 Task: Look for Airbnb options in Nanyuki, Kenya from 10th December, 2023 to 15th December, 2023 for 7 adults.4 bedrooms having 7 beds and 4 bathrooms. Property type can be house. Amenities needed are: wifi, TV, free parkinig on premises, gym, breakfast. Look for 3 properties as per requirement.
Action: Mouse moved to (484, 182)
Screenshot: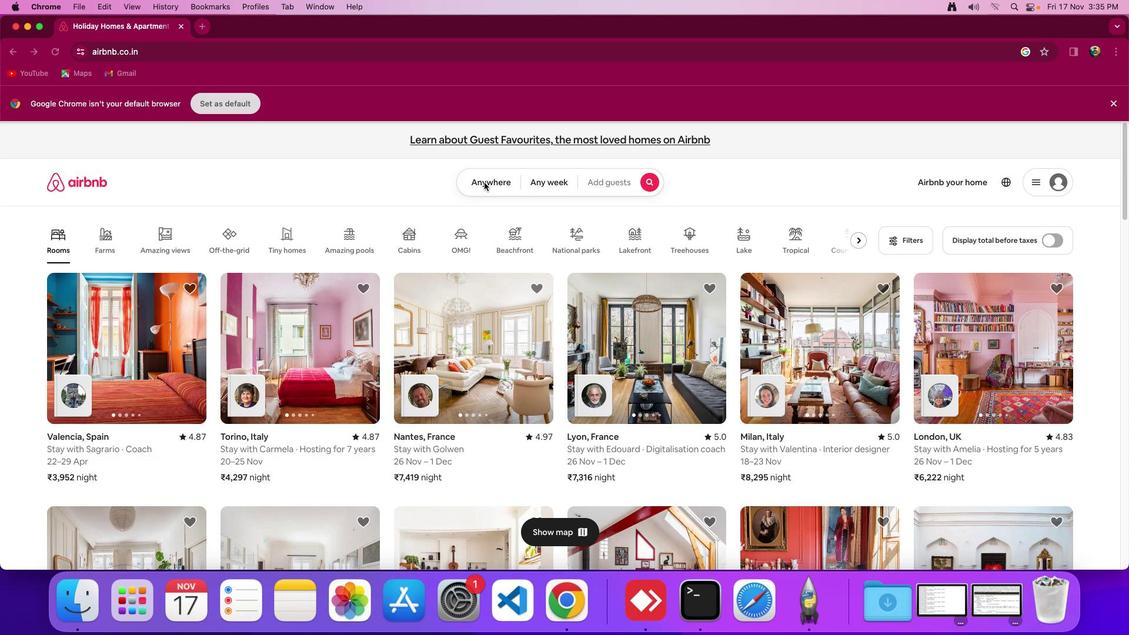 
Action: Mouse pressed left at (484, 182)
Screenshot: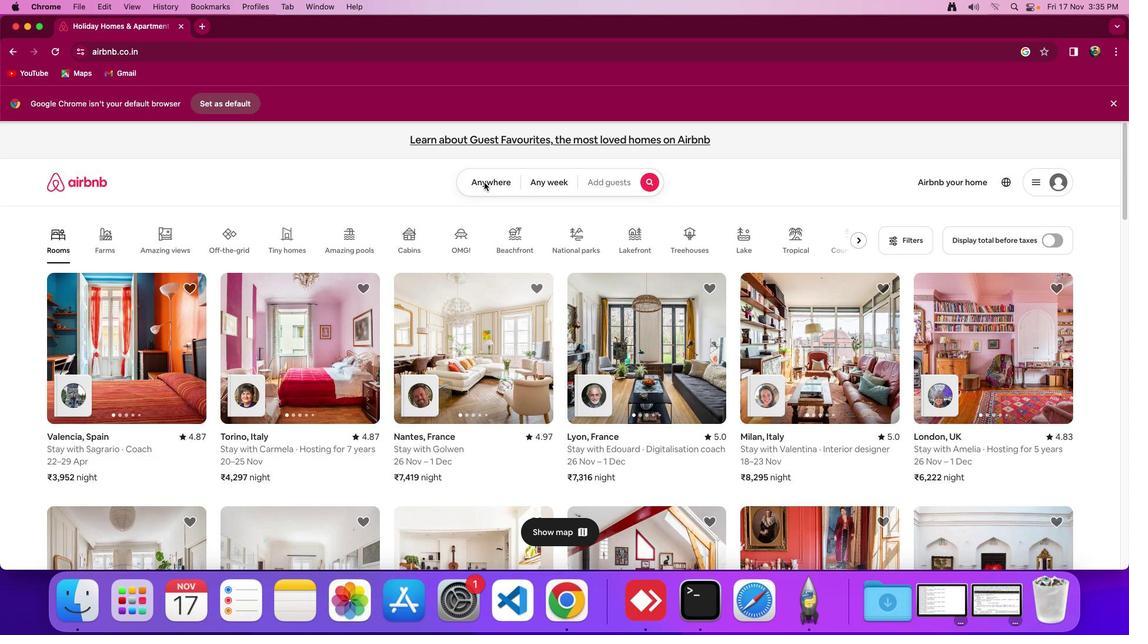 
Action: Mouse pressed left at (484, 182)
Screenshot: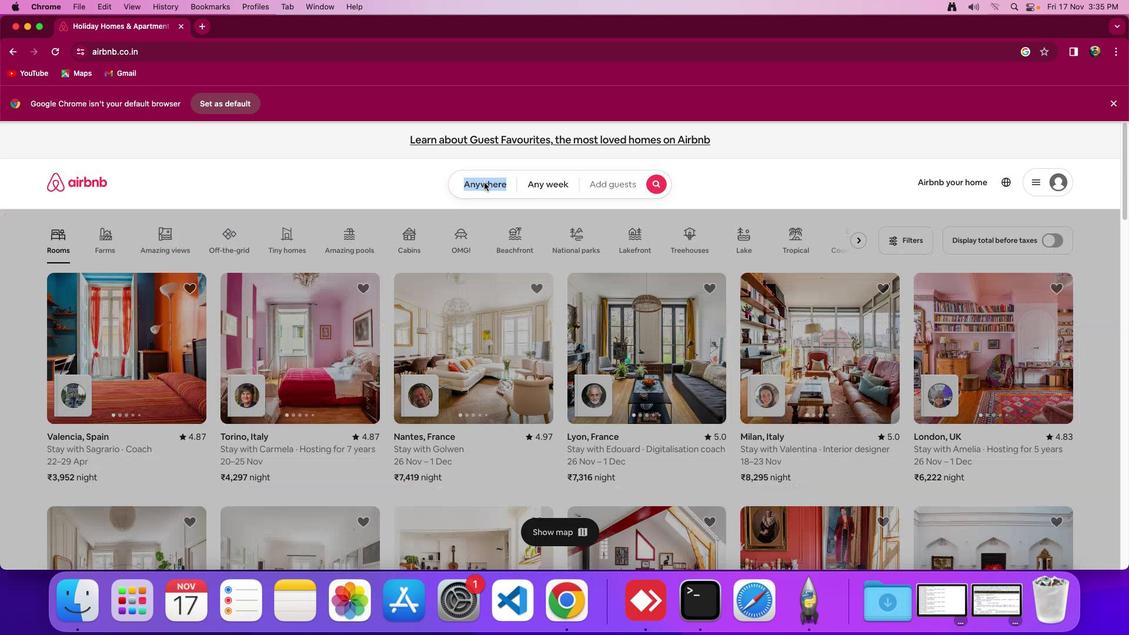 
Action: Mouse moved to (456, 223)
Screenshot: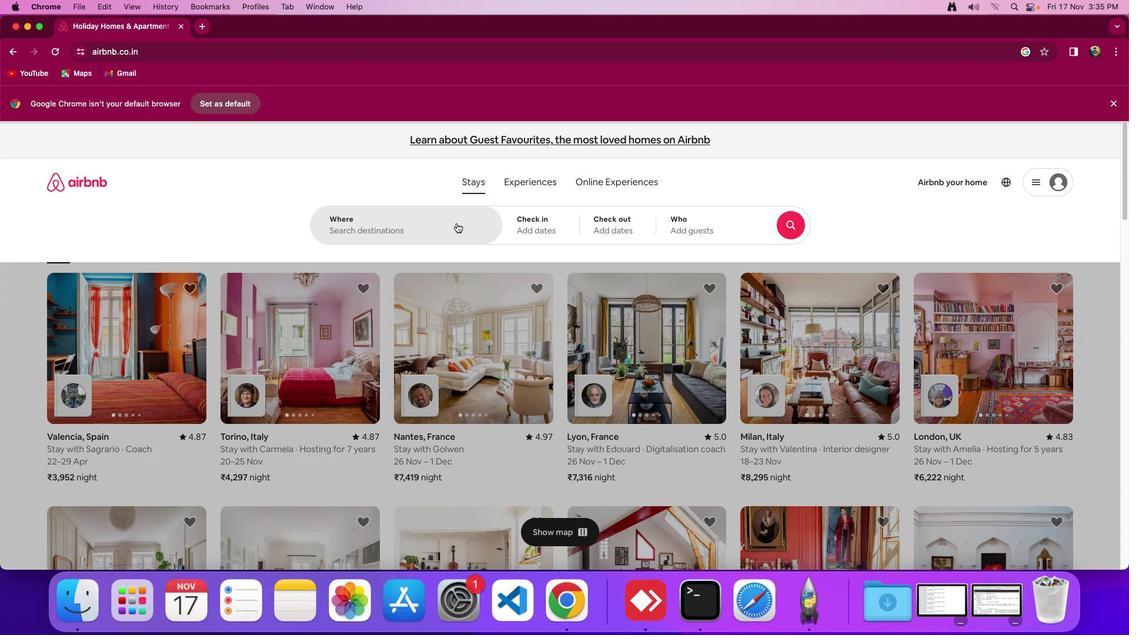 
Action: Mouse pressed left at (456, 223)
Screenshot: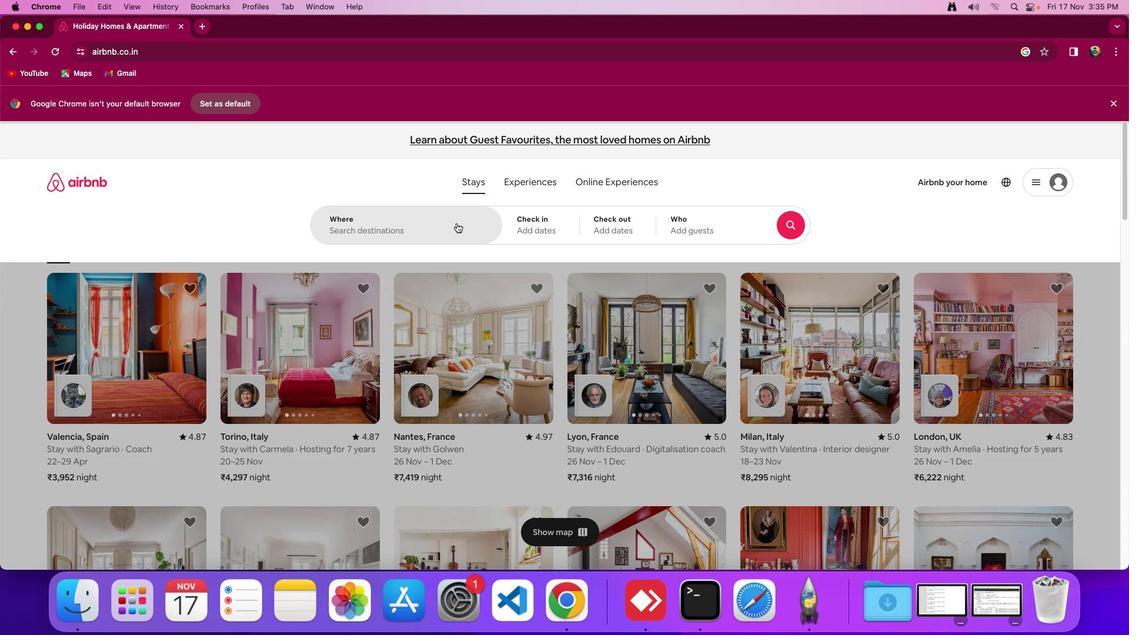 
Action: Key pressed Key.shift'N''a''n''u'Key.backspace'y'
Screenshot: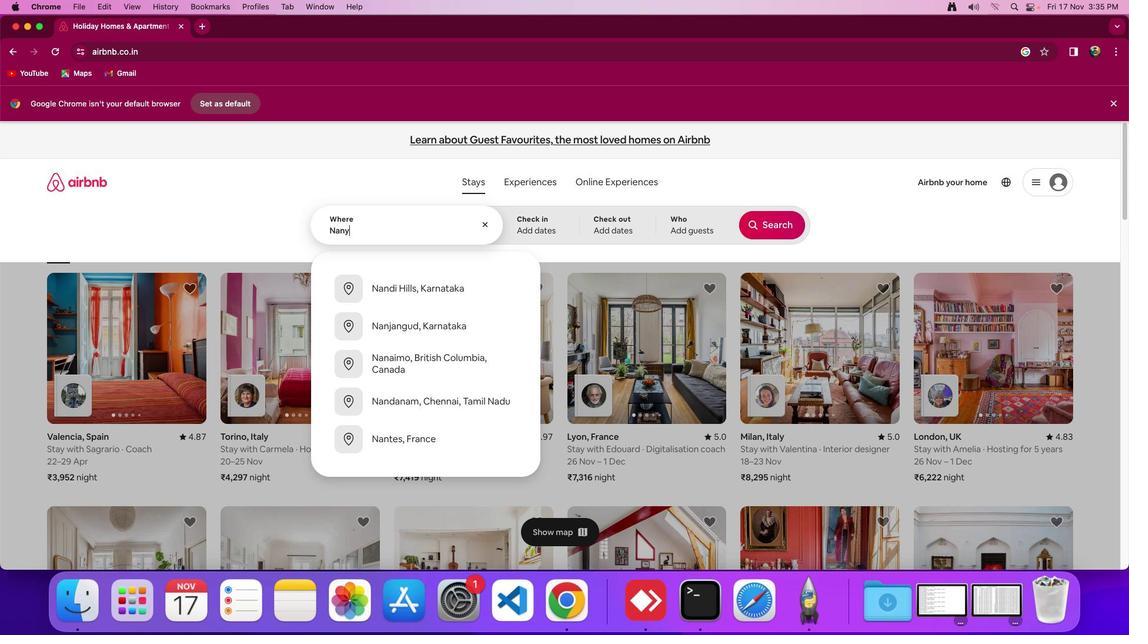 
Action: Mouse moved to (590, 168)
Screenshot: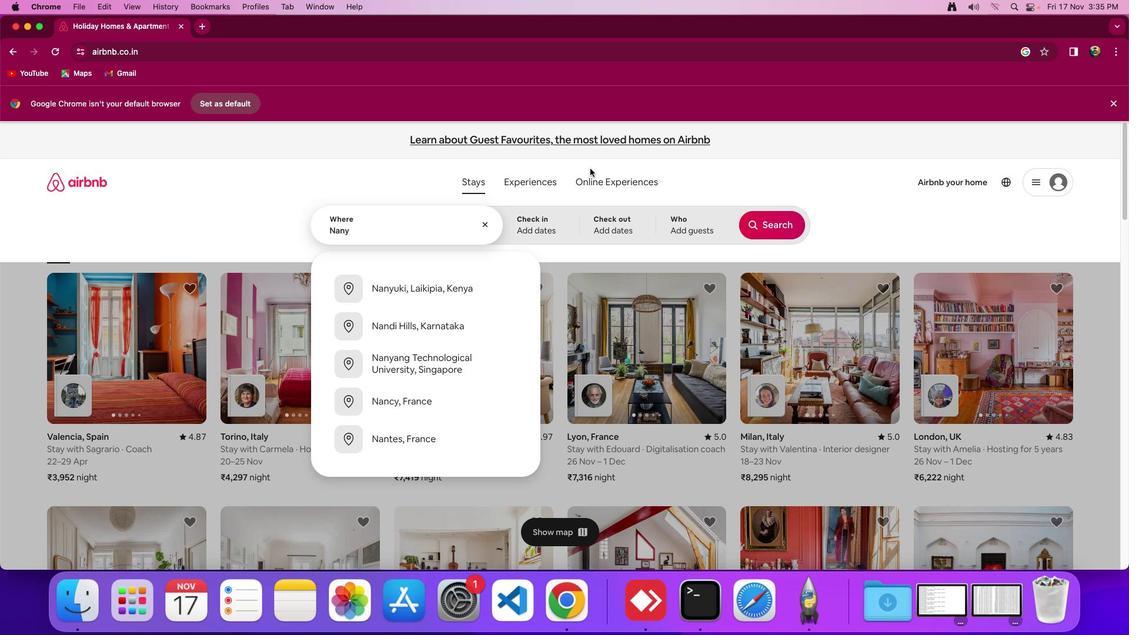 
Action: Key pressed 'u''k''i'','Key.spaceKey.shift'K''e''n''y''a'
Screenshot: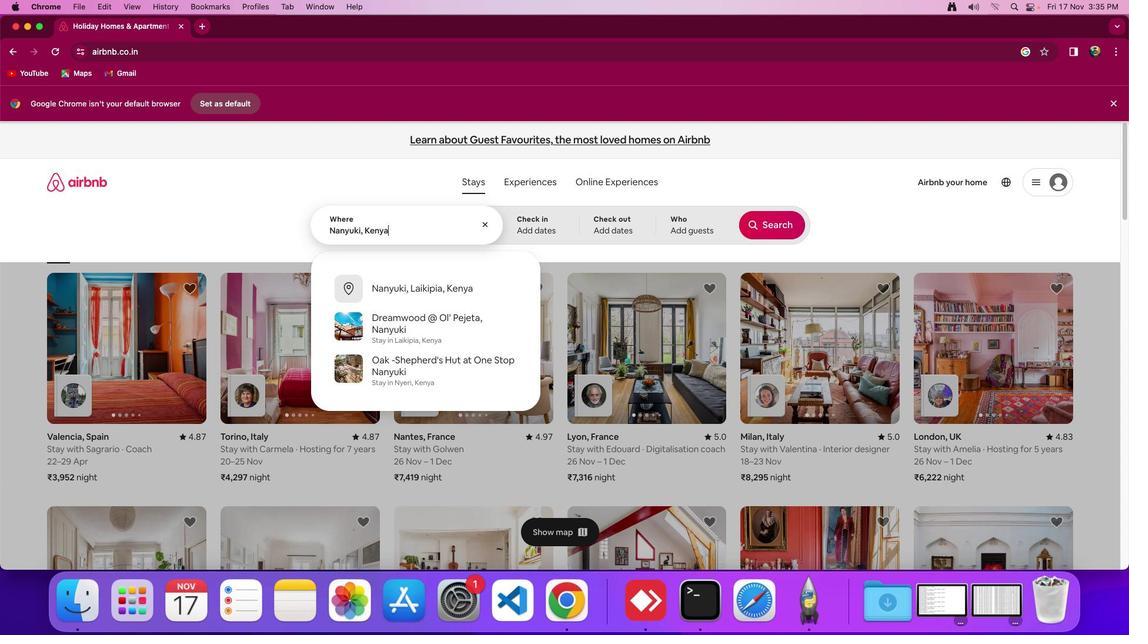 
Action: Mouse moved to (539, 225)
Screenshot: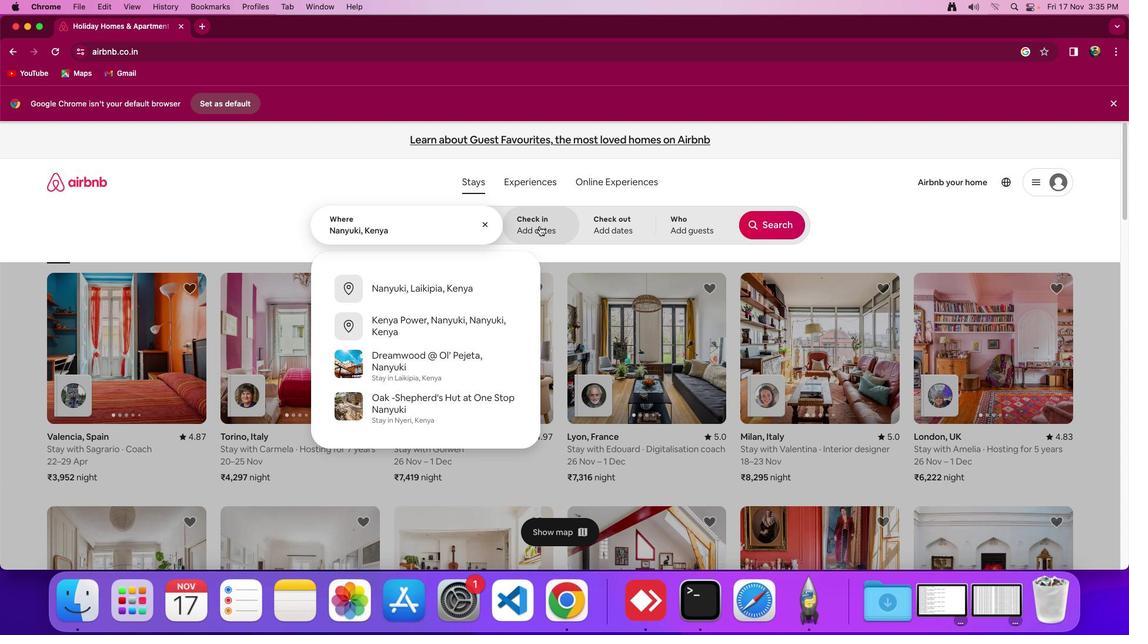 
Action: Mouse pressed left at (539, 225)
Screenshot: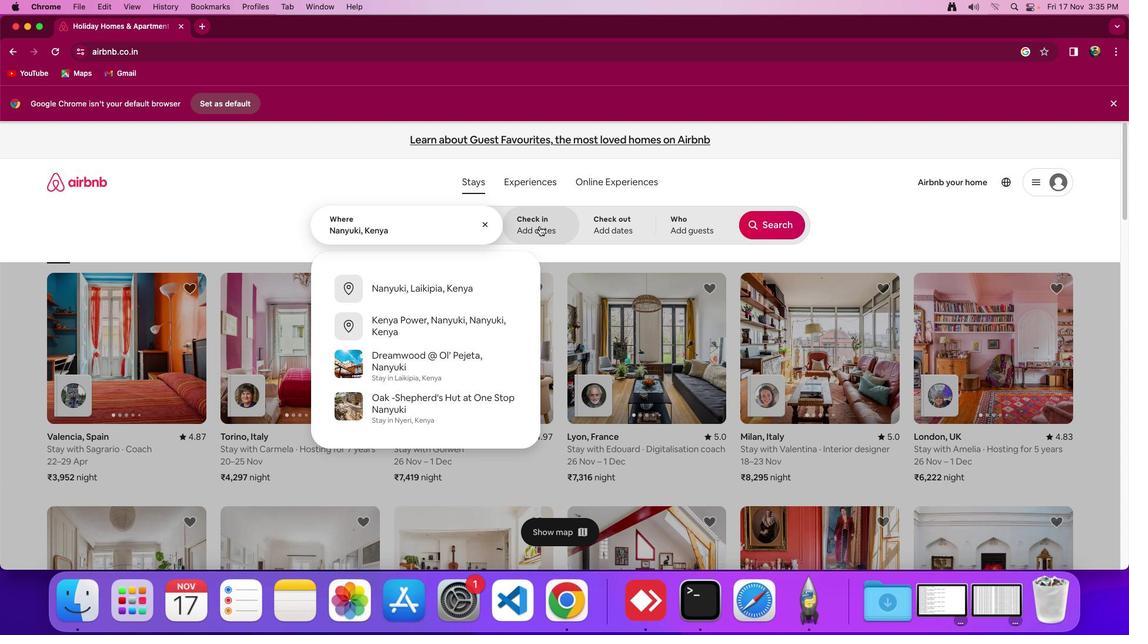 
Action: Mouse moved to (586, 431)
Screenshot: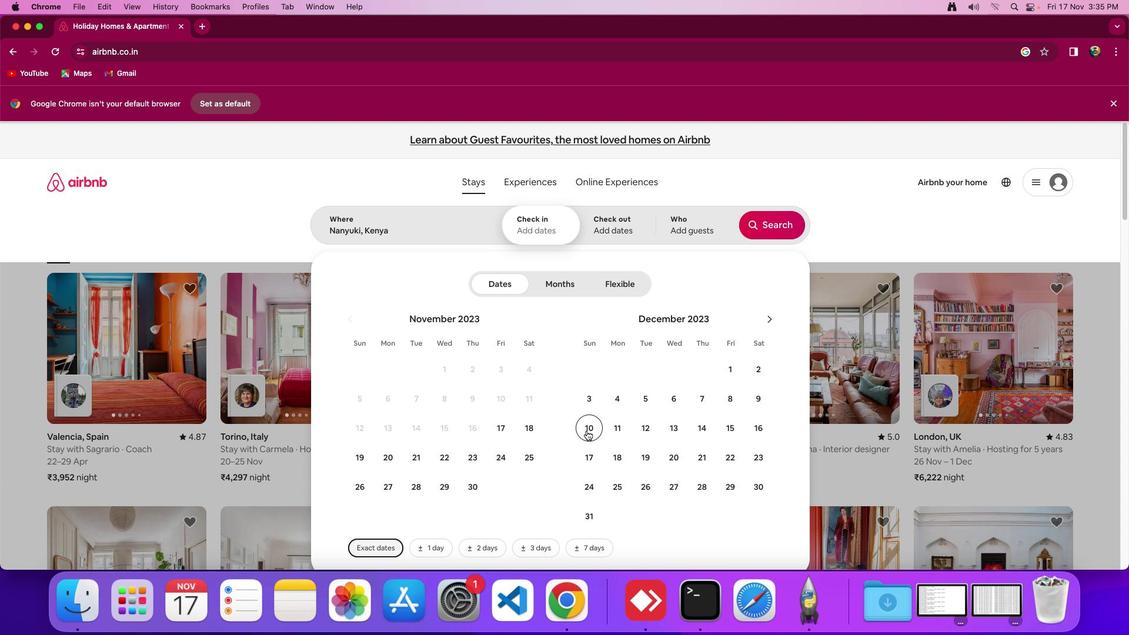 
Action: Mouse pressed left at (586, 431)
Screenshot: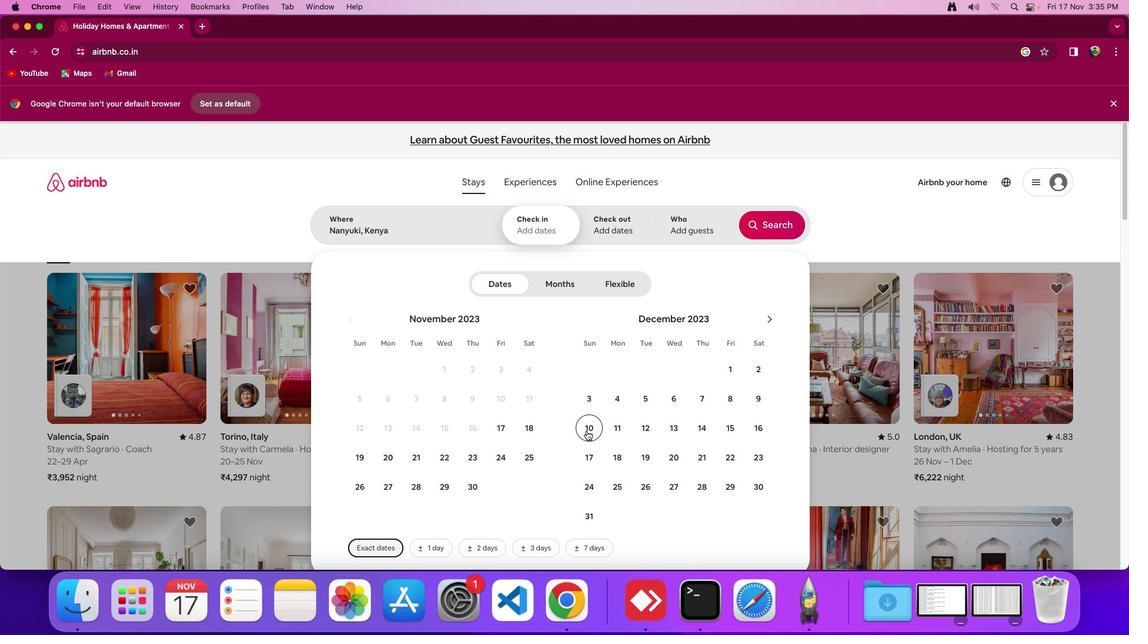 
Action: Mouse moved to (734, 431)
Screenshot: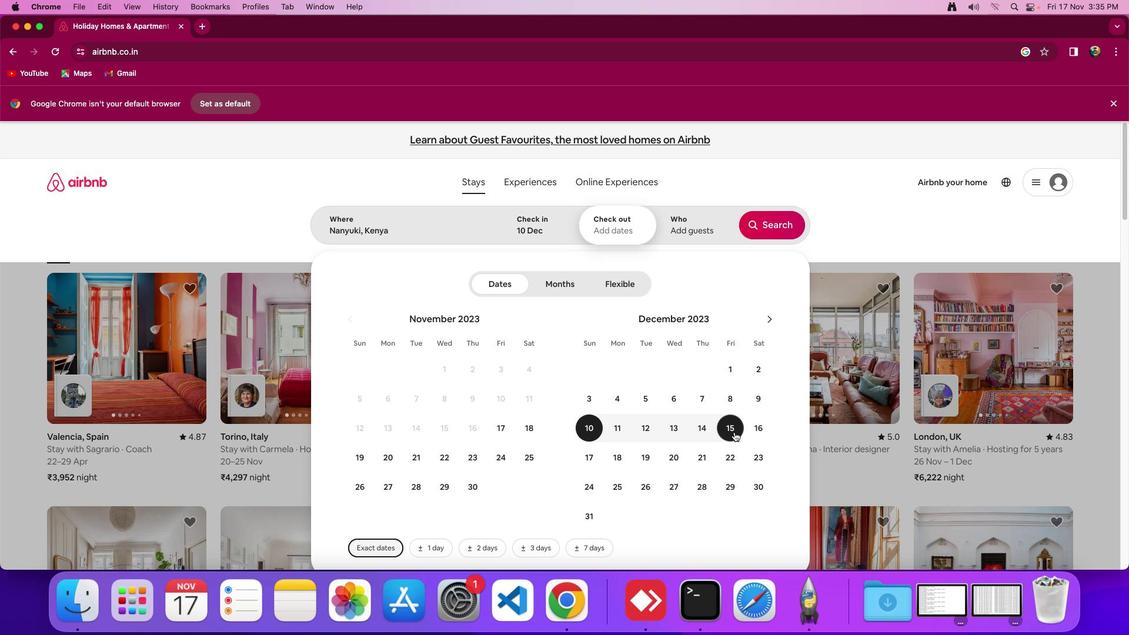 
Action: Mouse pressed left at (734, 431)
Screenshot: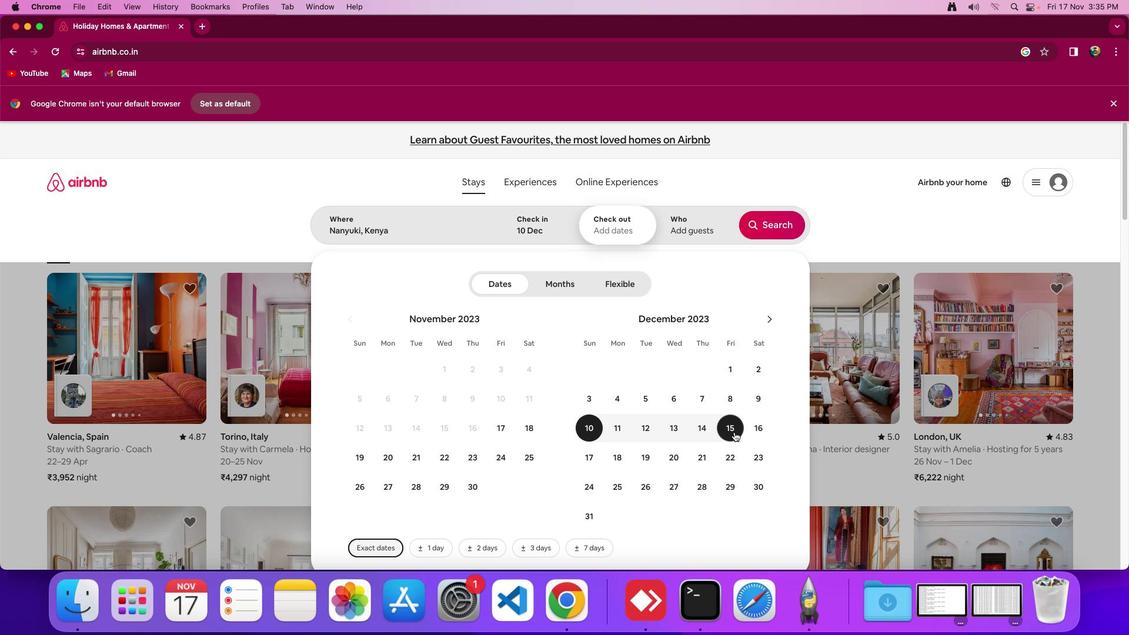 
Action: Mouse moved to (688, 230)
Screenshot: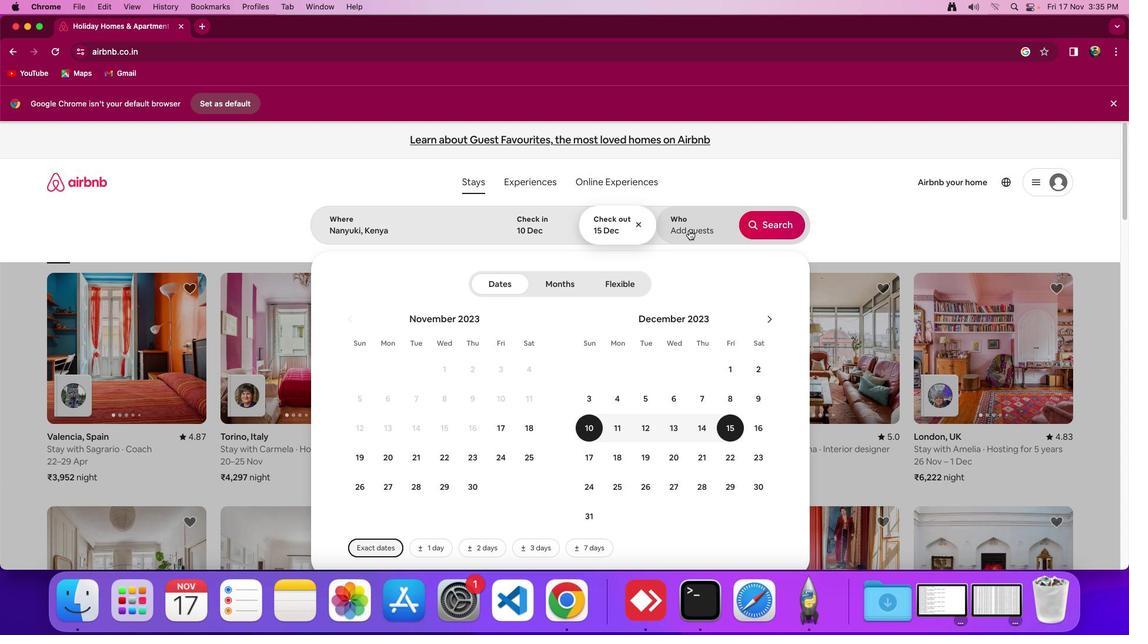 
Action: Mouse pressed left at (688, 230)
Screenshot: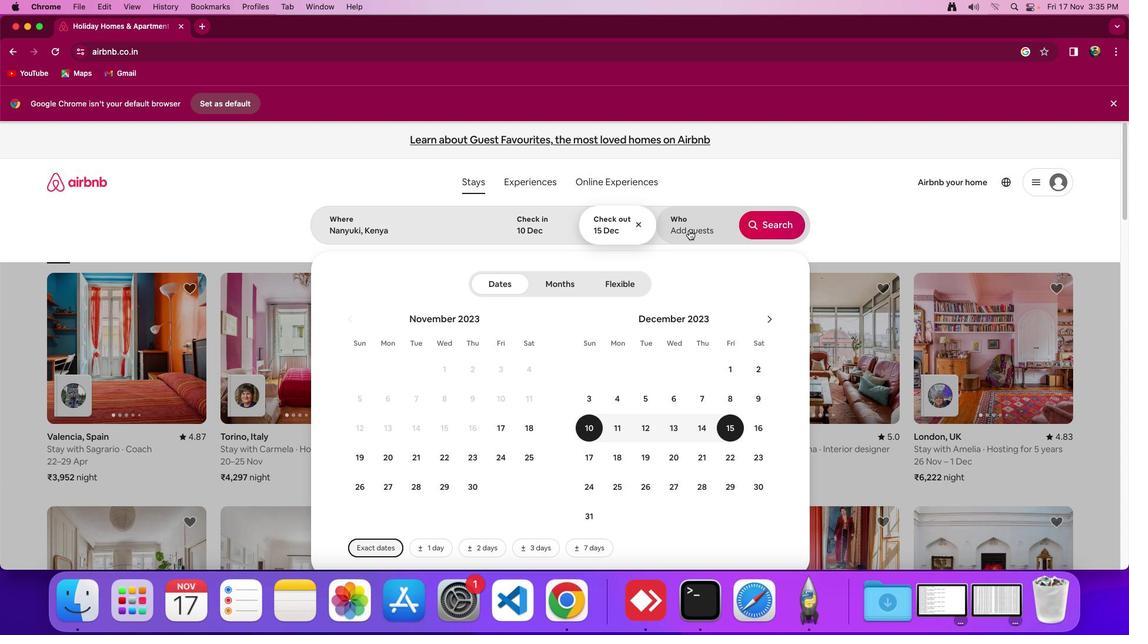 
Action: Mouse moved to (776, 289)
Screenshot: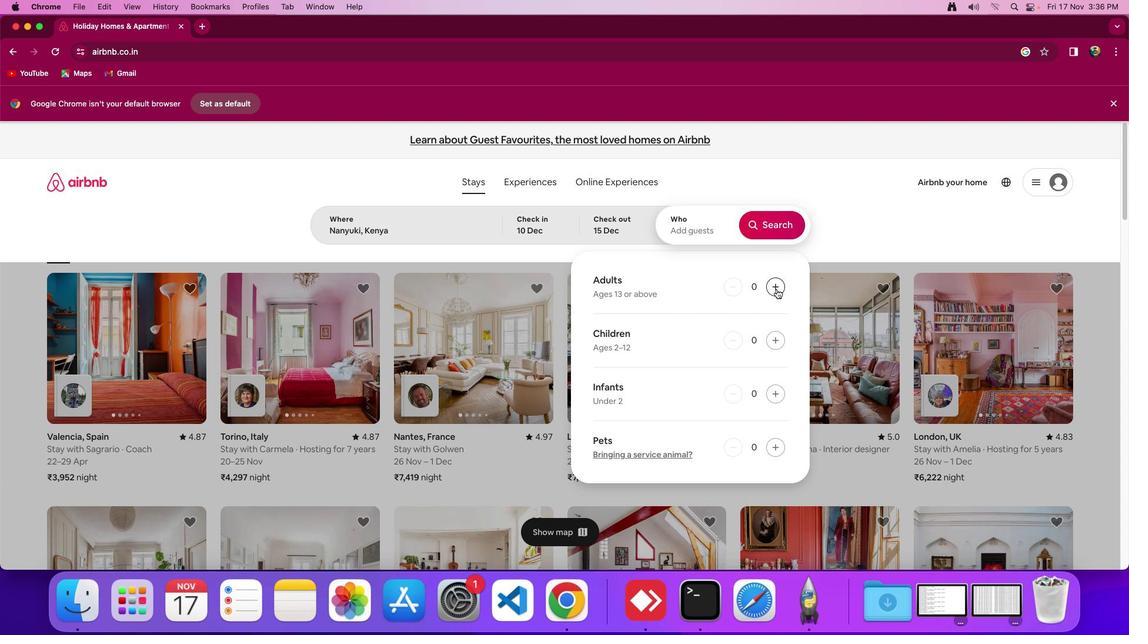 
Action: Mouse pressed left at (776, 289)
Screenshot: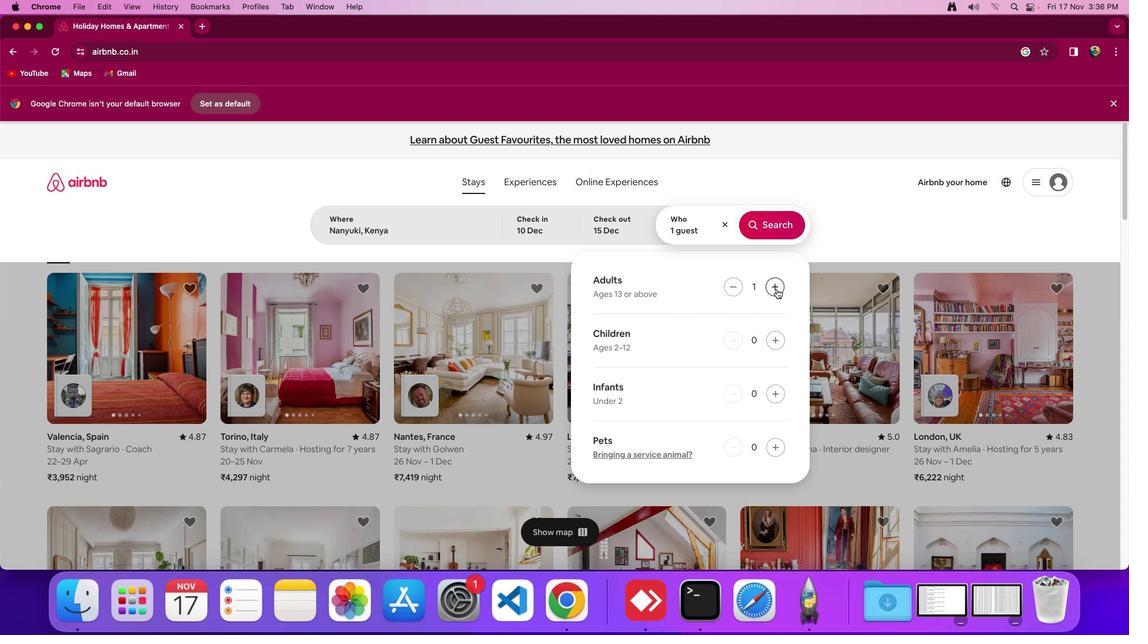 
Action: Mouse pressed left at (776, 289)
Screenshot: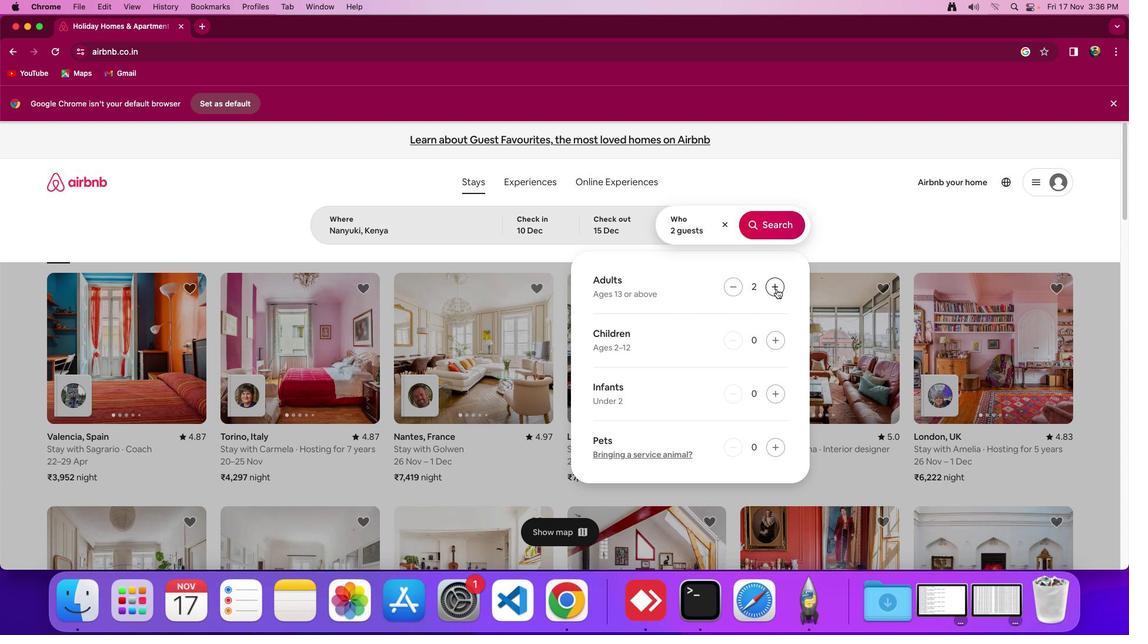 
Action: Mouse pressed left at (776, 289)
Screenshot: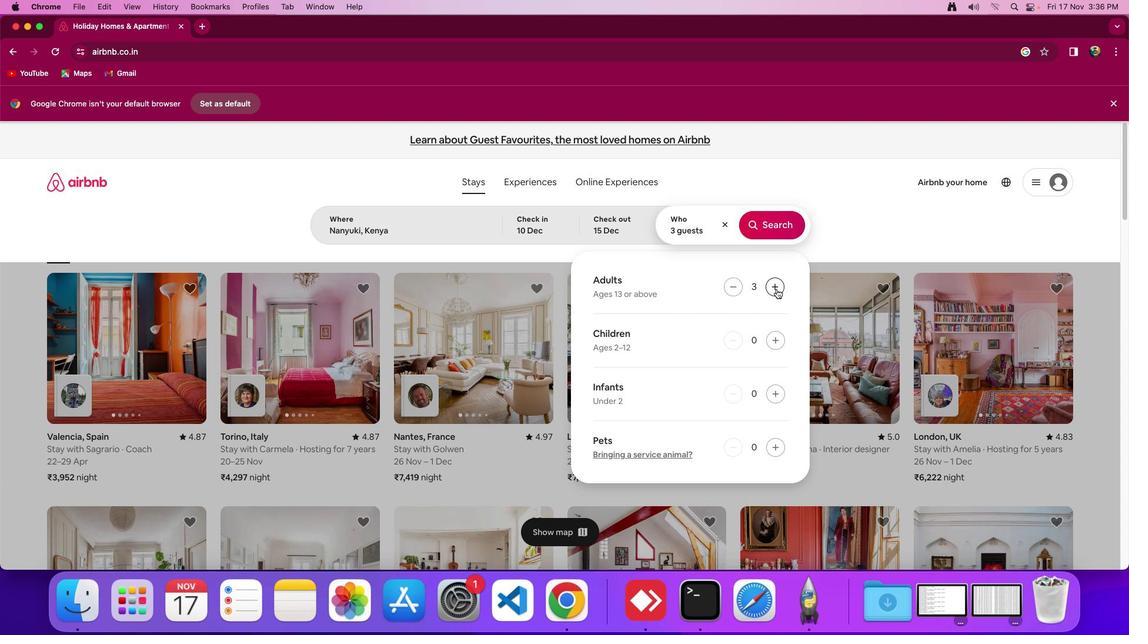 
Action: Mouse pressed left at (776, 289)
Screenshot: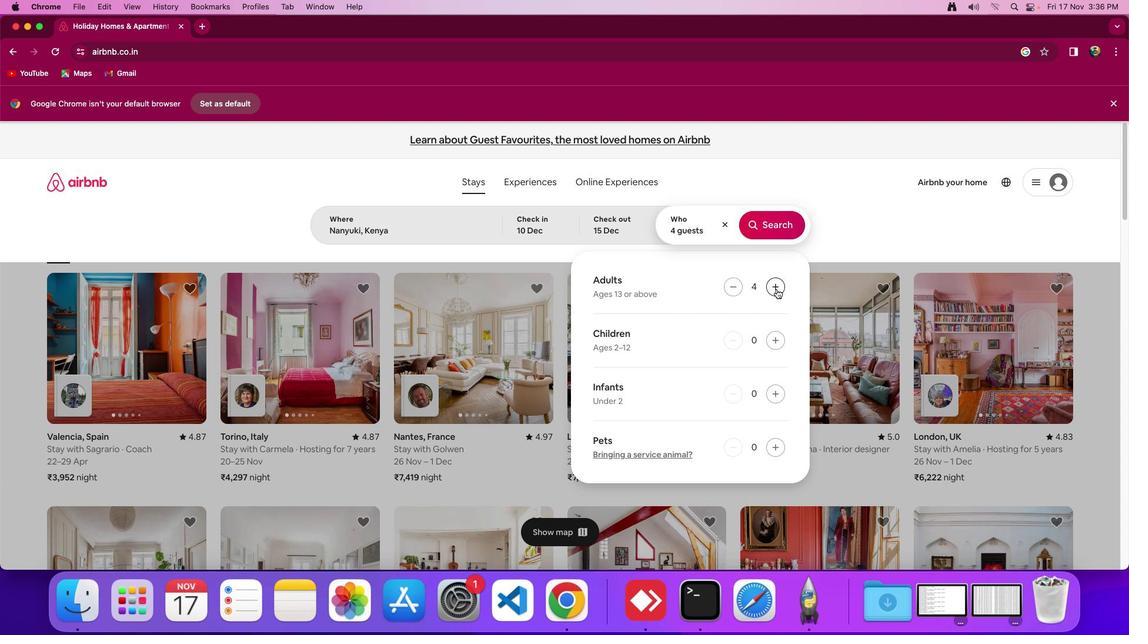 
Action: Mouse pressed left at (776, 289)
Screenshot: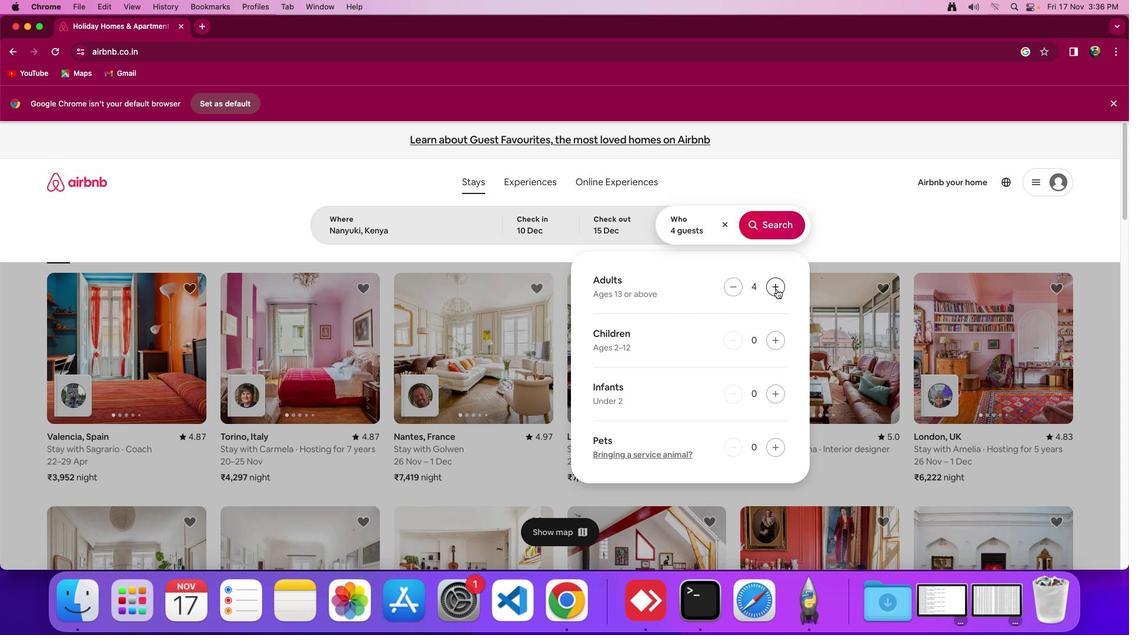 
Action: Mouse pressed left at (776, 289)
Screenshot: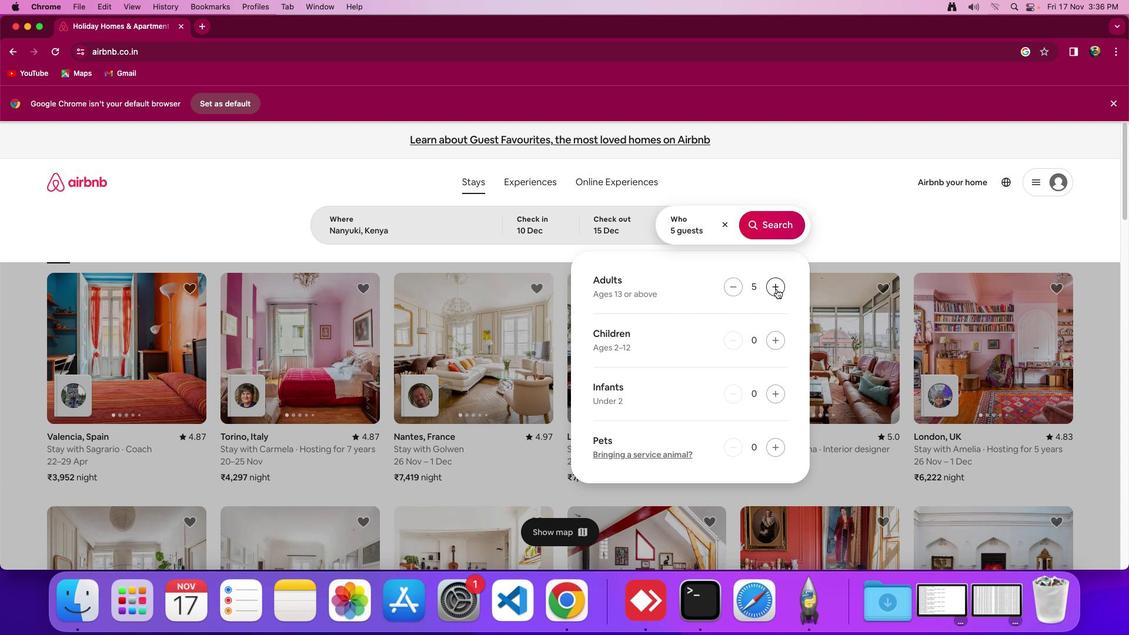 
Action: Mouse pressed left at (776, 289)
Screenshot: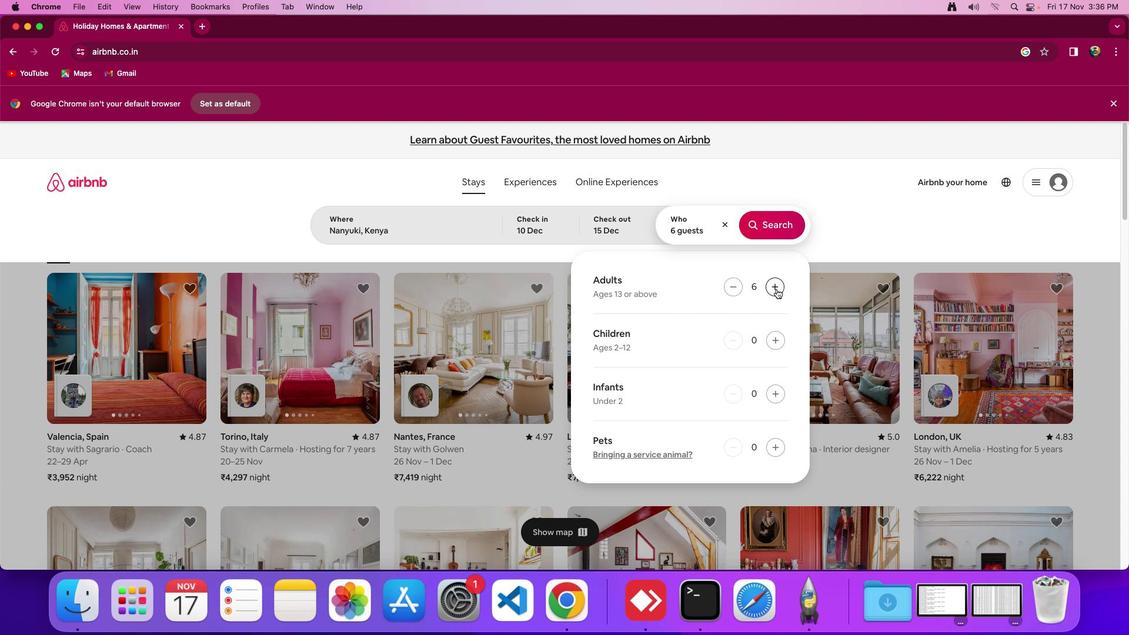 
Action: Mouse moved to (777, 209)
Screenshot: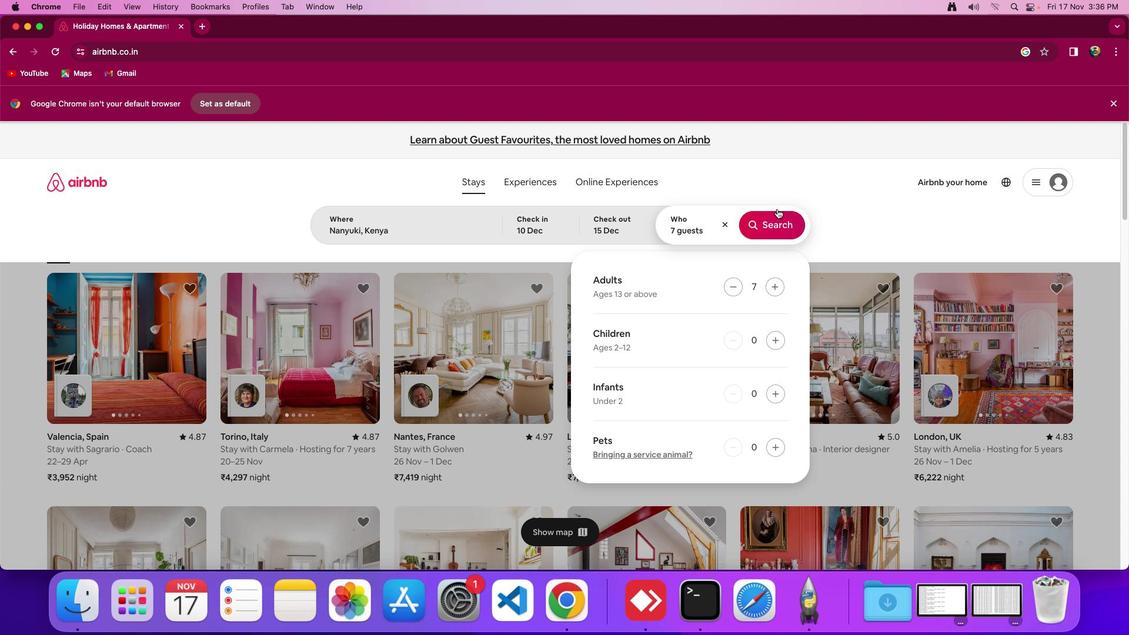 
Action: Mouse pressed left at (777, 209)
Screenshot: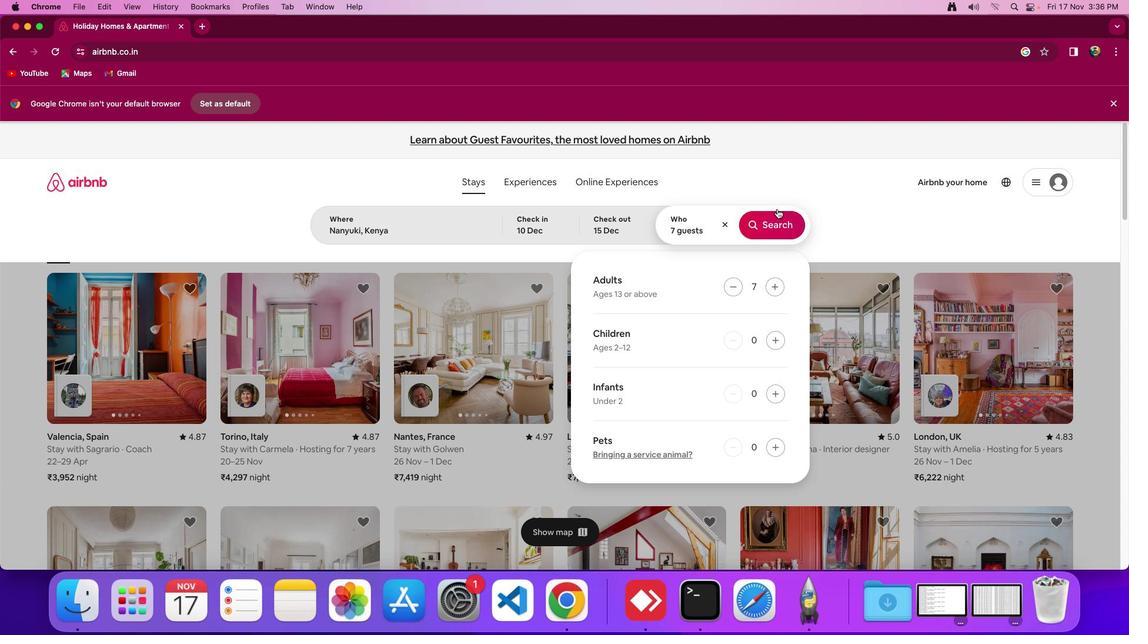 
Action: Mouse moved to (775, 220)
Screenshot: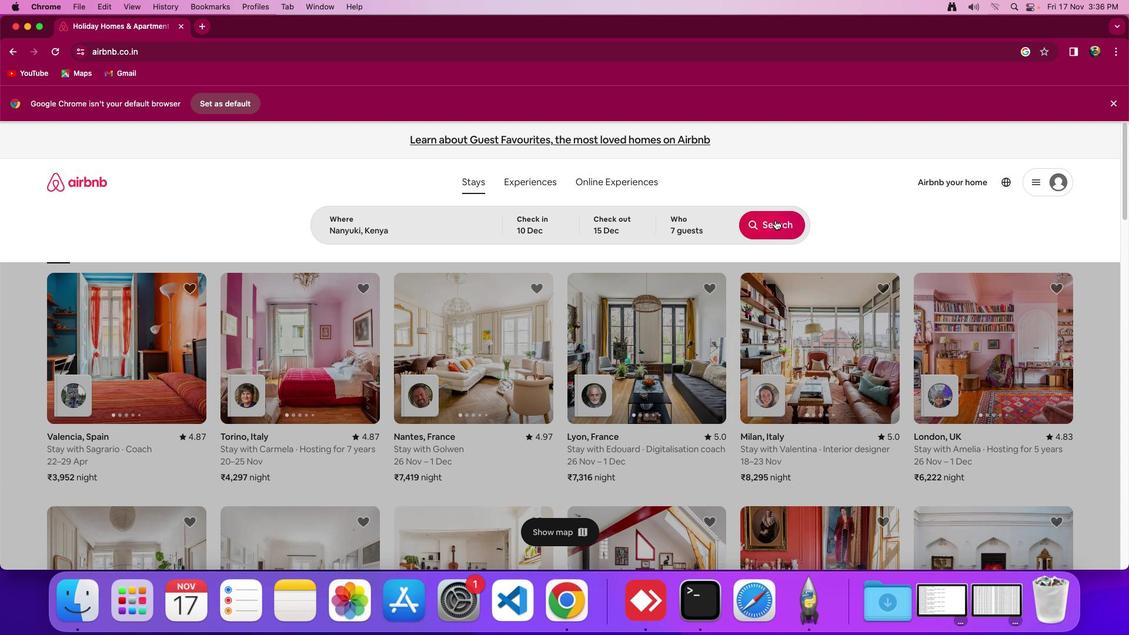 
Action: Mouse pressed left at (775, 220)
Screenshot: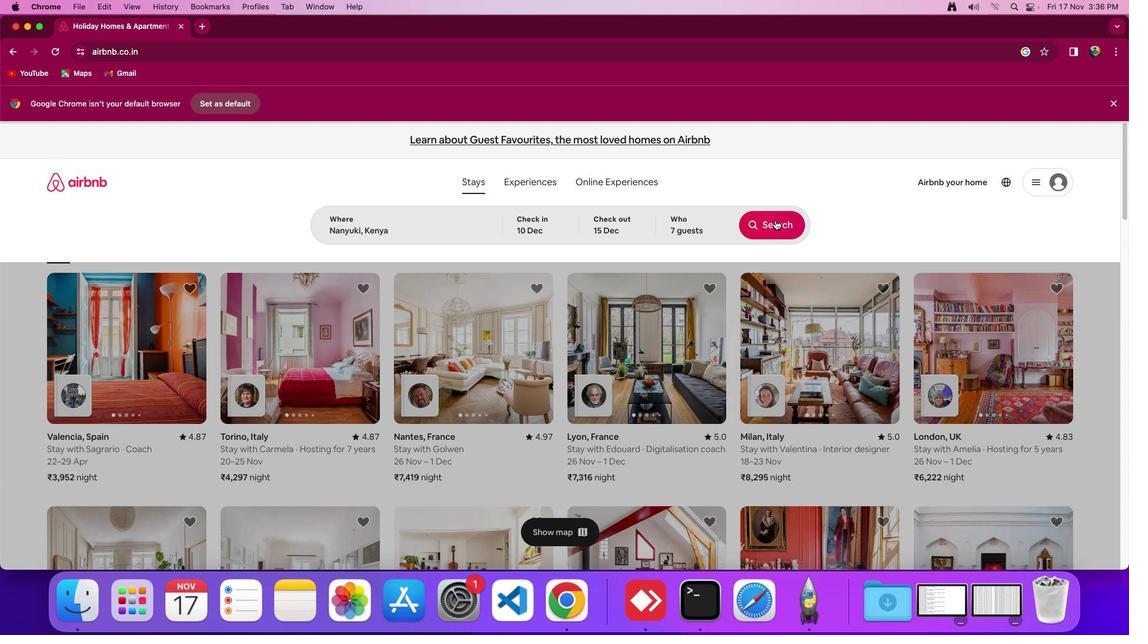 
Action: Mouse moved to (937, 197)
Screenshot: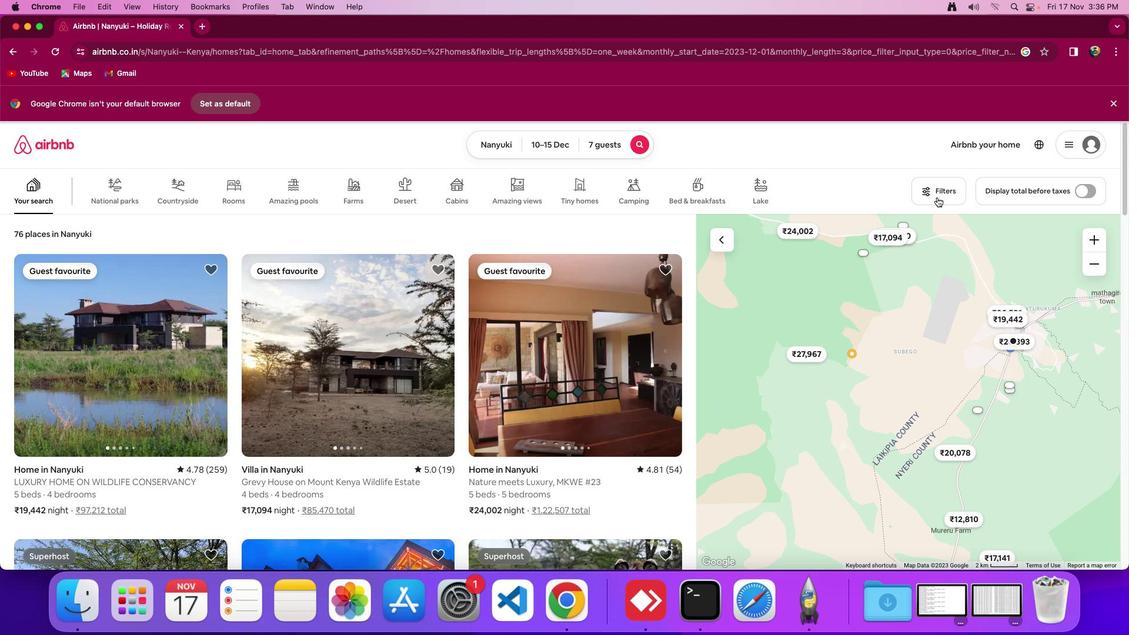 
Action: Mouse pressed left at (937, 197)
Screenshot: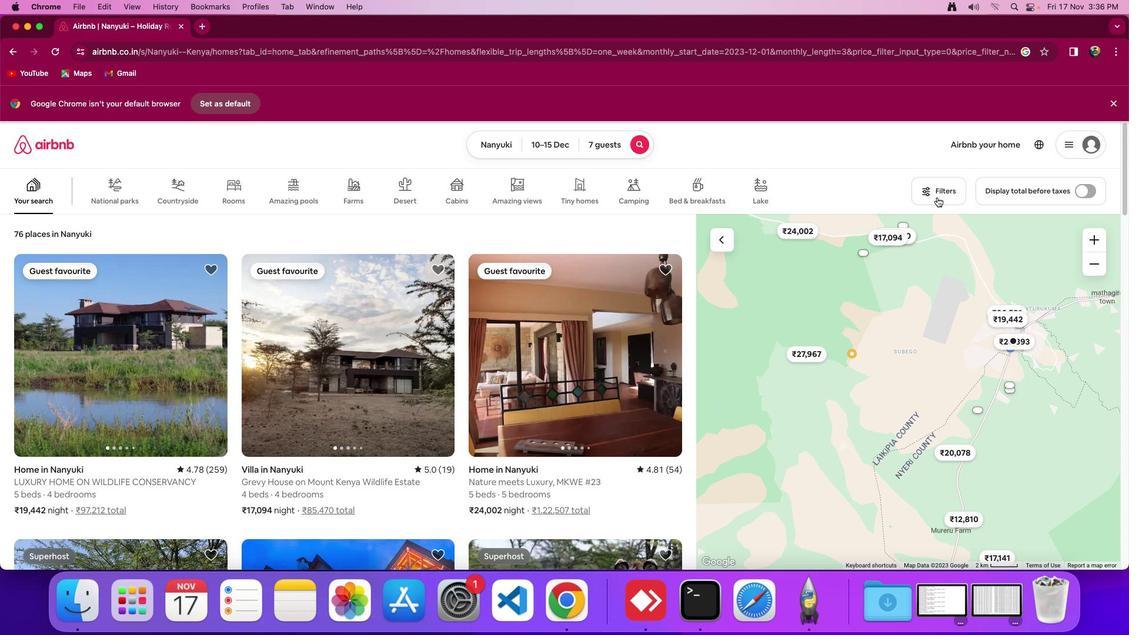 
Action: Mouse moved to (535, 355)
Screenshot: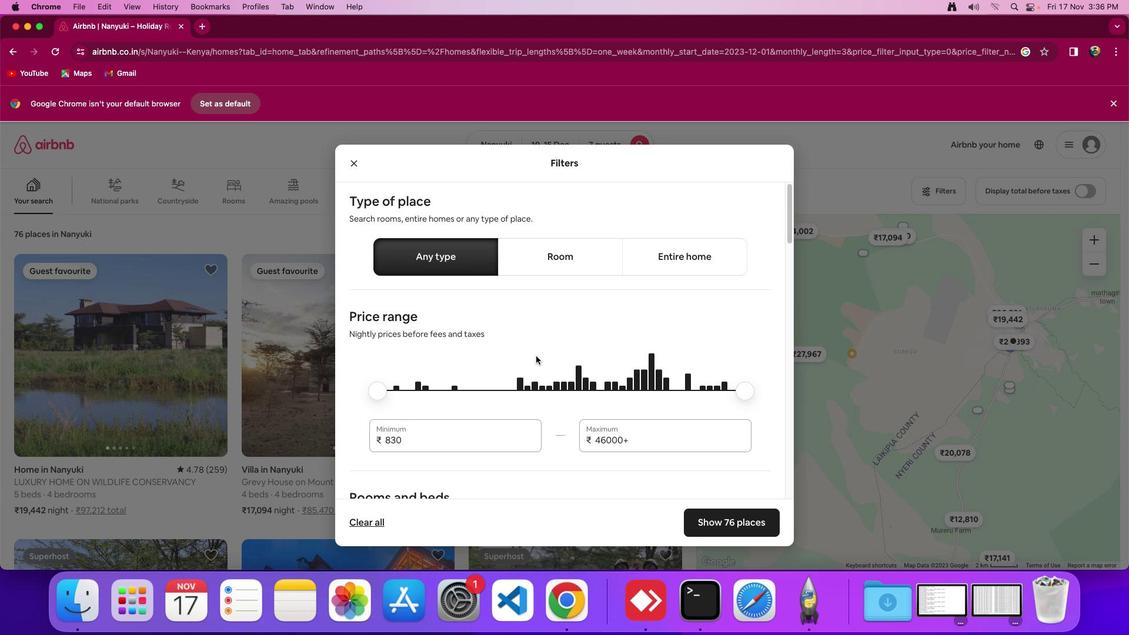 
Action: Mouse scrolled (535, 355) with delta (0, 0)
Screenshot: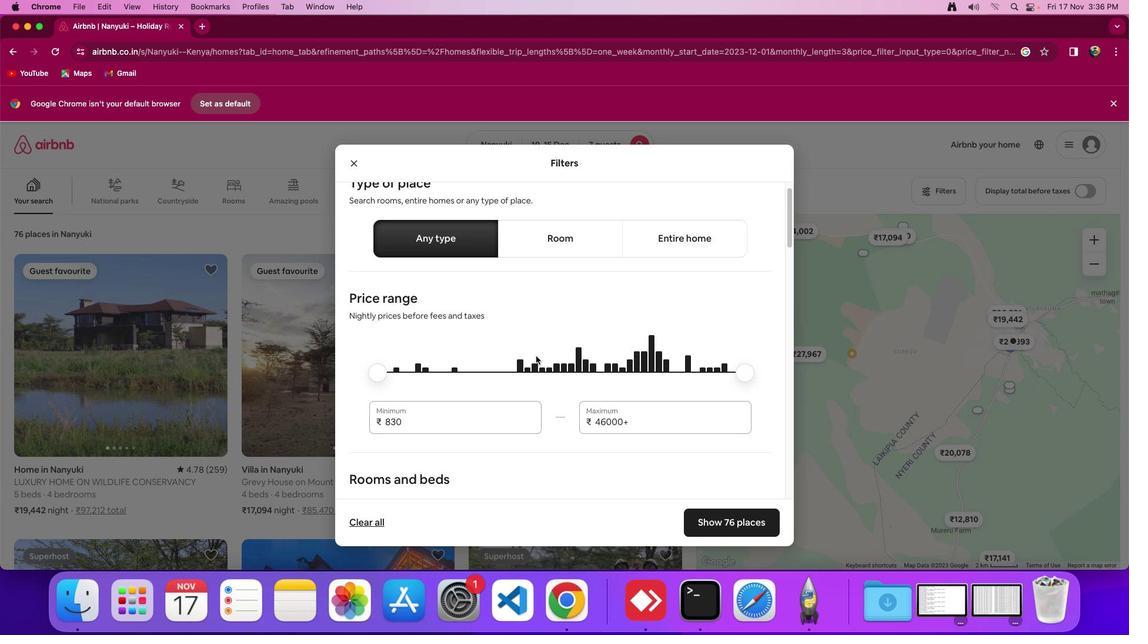 
Action: Mouse scrolled (535, 355) with delta (0, 0)
Screenshot: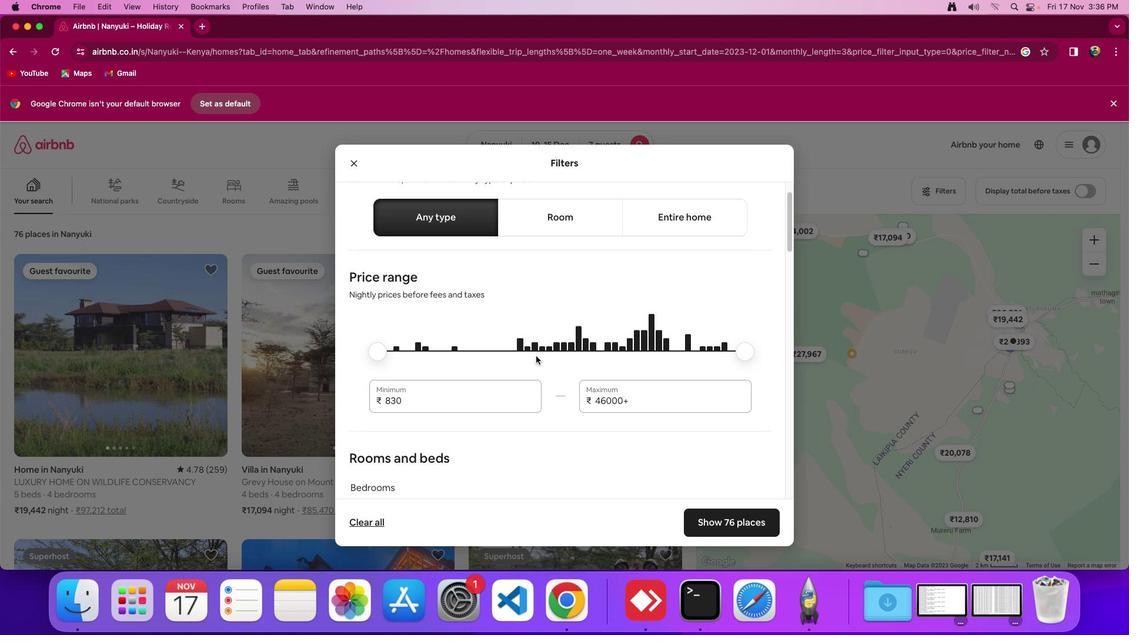 
Action: Mouse scrolled (535, 355) with delta (0, -1)
Screenshot: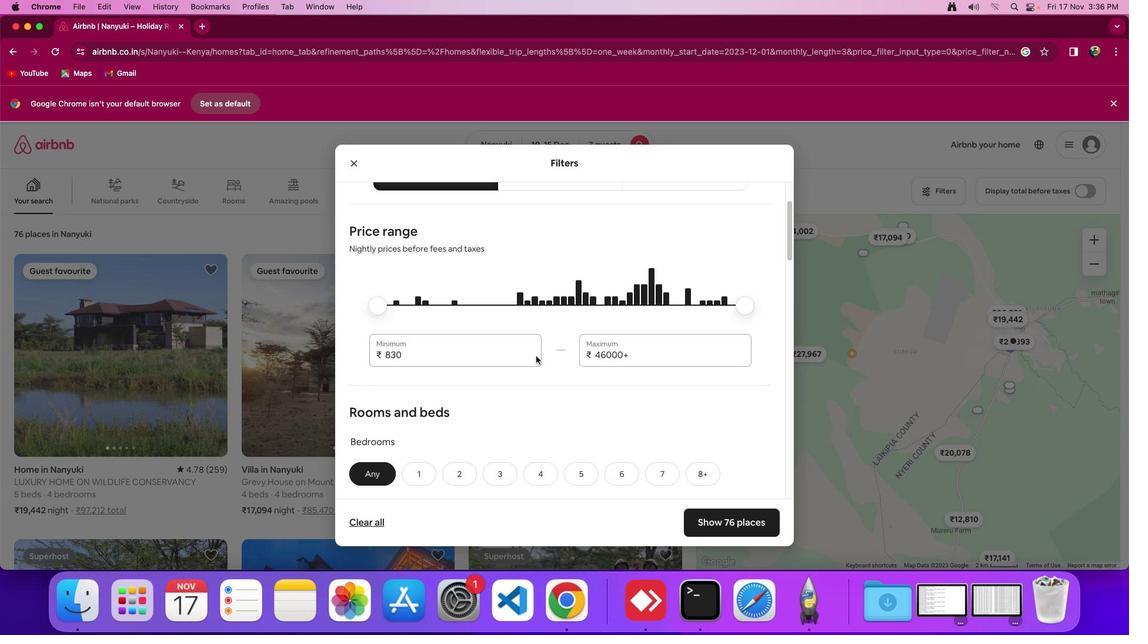 
Action: Mouse scrolled (535, 355) with delta (0, 0)
Screenshot: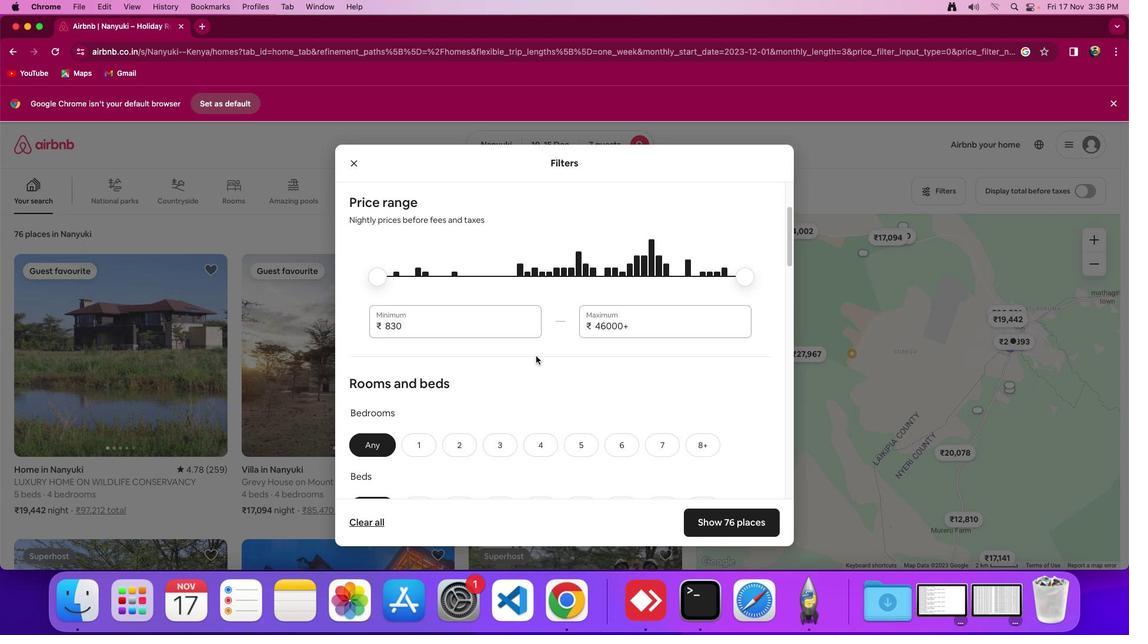 
Action: Mouse scrolled (535, 355) with delta (0, 0)
Screenshot: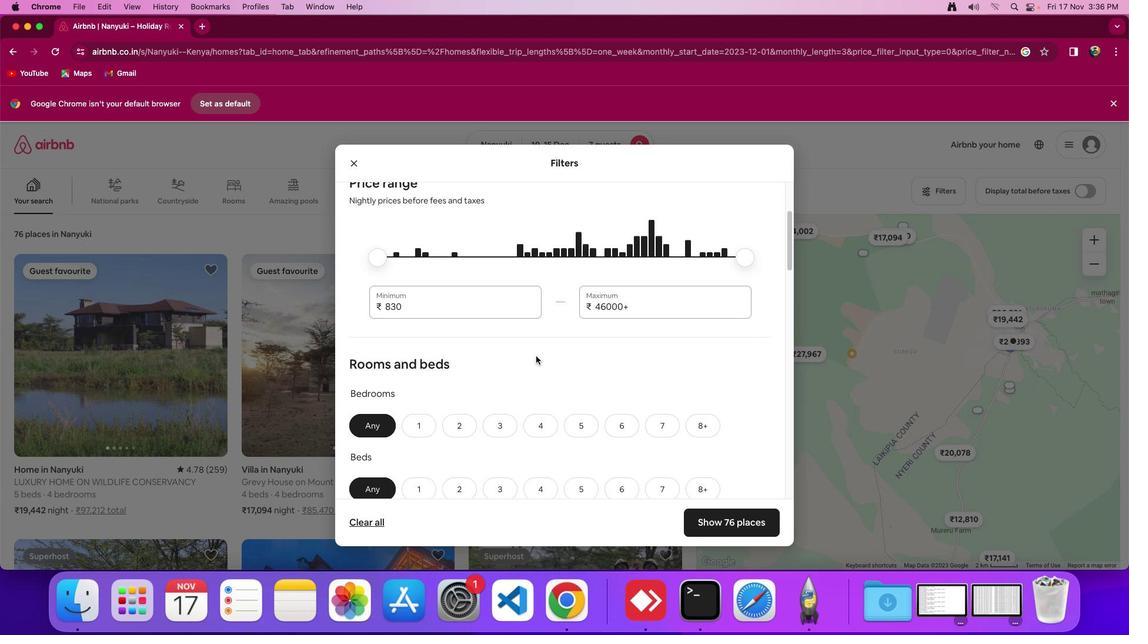 
Action: Mouse scrolled (535, 355) with delta (0, -1)
Screenshot: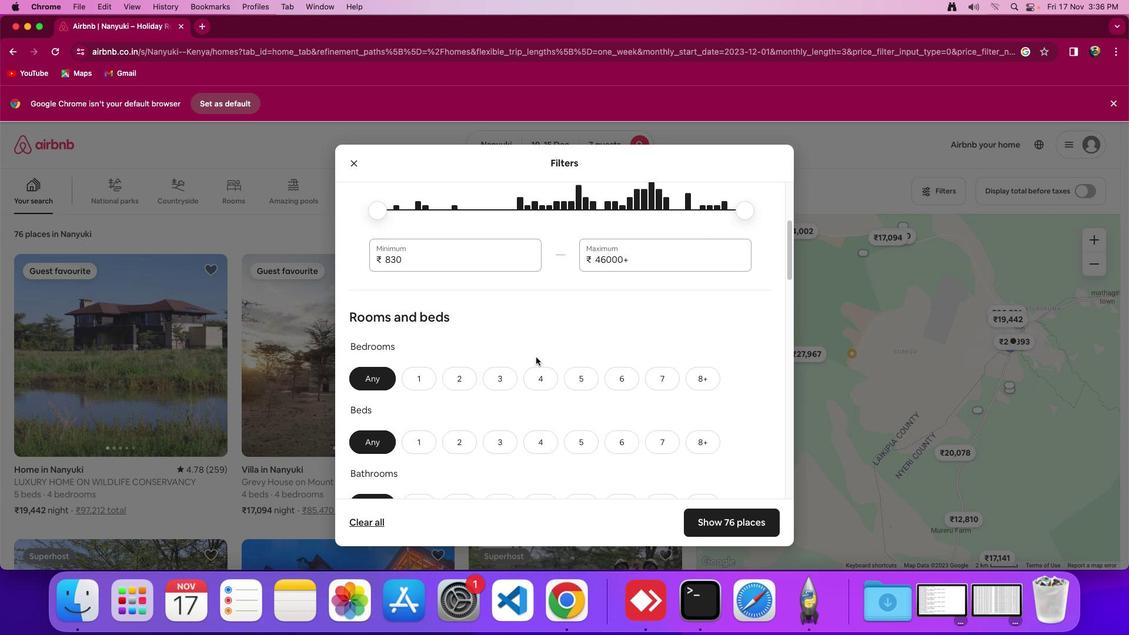 
Action: Mouse moved to (540, 361)
Screenshot: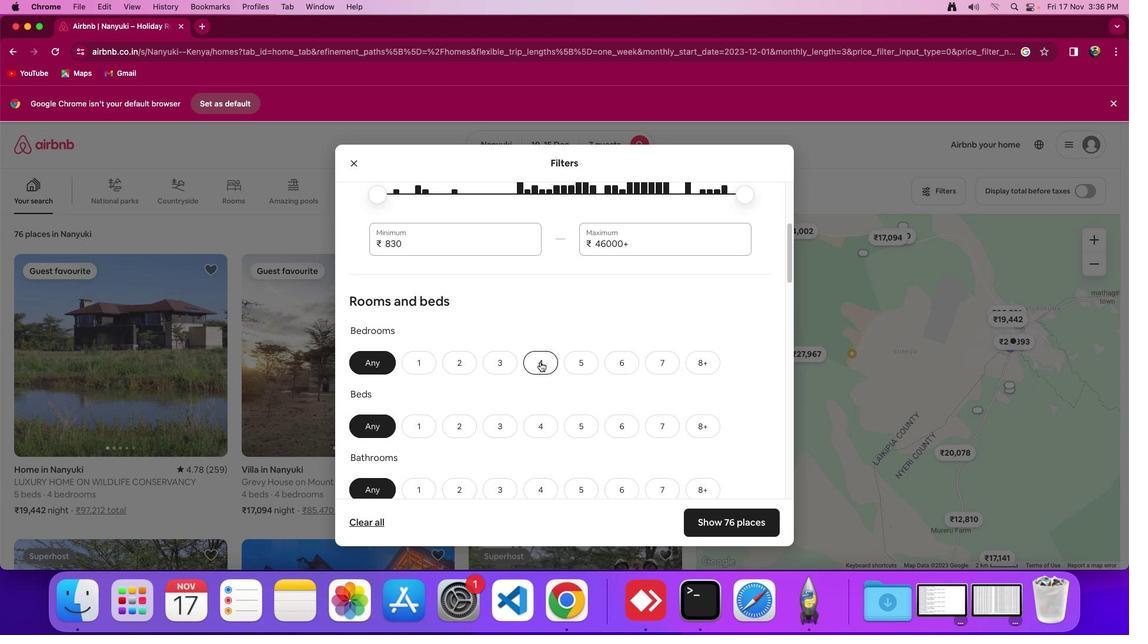 
Action: Mouse pressed left at (540, 361)
Screenshot: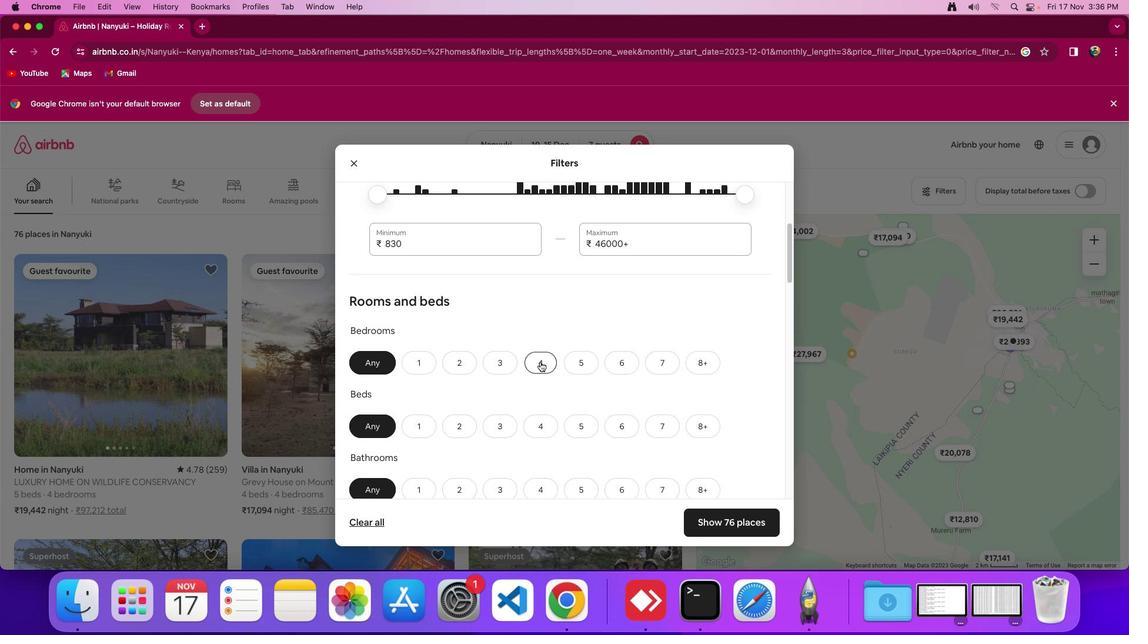 
Action: Mouse moved to (647, 424)
Screenshot: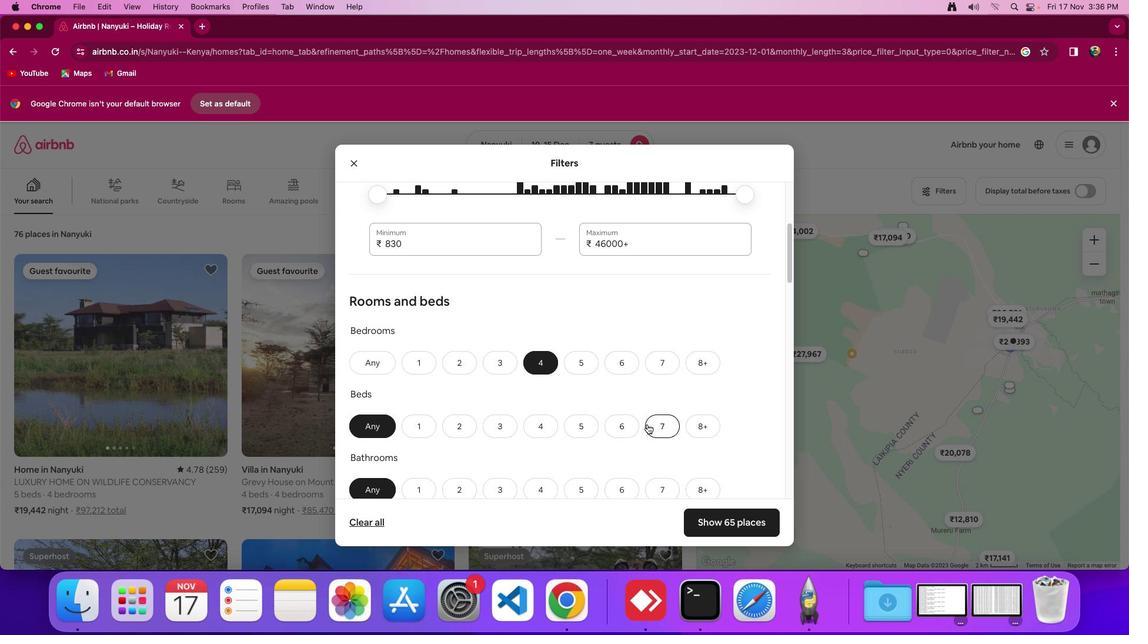 
Action: Mouse pressed left at (647, 424)
Screenshot: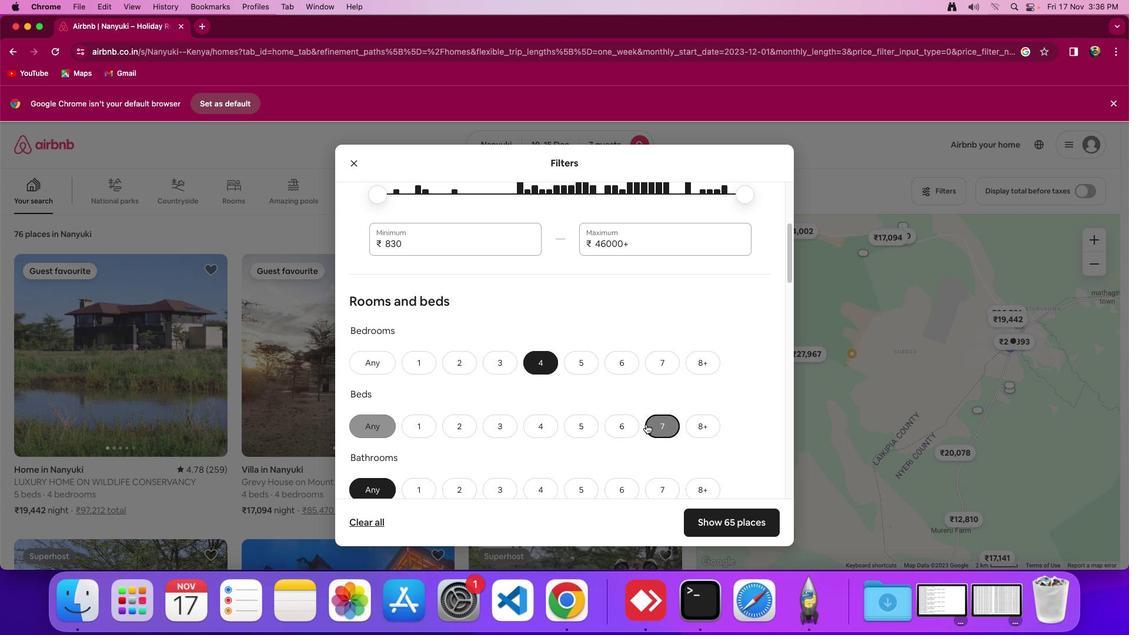 
Action: Mouse moved to (520, 435)
Screenshot: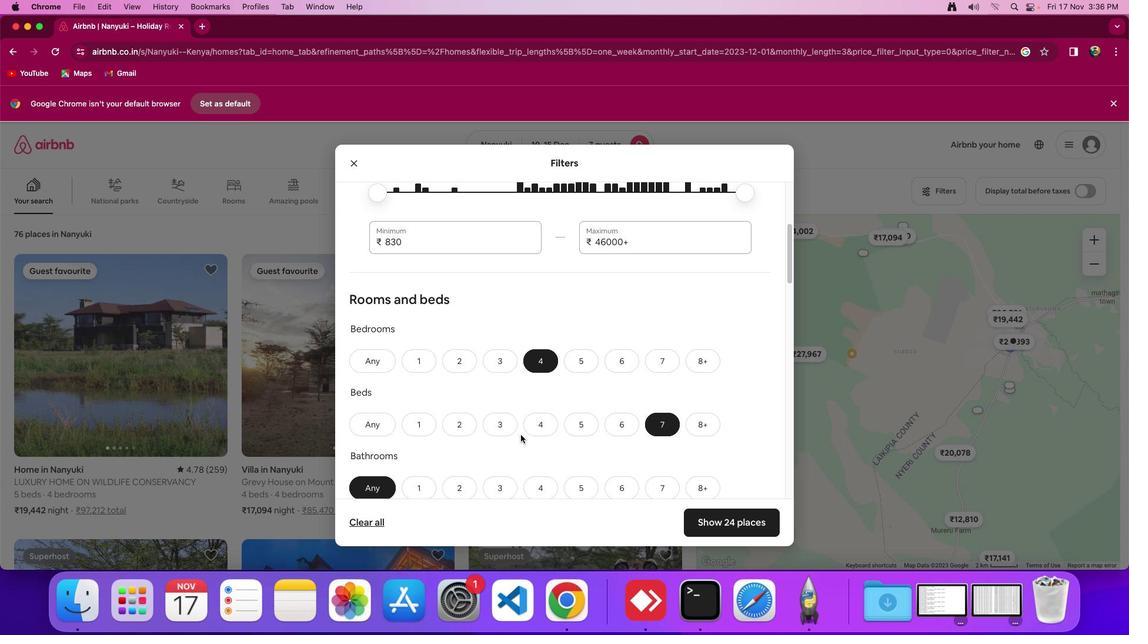 
Action: Mouse scrolled (520, 435) with delta (0, 0)
Screenshot: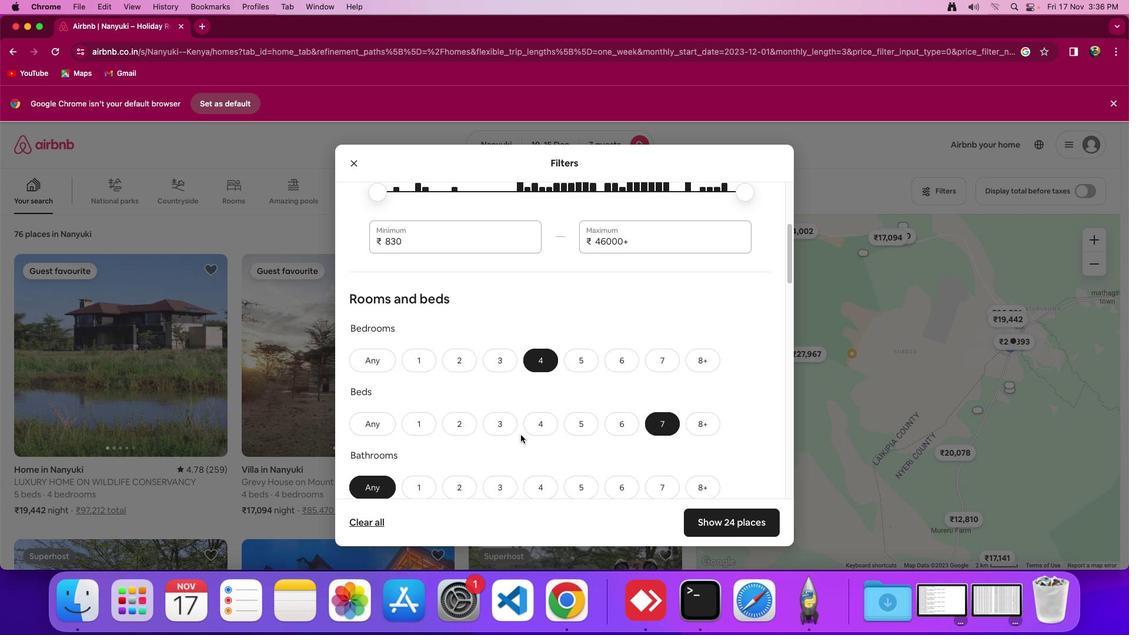 
Action: Mouse moved to (515, 450)
Screenshot: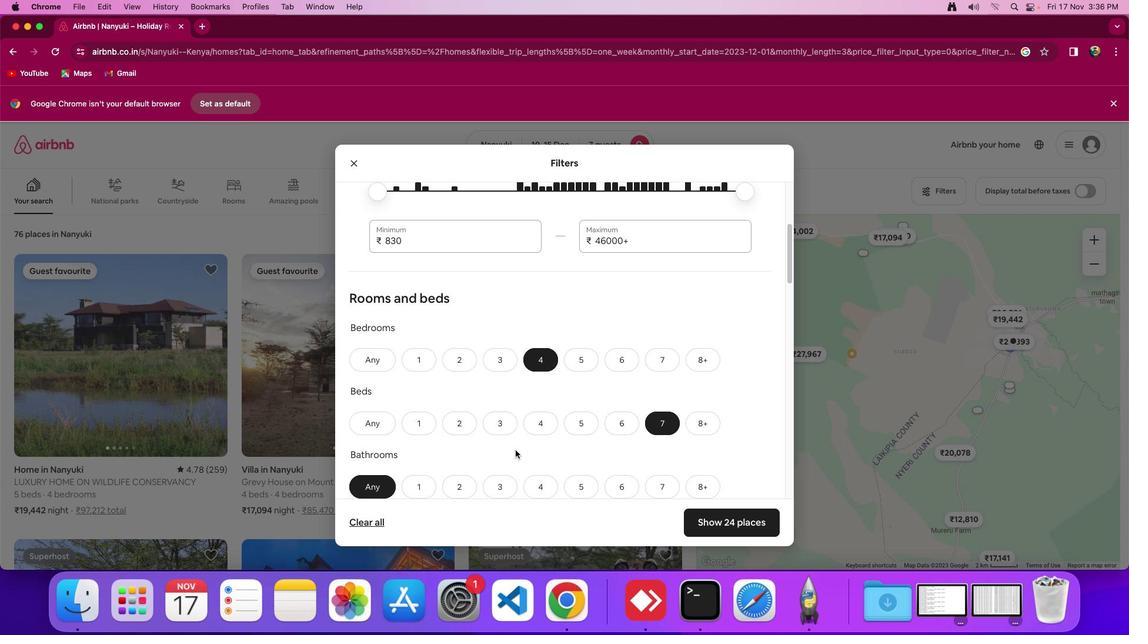 
Action: Mouse scrolled (515, 450) with delta (0, 0)
Screenshot: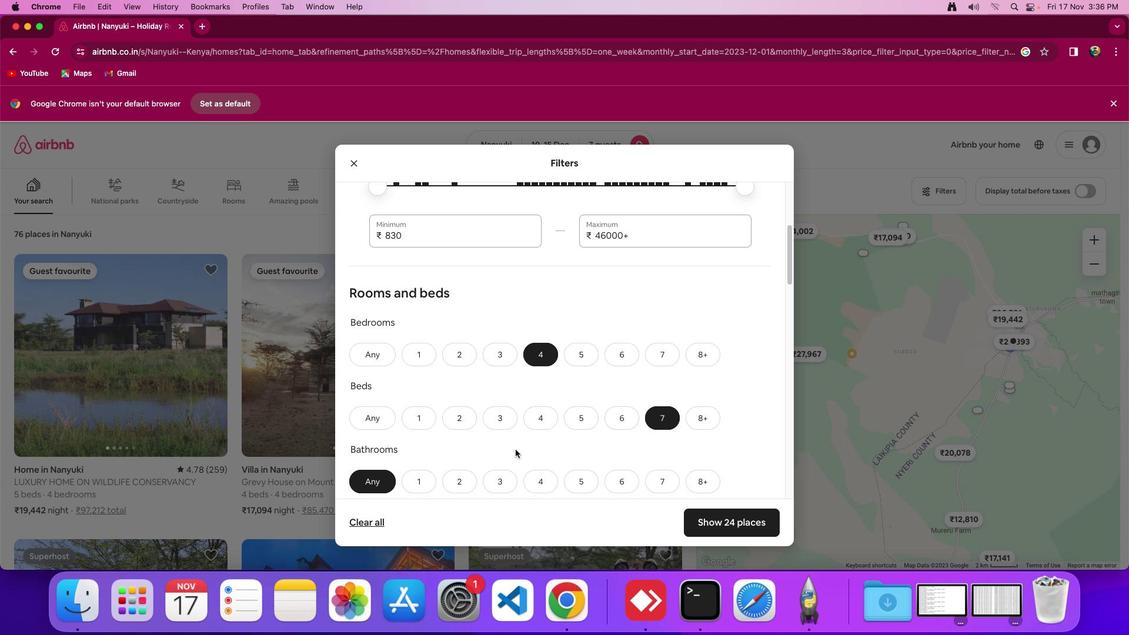 
Action: Mouse moved to (515, 450)
Screenshot: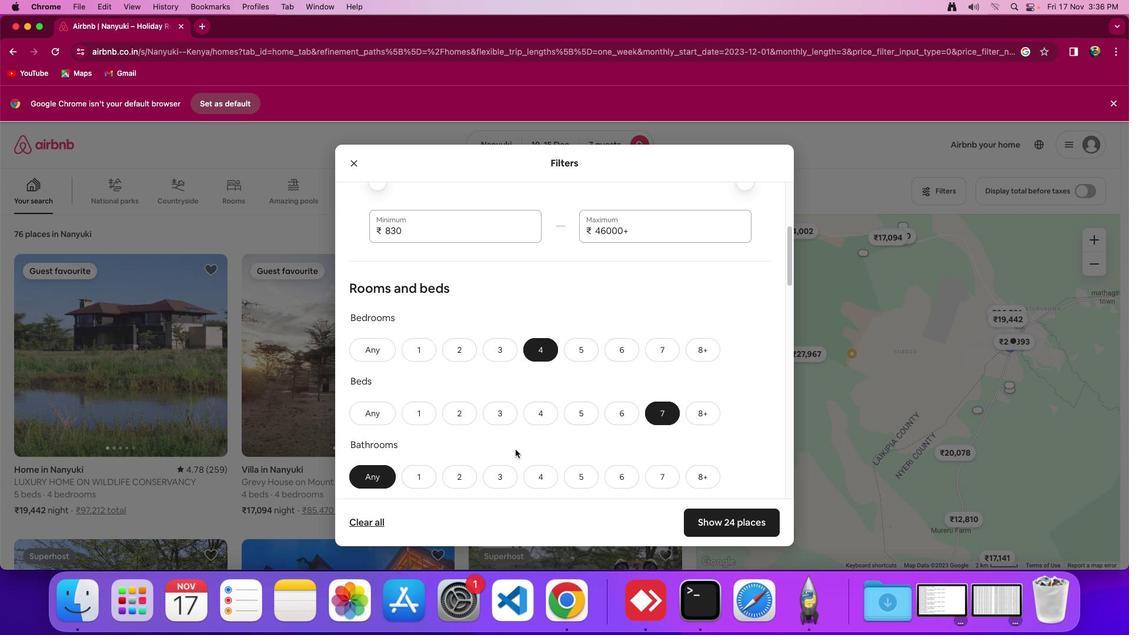 
Action: Mouse scrolled (515, 450) with delta (0, 0)
Screenshot: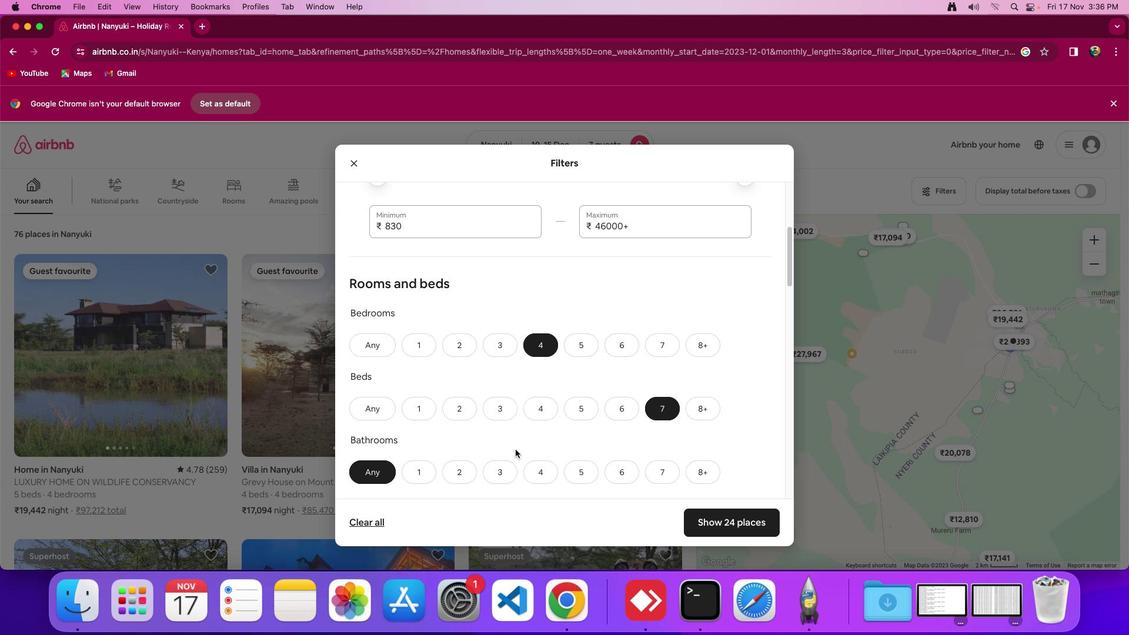 
Action: Mouse moved to (518, 453)
Screenshot: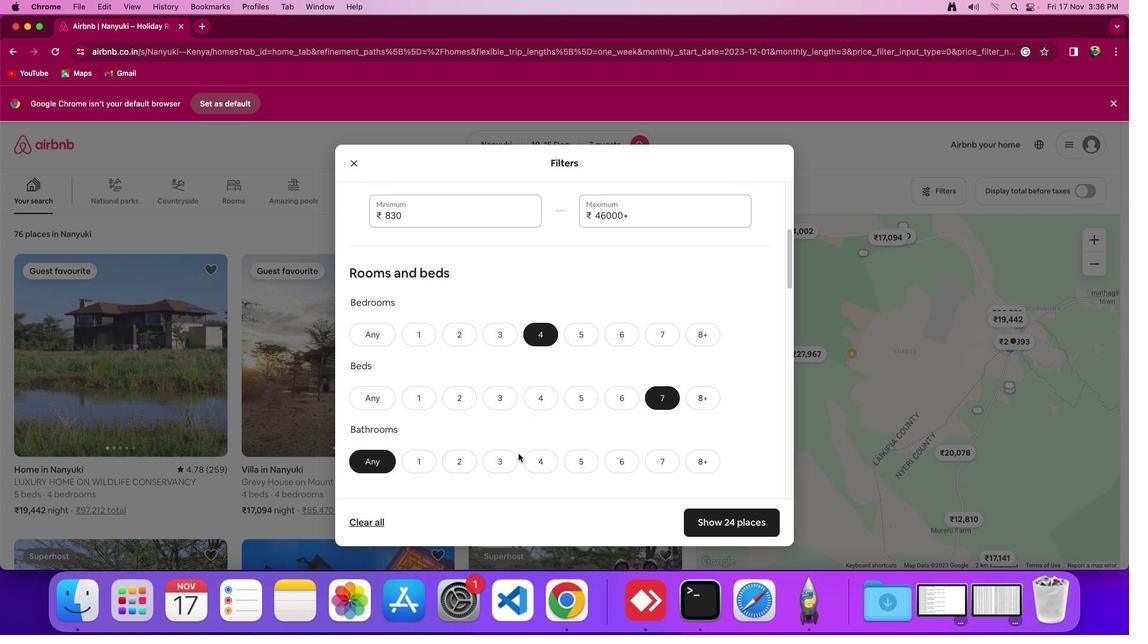 
Action: Mouse scrolled (518, 453) with delta (0, 0)
Screenshot: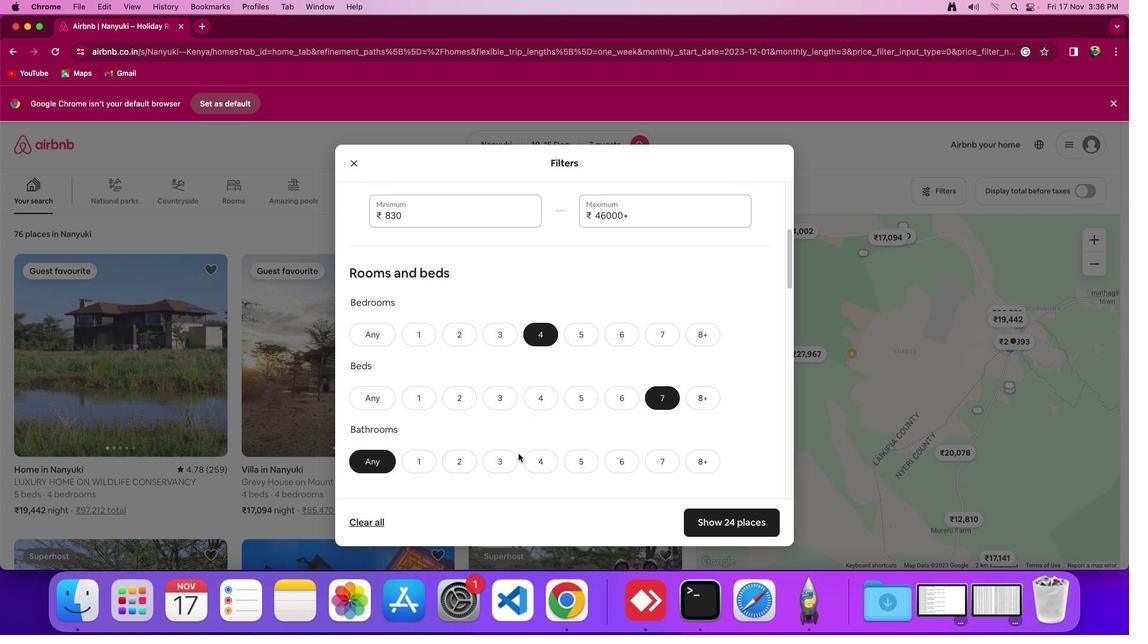 
Action: Mouse moved to (518, 453)
Screenshot: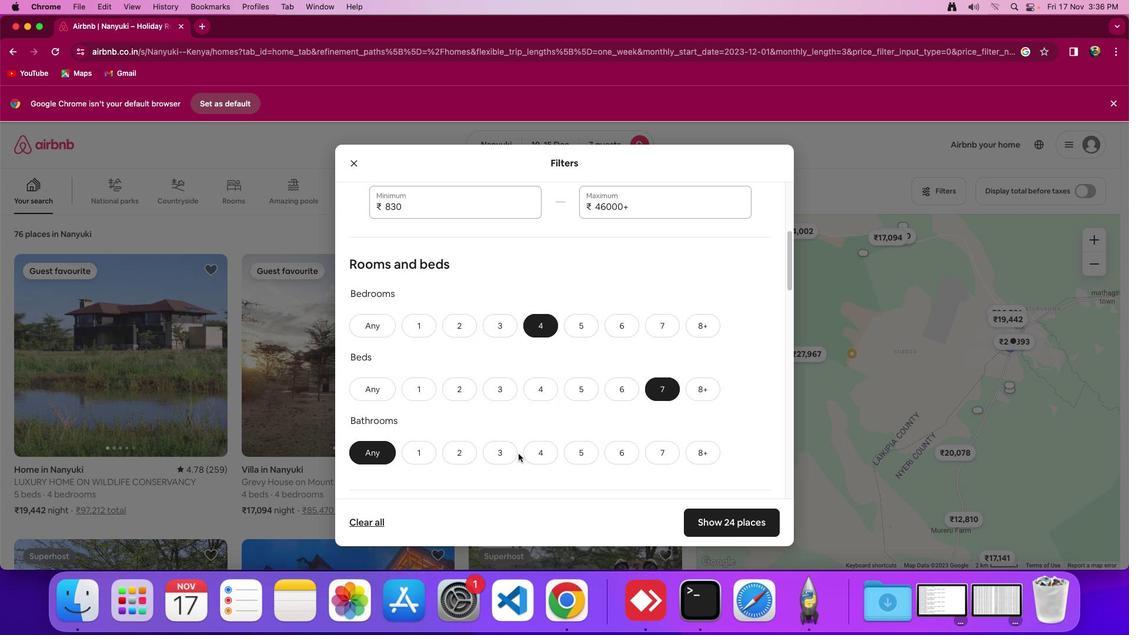 
Action: Mouse scrolled (518, 453) with delta (0, 0)
Screenshot: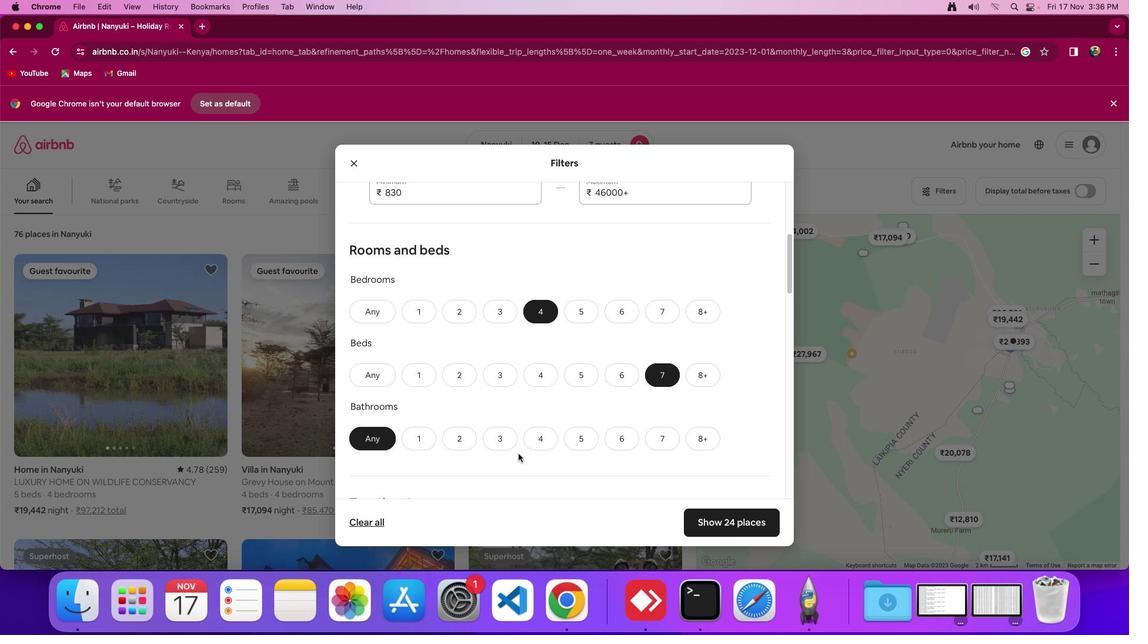 
Action: Mouse scrolled (518, 453) with delta (0, -1)
Screenshot: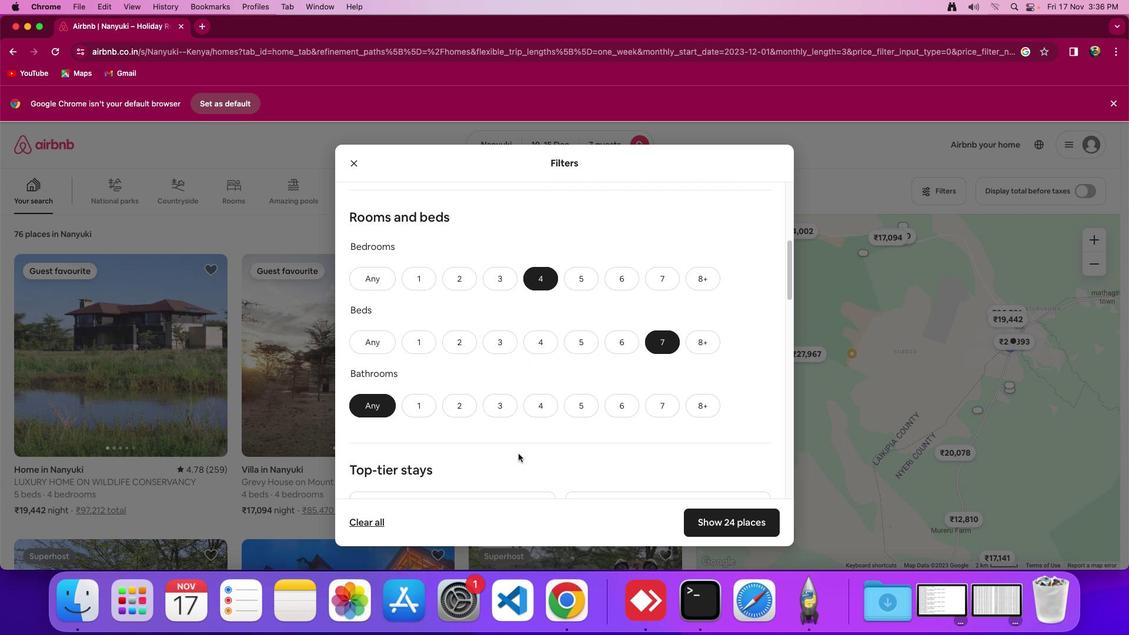 
Action: Mouse moved to (537, 397)
Screenshot: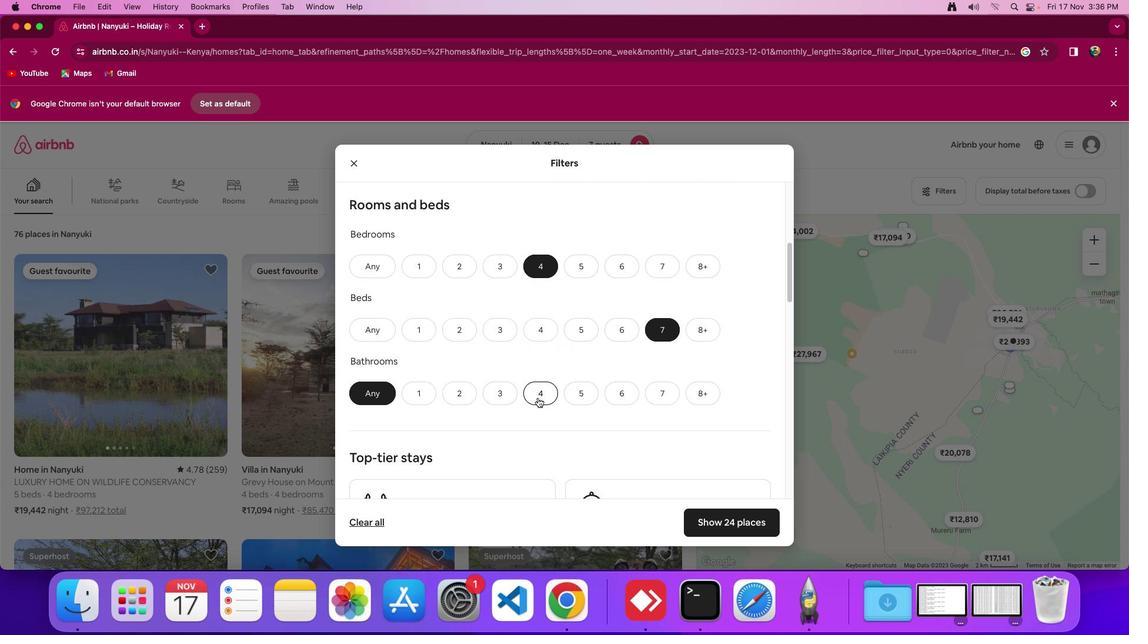 
Action: Mouse pressed left at (537, 397)
Screenshot: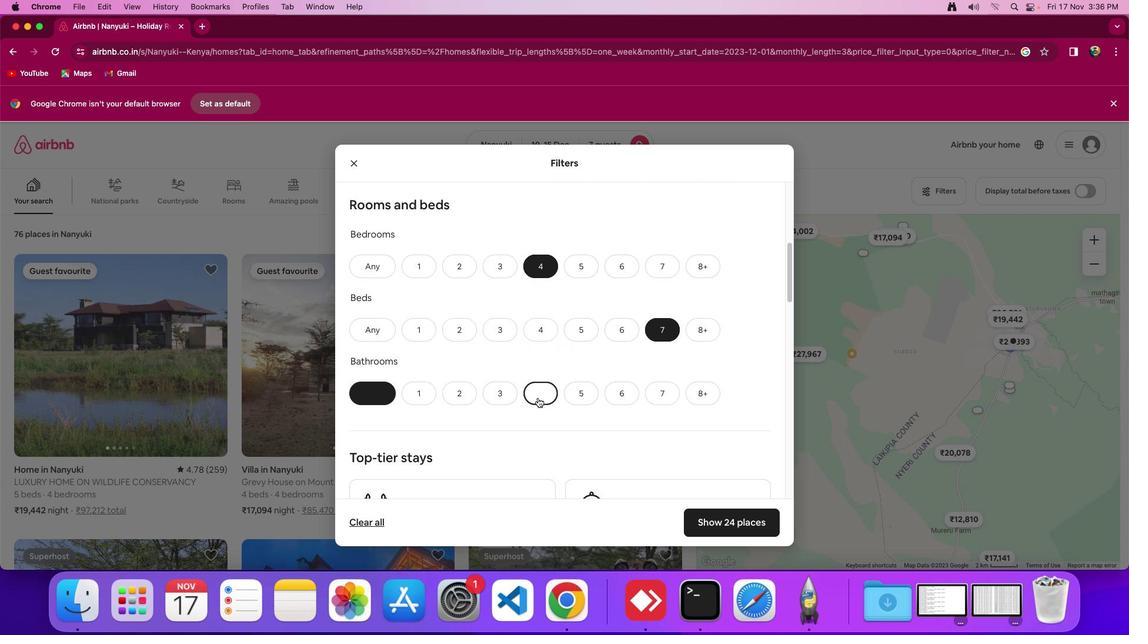 
Action: Mouse moved to (580, 404)
Screenshot: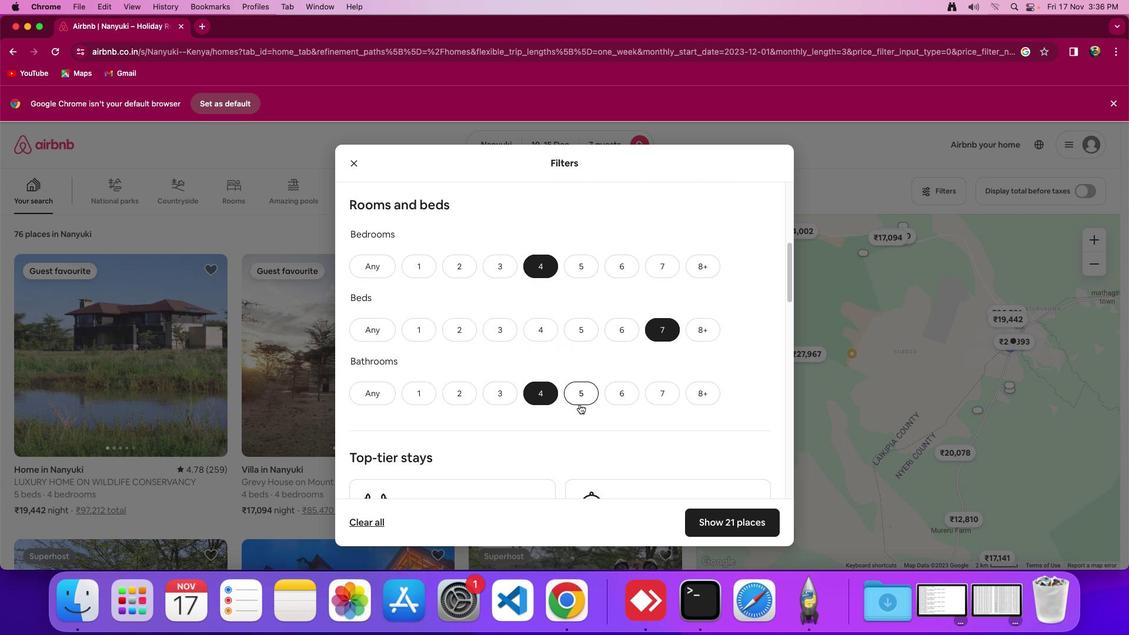 
Action: Mouse scrolled (580, 404) with delta (0, 0)
Screenshot: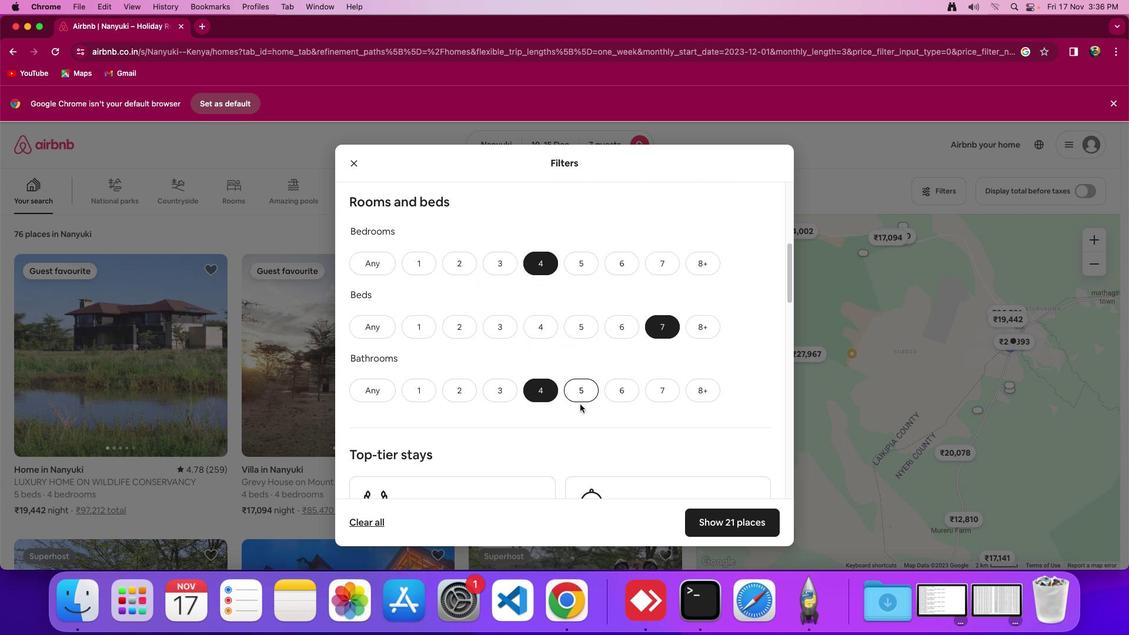 
Action: Mouse scrolled (580, 404) with delta (0, 0)
Screenshot: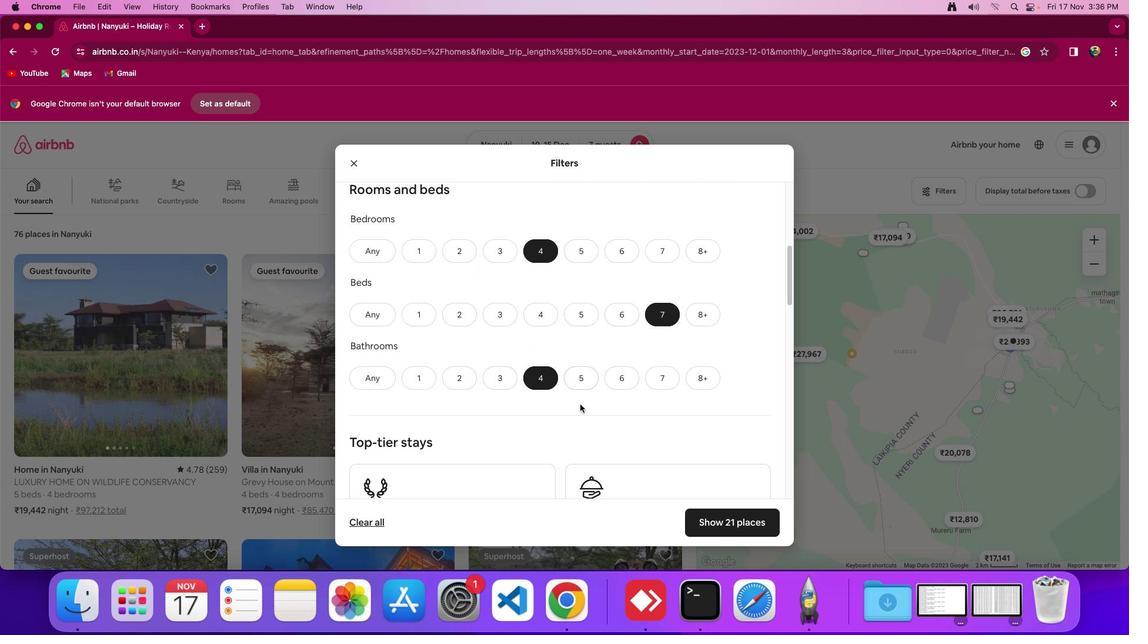 
Action: Mouse moved to (583, 402)
Screenshot: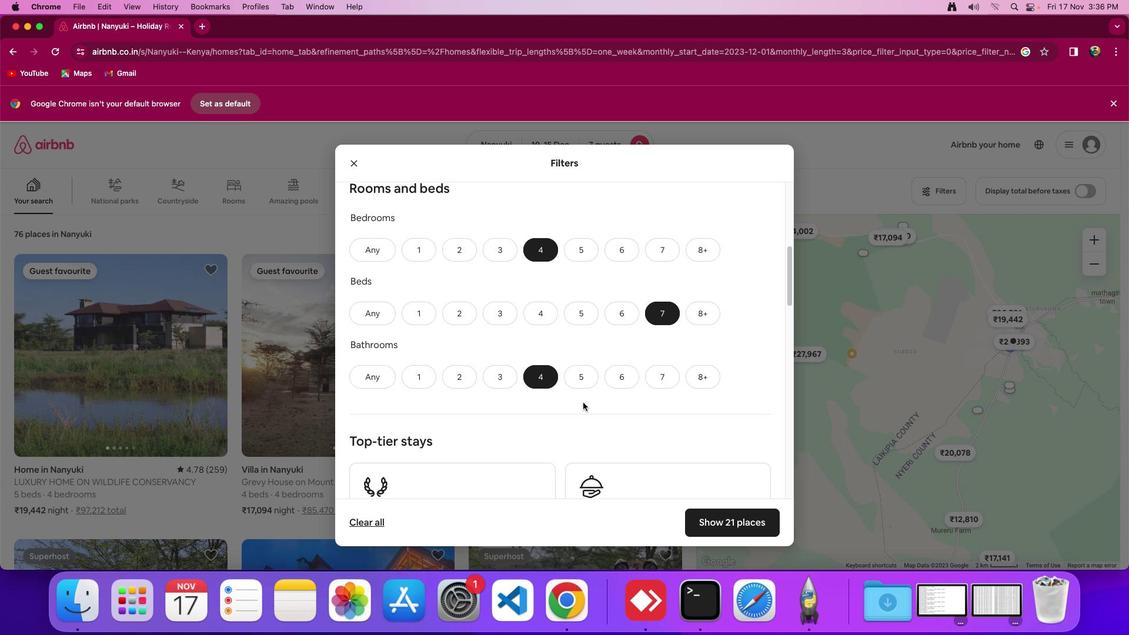 
Action: Mouse scrolled (583, 402) with delta (0, 0)
Screenshot: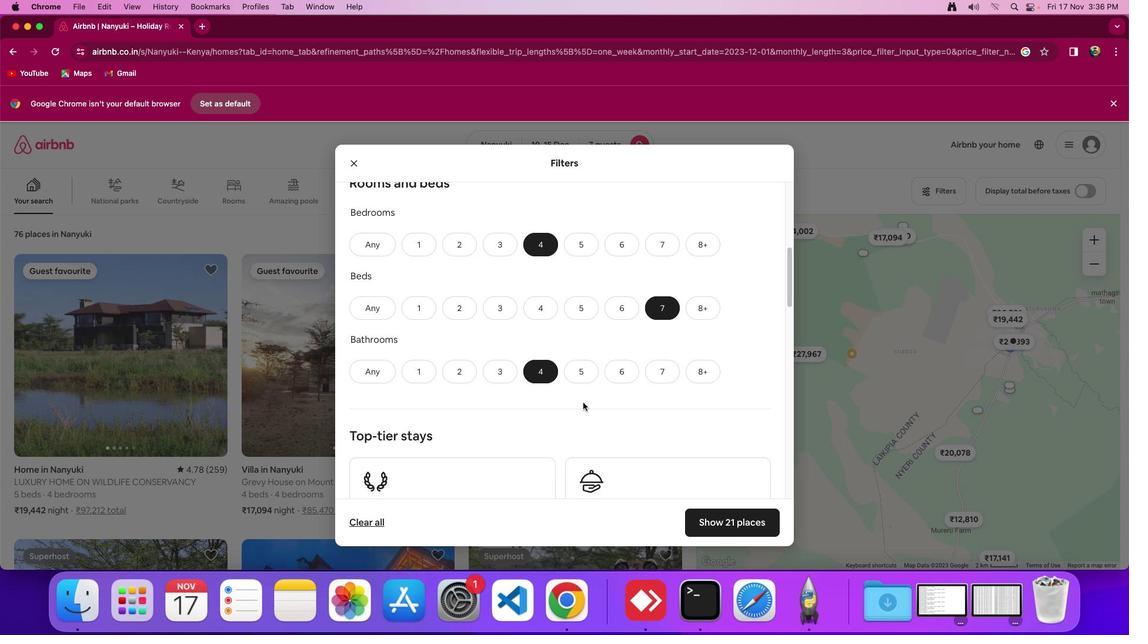 
Action: Mouse scrolled (583, 402) with delta (0, 0)
Screenshot: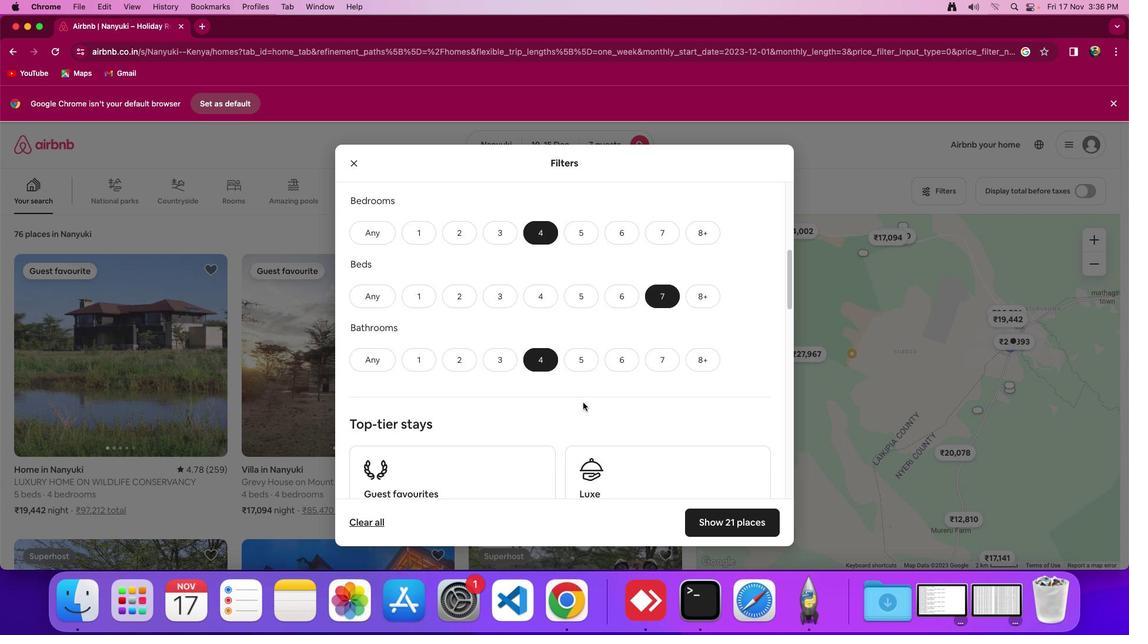 
Action: Mouse scrolled (583, 402) with delta (0, 0)
Screenshot: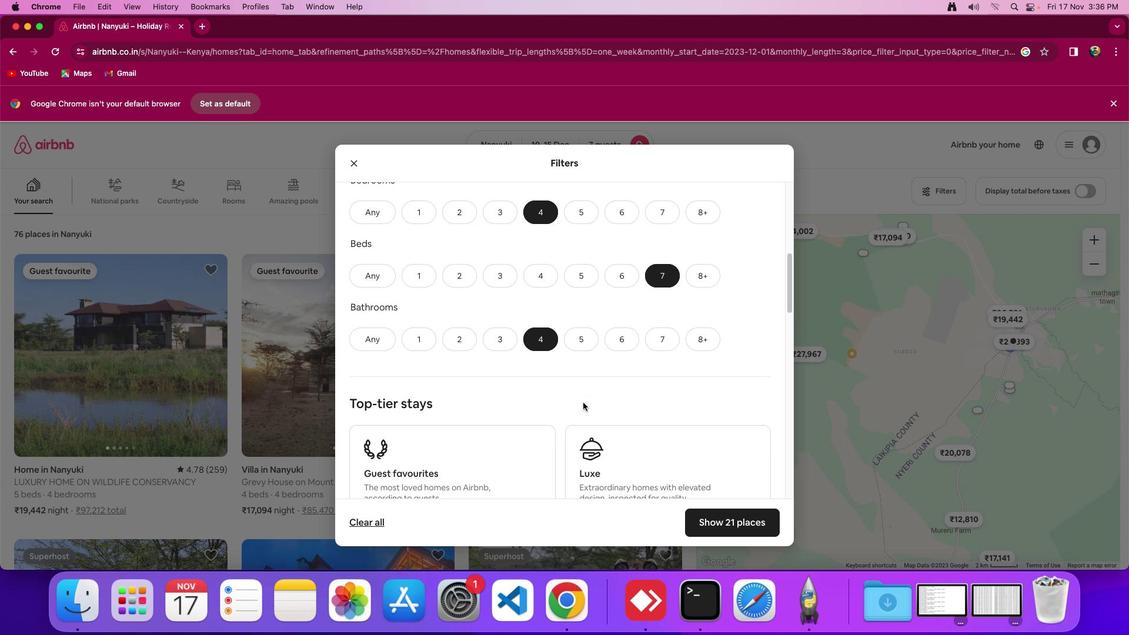 
Action: Mouse scrolled (583, 402) with delta (0, 0)
Screenshot: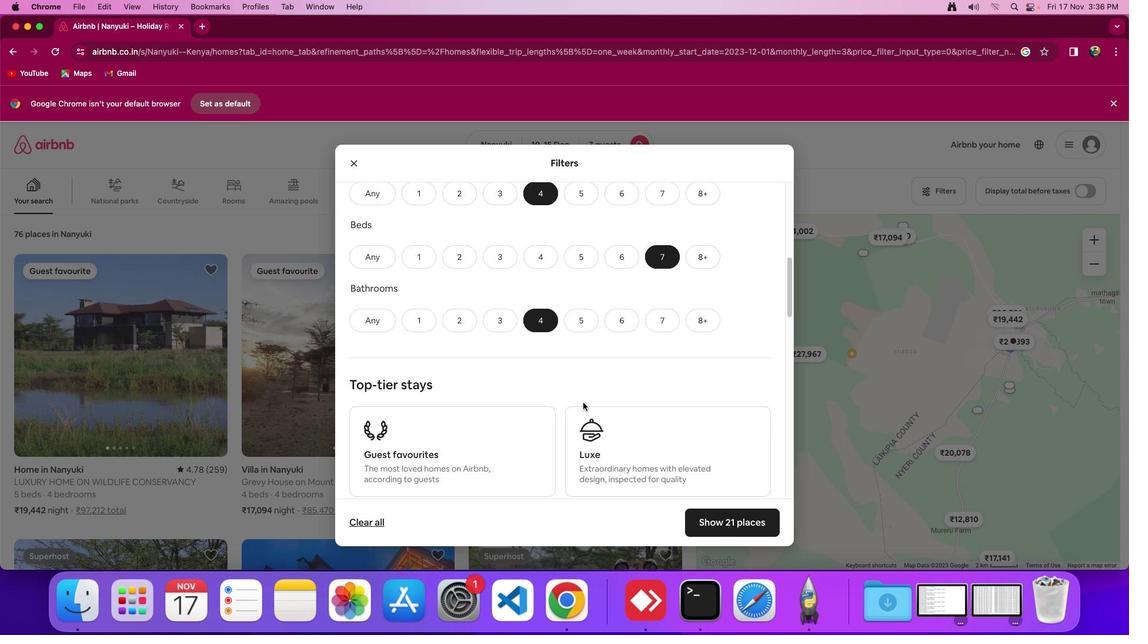 
Action: Mouse scrolled (583, 402) with delta (0, 0)
Screenshot: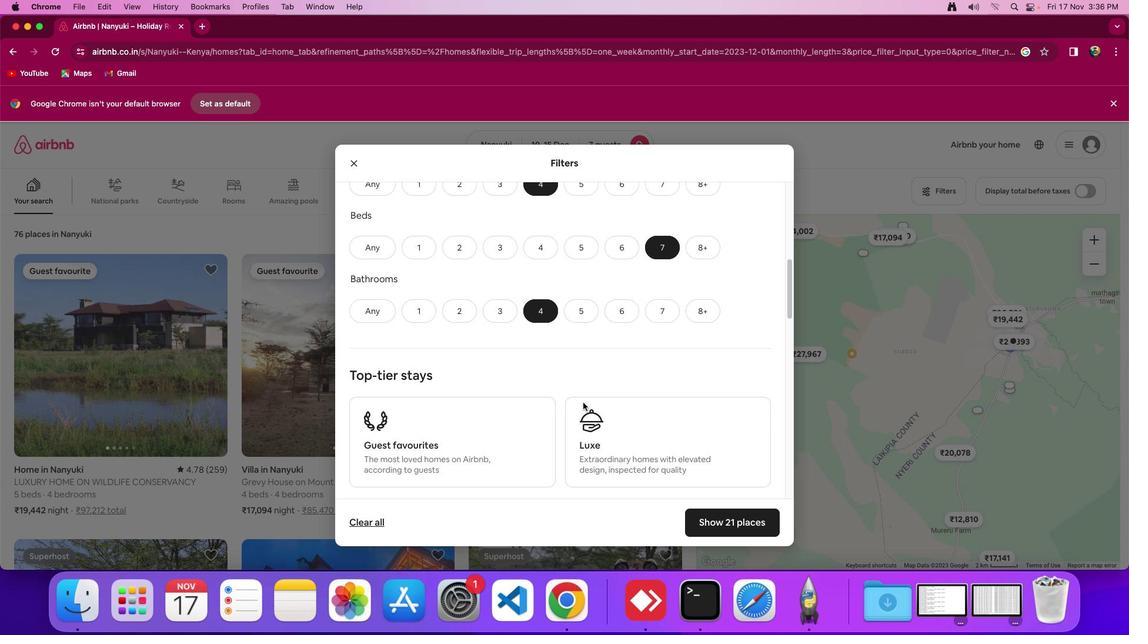 
Action: Mouse scrolled (583, 402) with delta (0, 0)
Screenshot: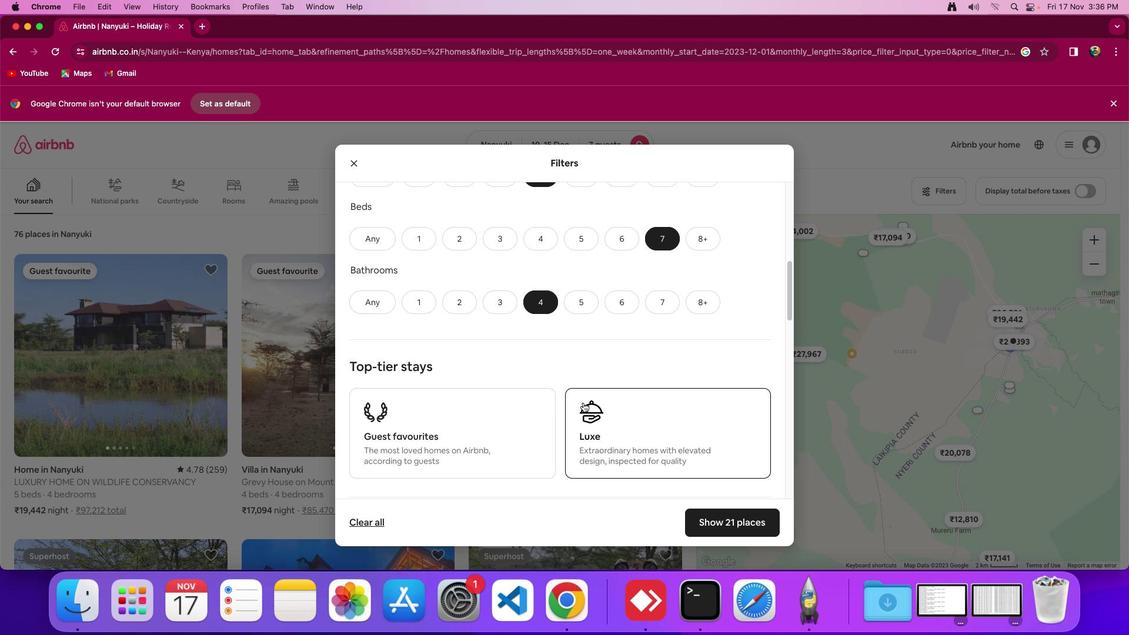 
Action: Mouse scrolled (583, 402) with delta (0, 0)
Screenshot: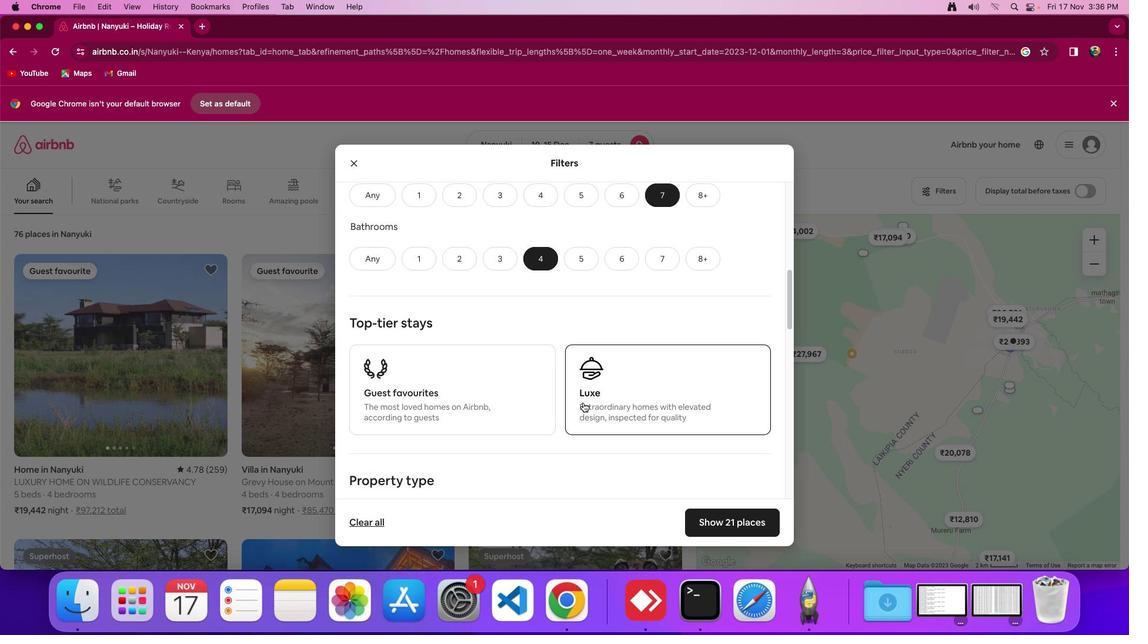 
Action: Mouse scrolled (583, 402) with delta (0, -1)
Screenshot: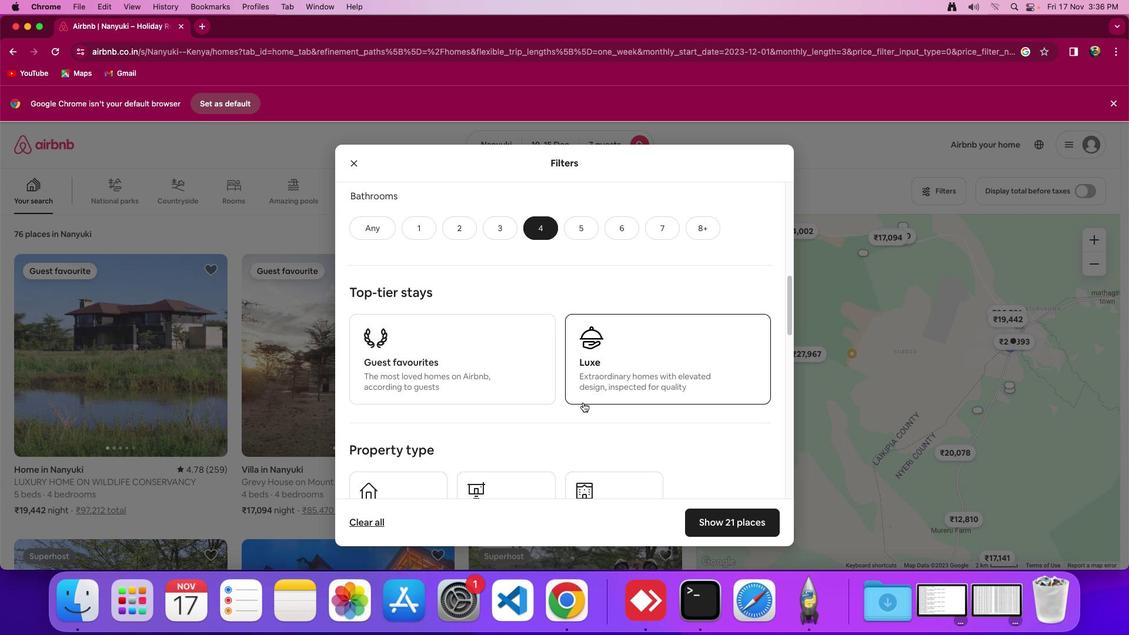 
Action: Mouse moved to (567, 407)
Screenshot: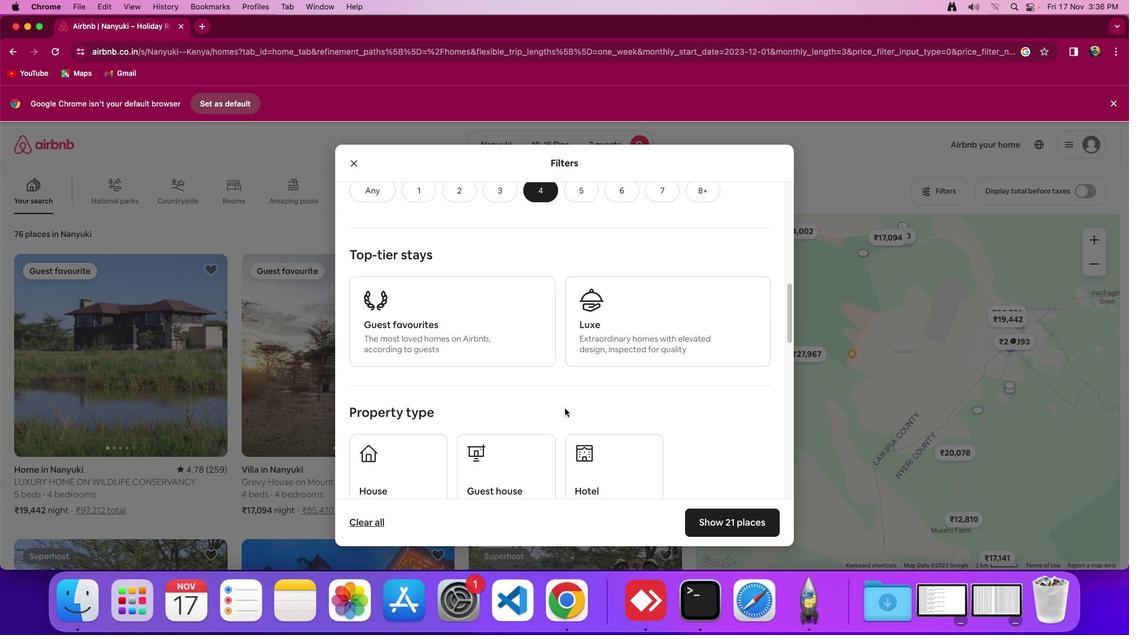 
Action: Mouse scrolled (567, 407) with delta (0, 0)
Screenshot: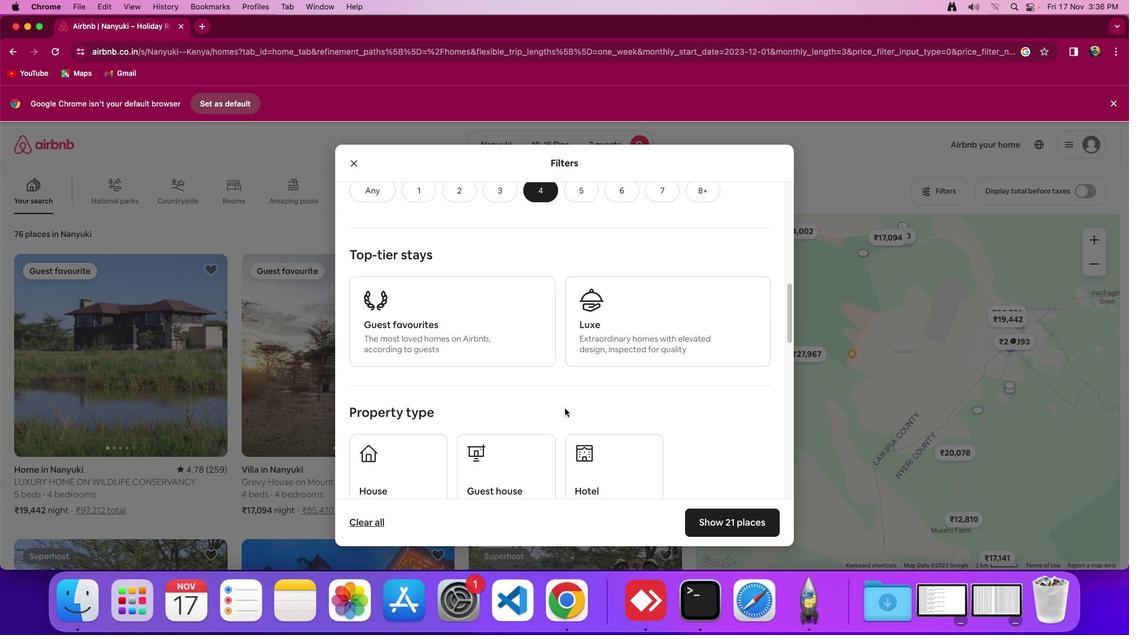 
Action: Mouse moved to (565, 408)
Screenshot: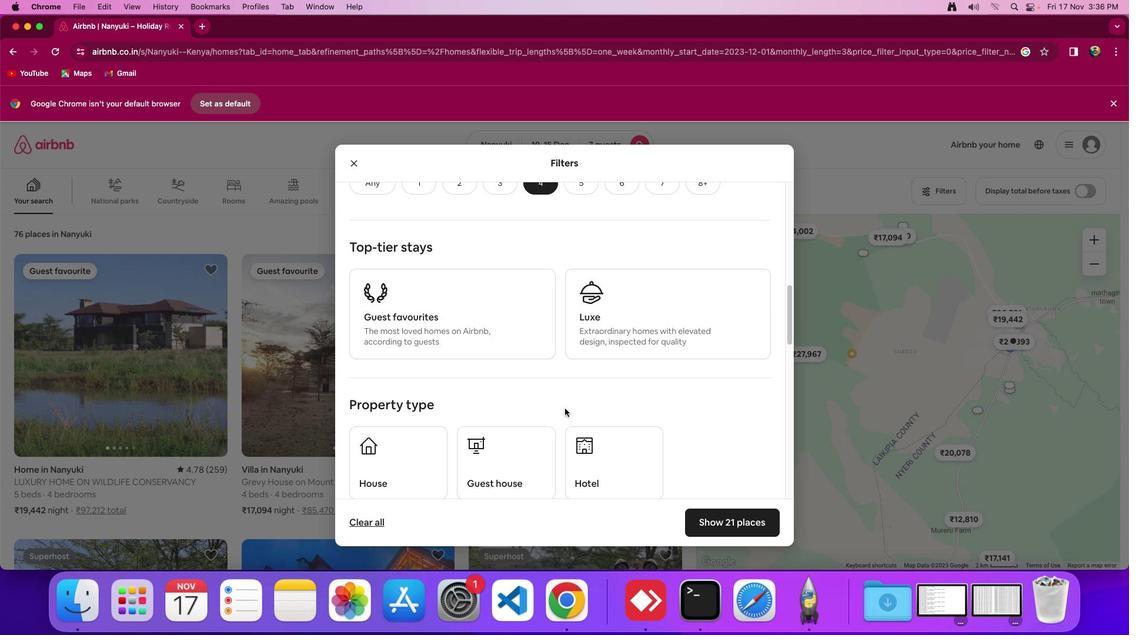 
Action: Mouse scrolled (565, 408) with delta (0, 0)
Screenshot: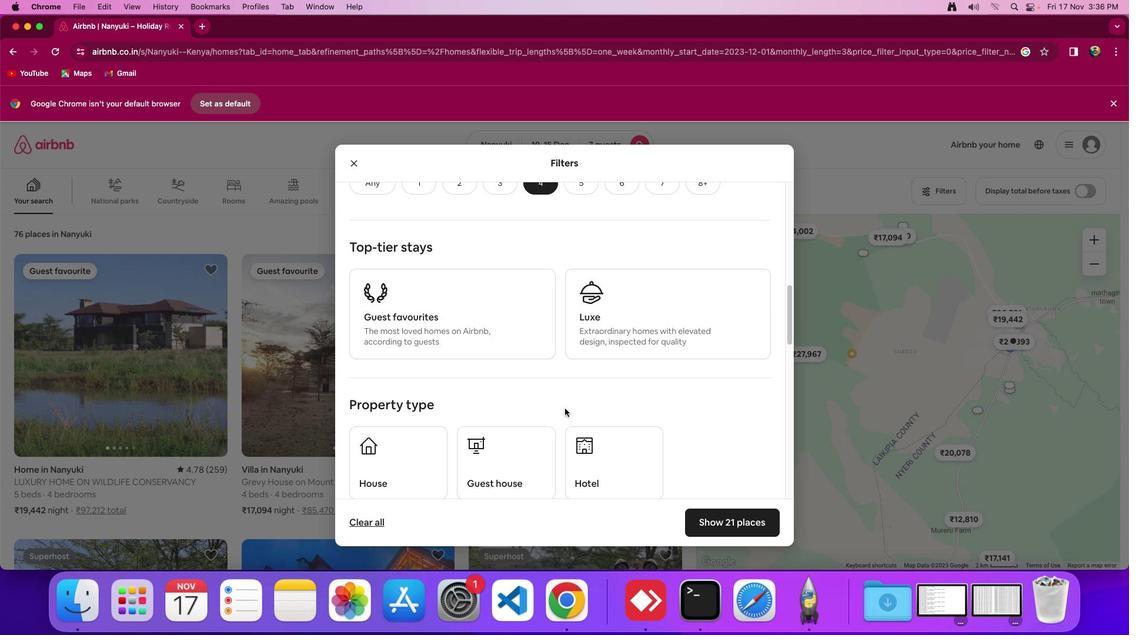 
Action: Mouse moved to (395, 438)
Screenshot: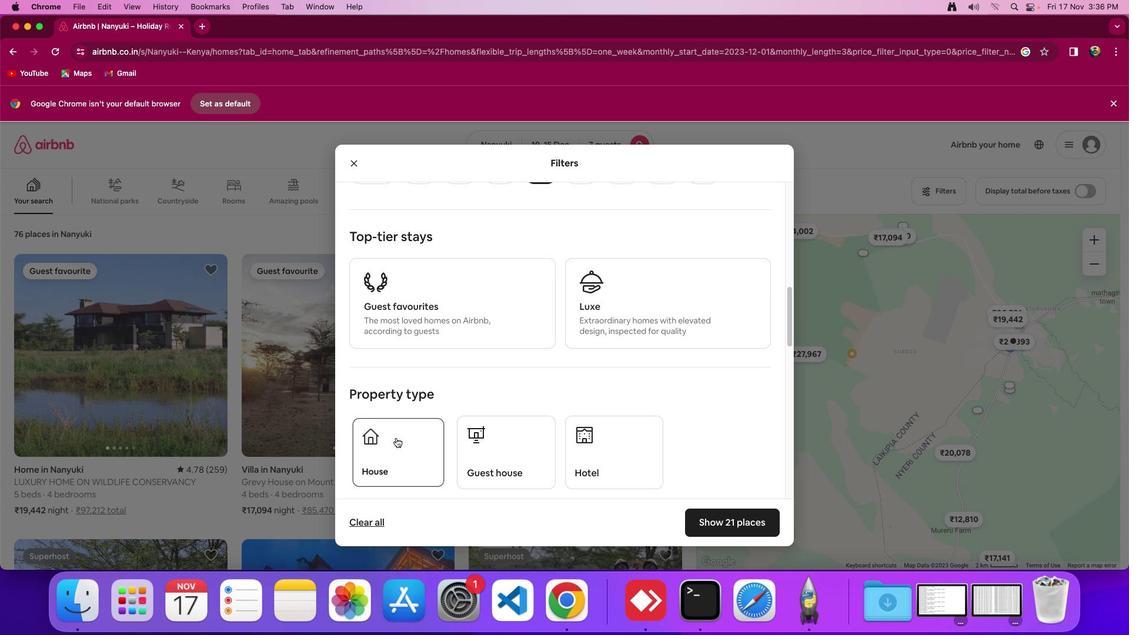 
Action: Mouse pressed left at (395, 438)
Screenshot: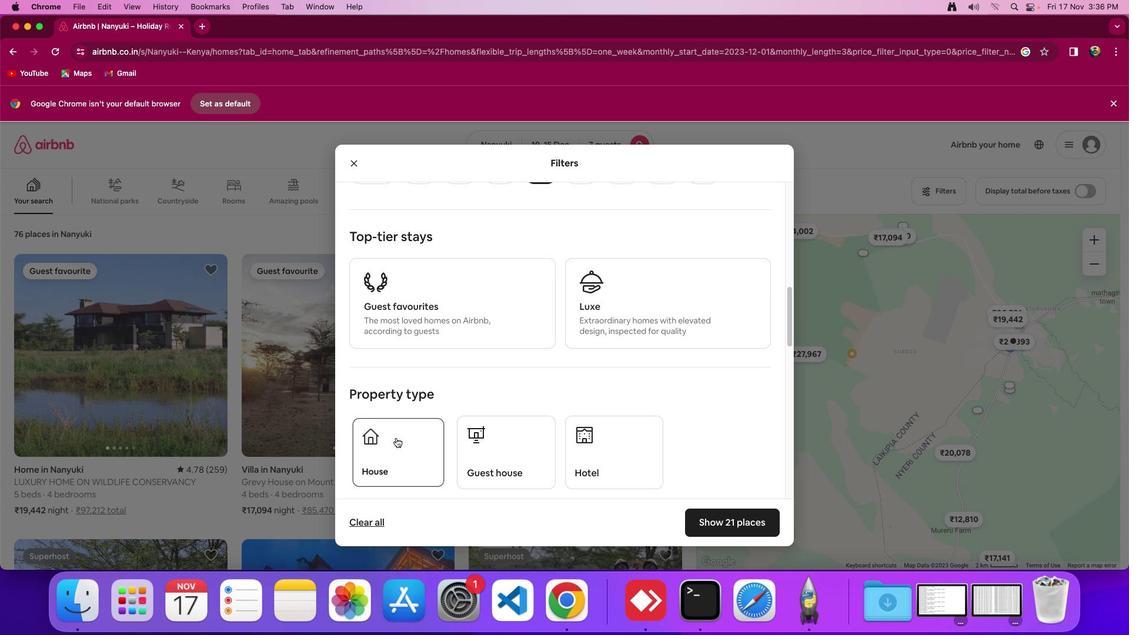 
Action: Mouse moved to (556, 389)
Screenshot: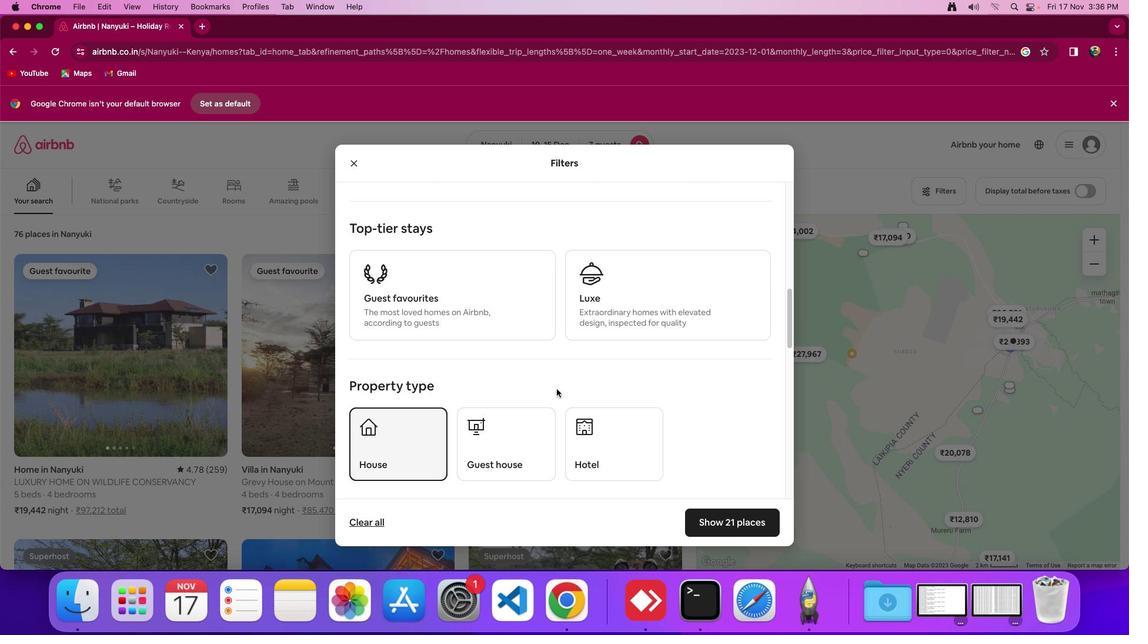 
Action: Mouse scrolled (556, 389) with delta (0, 0)
Screenshot: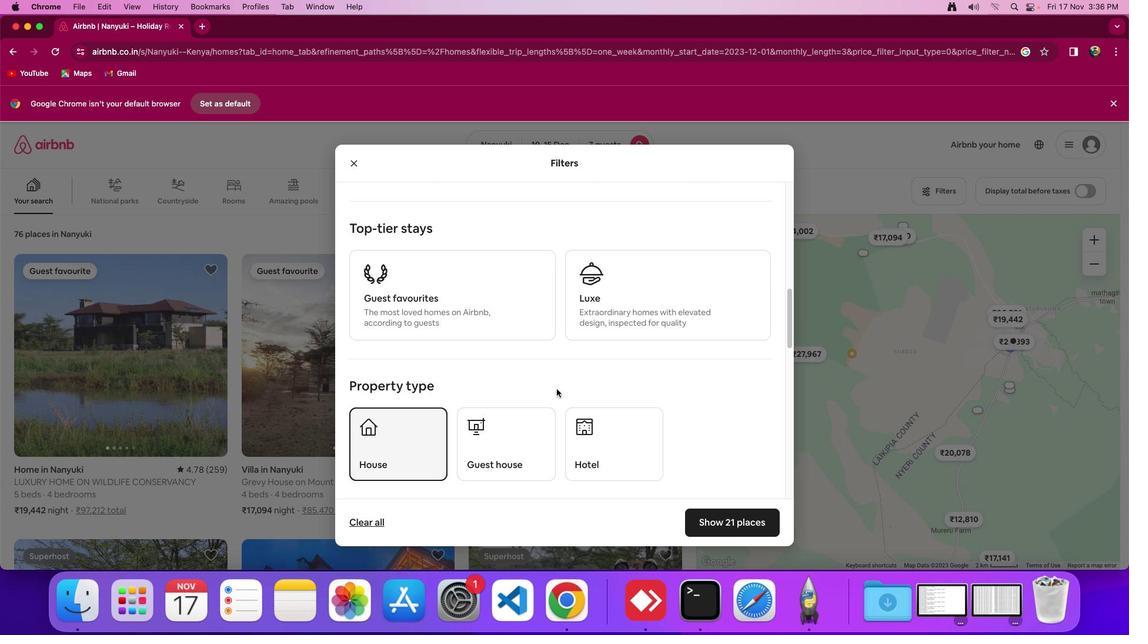 
Action: Mouse moved to (557, 388)
Screenshot: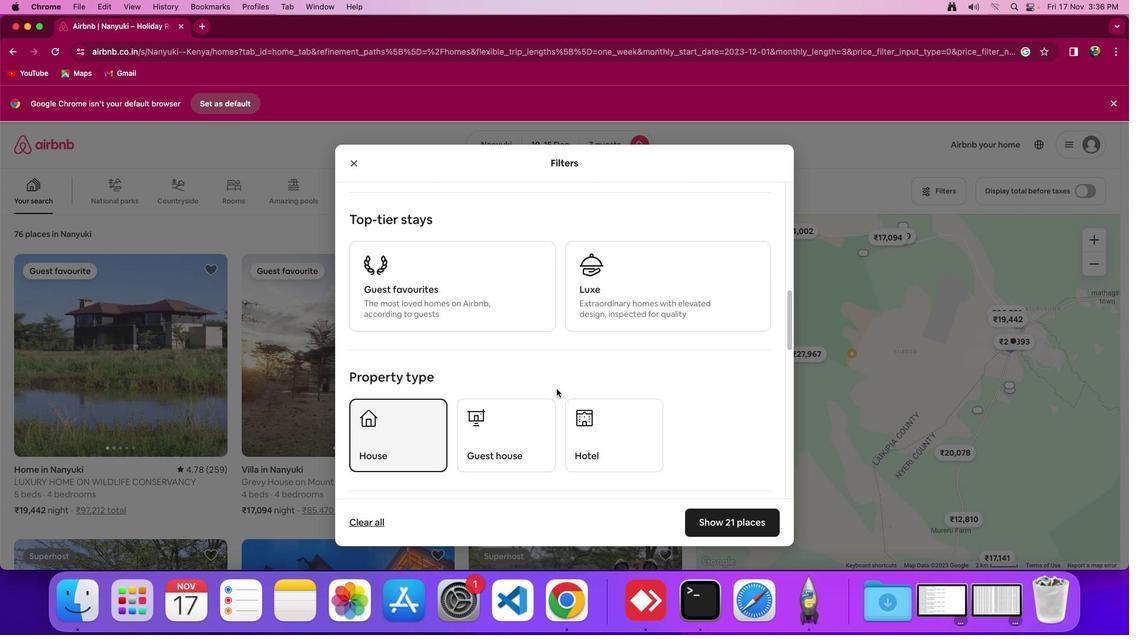 
Action: Mouse scrolled (557, 388) with delta (0, 0)
Screenshot: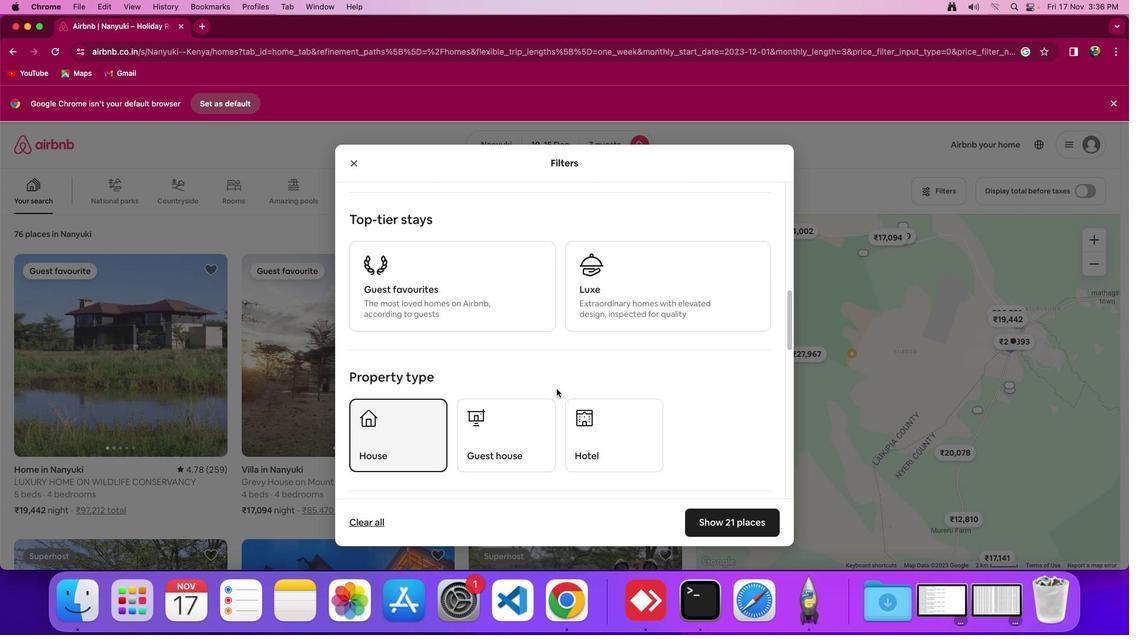 
Action: Mouse scrolled (557, 388) with delta (0, -1)
Screenshot: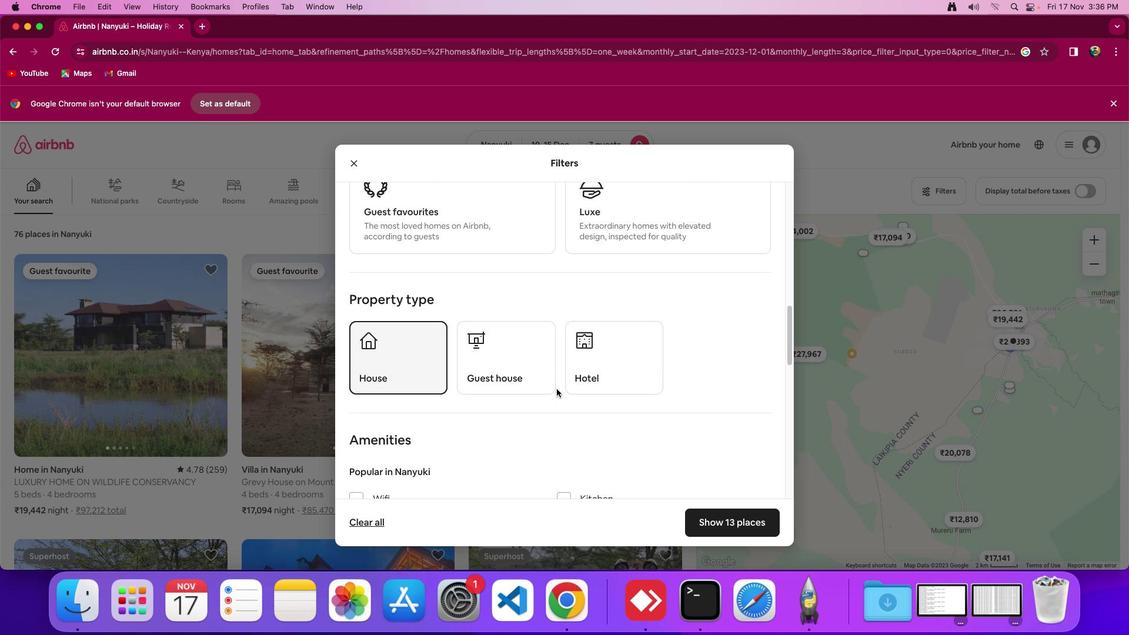 
Action: Mouse scrolled (557, 388) with delta (0, 0)
Screenshot: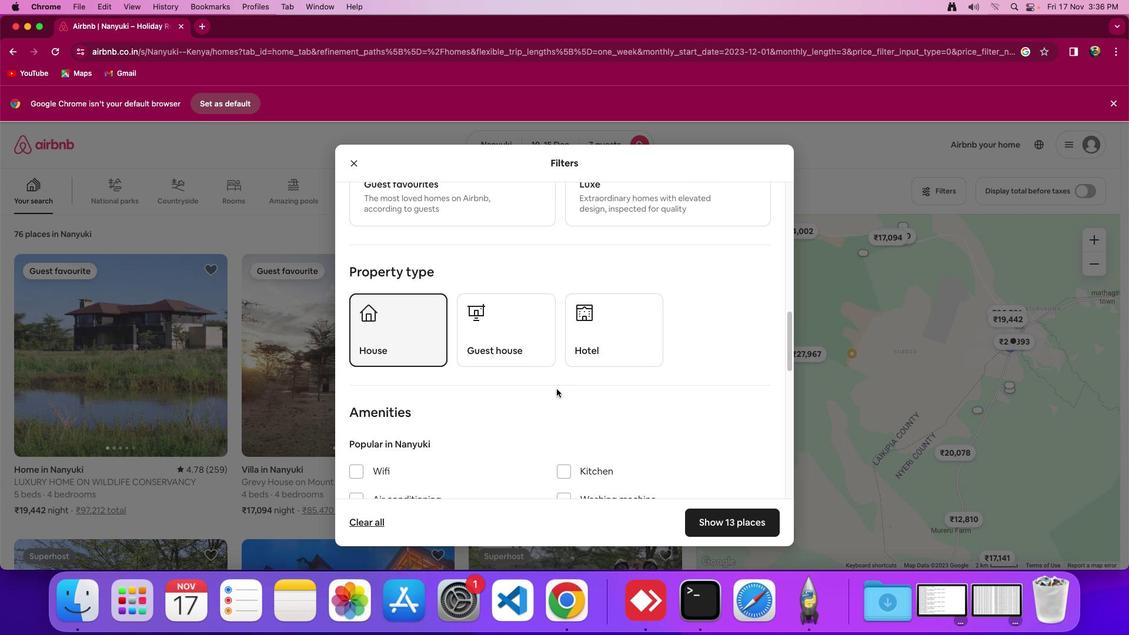 
Action: Mouse scrolled (557, 388) with delta (0, 0)
Screenshot: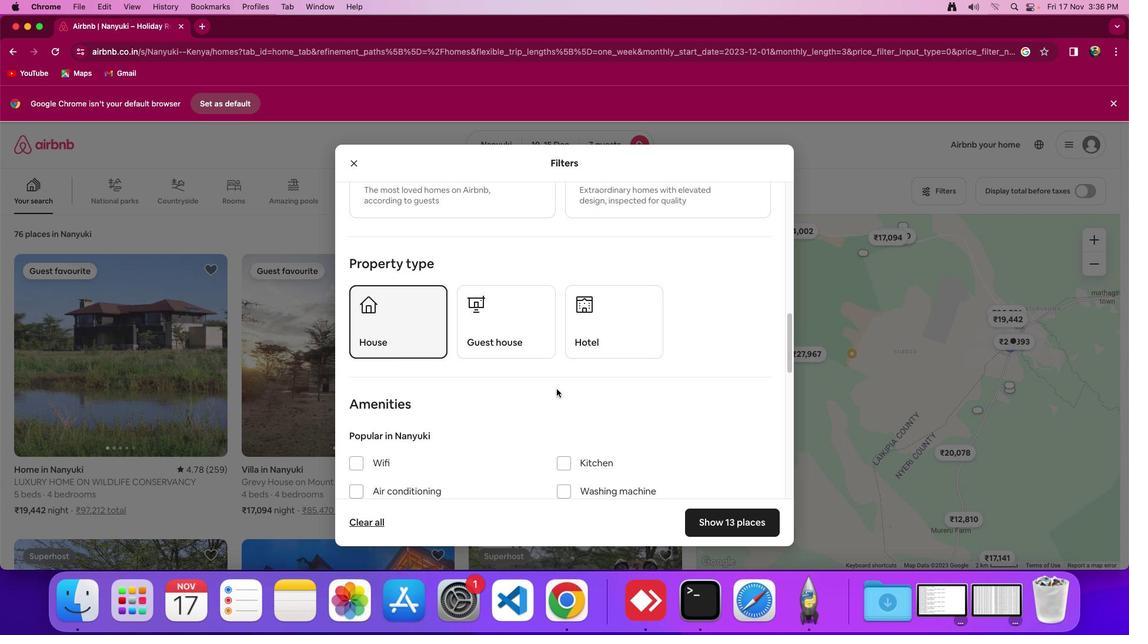 
Action: Mouse moved to (557, 388)
Screenshot: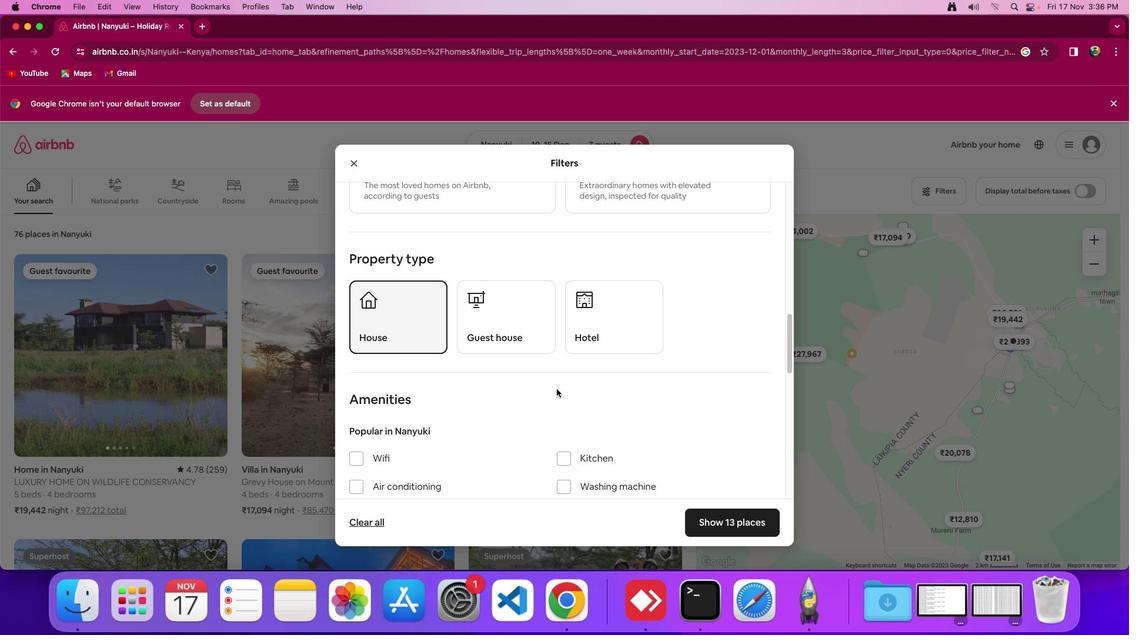 
Action: Mouse scrolled (557, 388) with delta (0, 0)
Screenshot: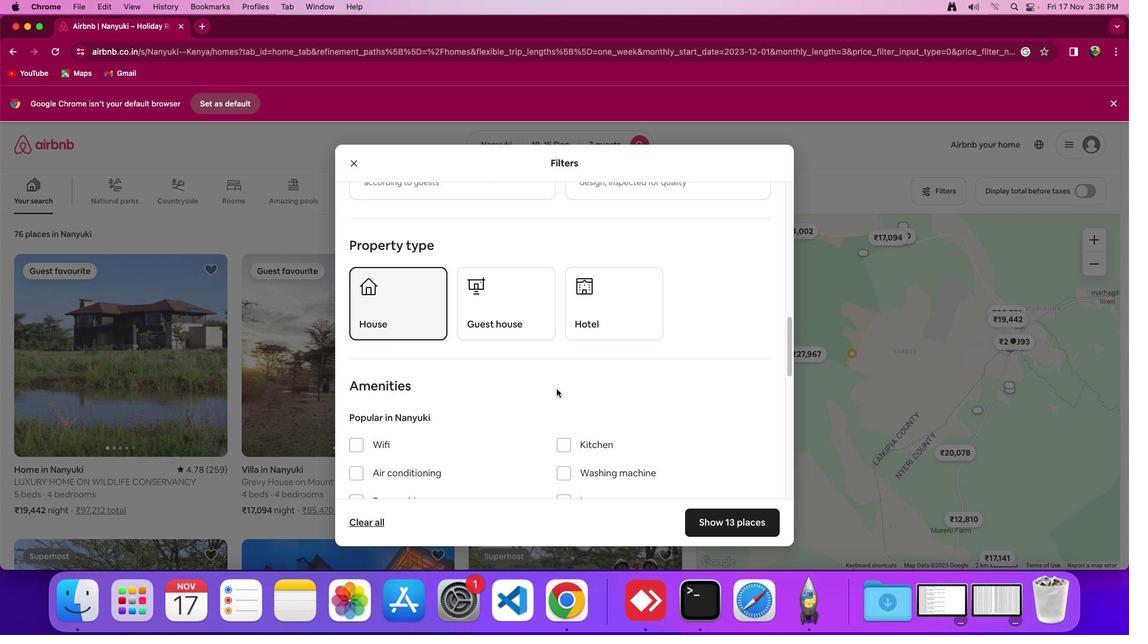
Action: Mouse scrolled (557, 388) with delta (0, 0)
Screenshot: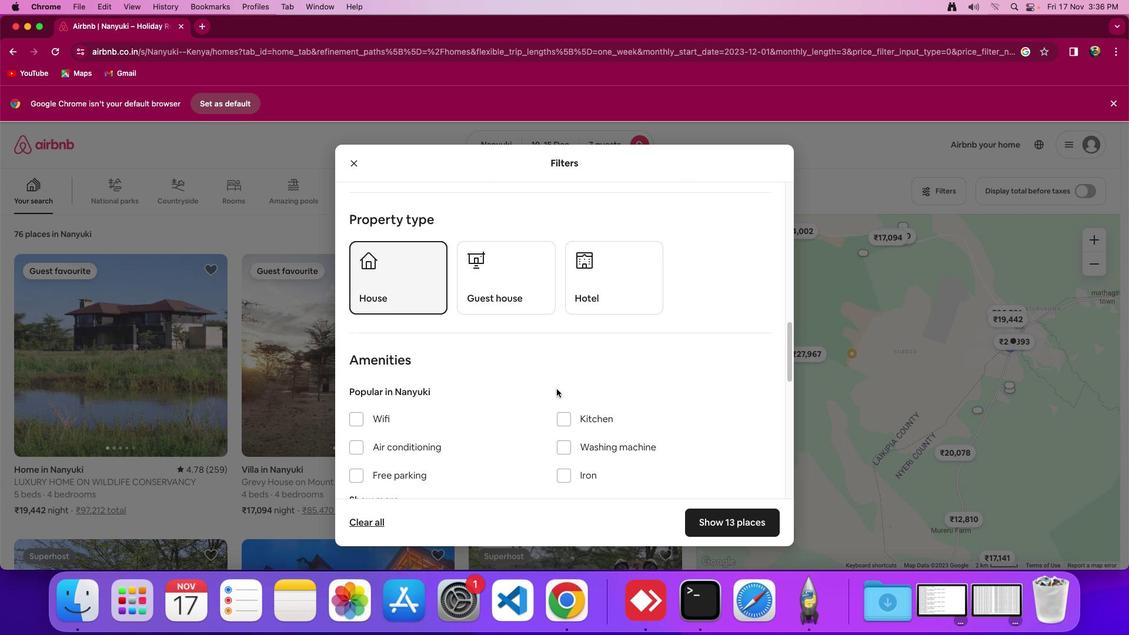 
Action: Mouse scrolled (557, 388) with delta (0, -1)
Screenshot: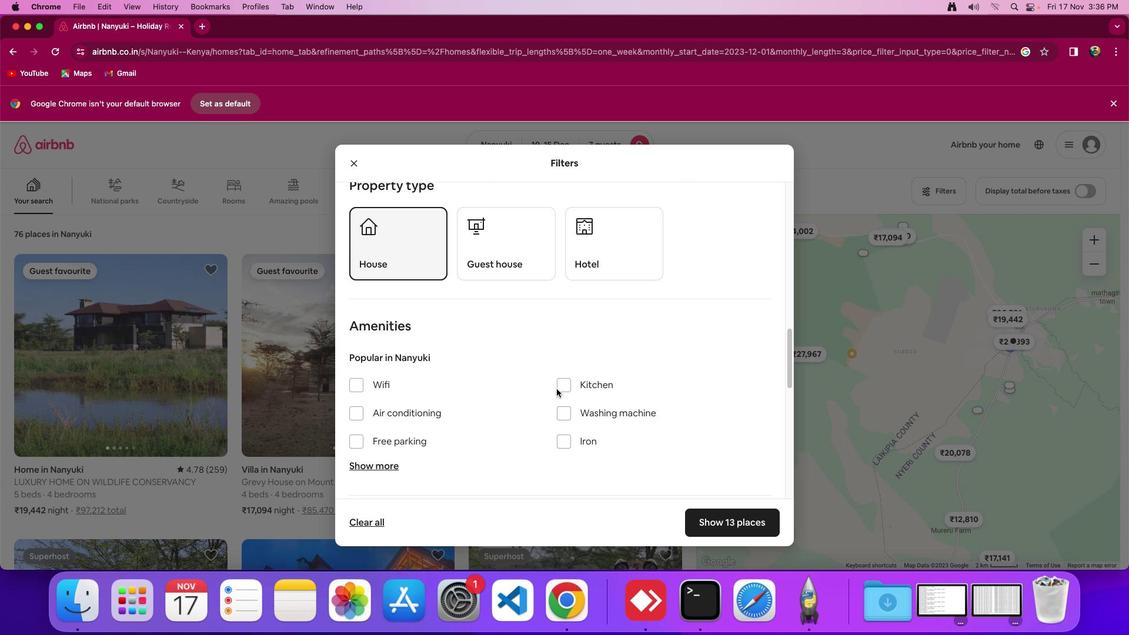 
Action: Mouse scrolled (557, 388) with delta (0, 0)
Screenshot: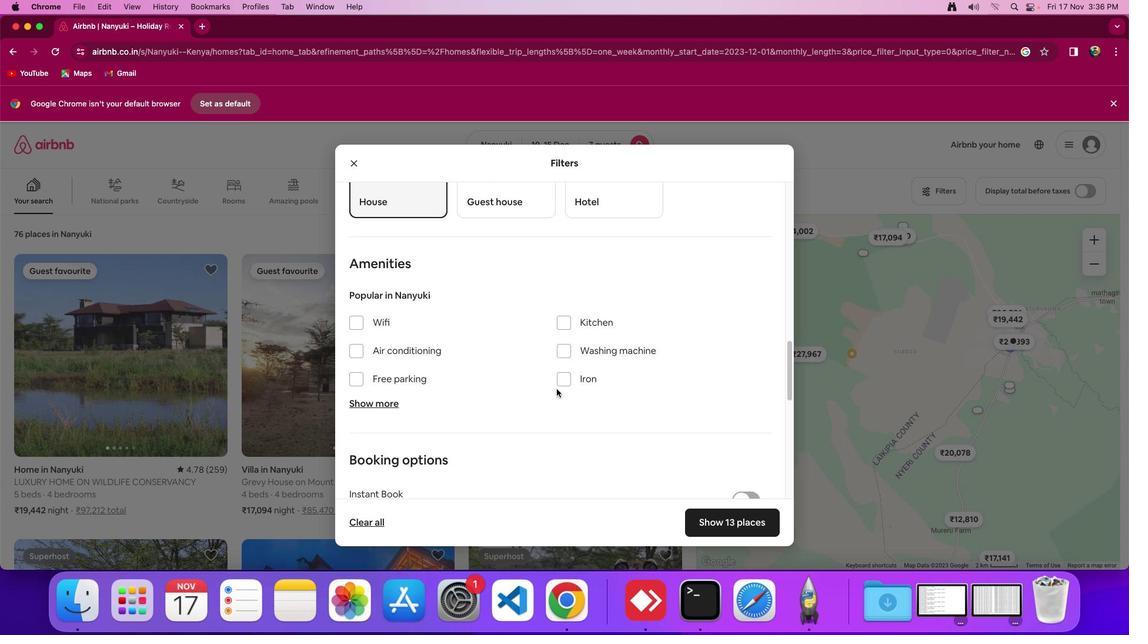 
Action: Mouse scrolled (557, 388) with delta (0, 0)
Screenshot: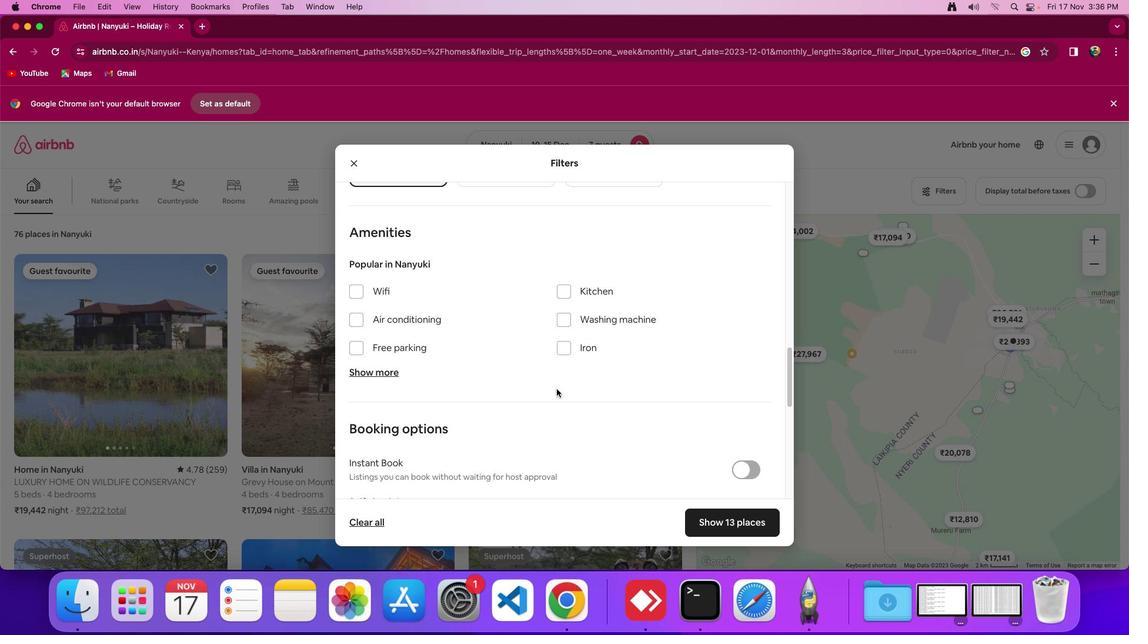 
Action: Mouse scrolled (557, 388) with delta (0, -2)
Screenshot: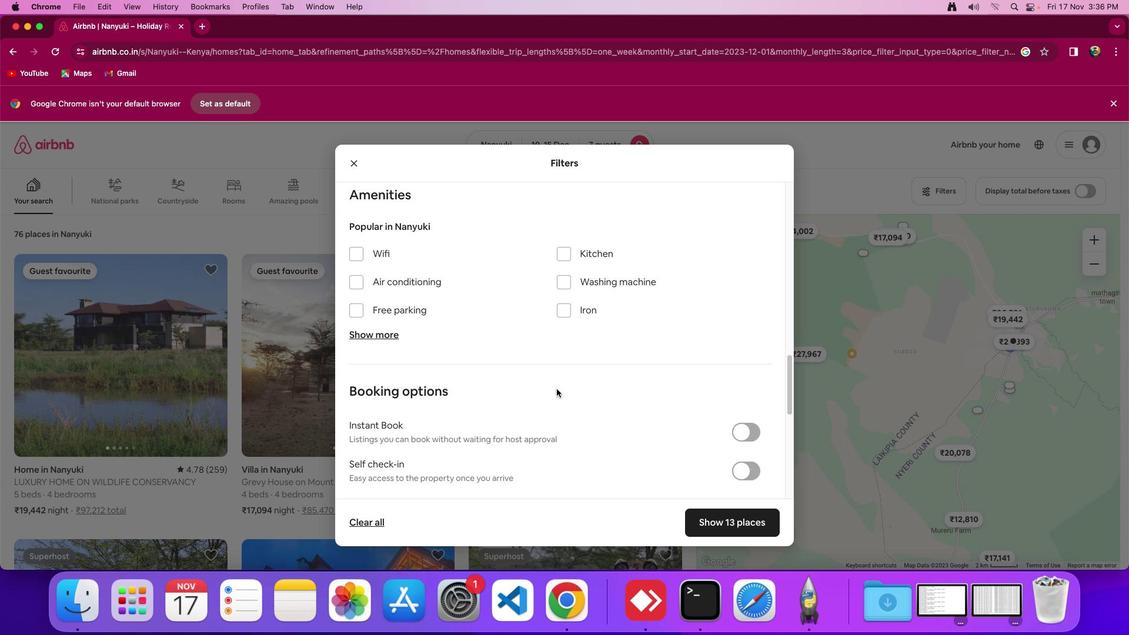 
Action: Mouse moved to (350, 218)
Screenshot: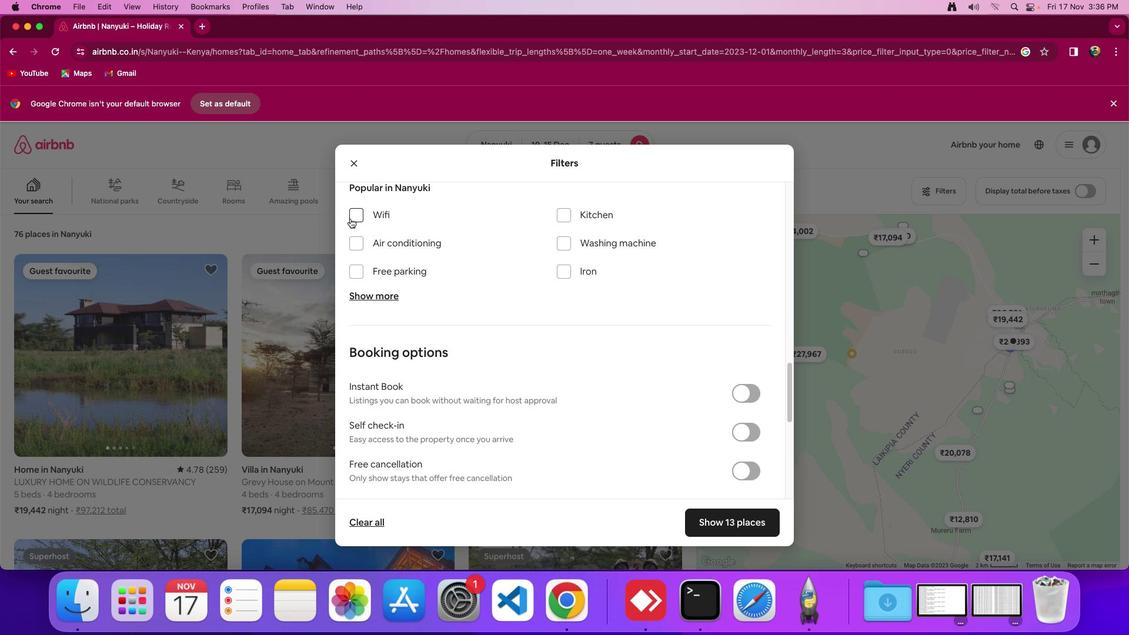 
Action: Mouse pressed left at (350, 218)
Screenshot: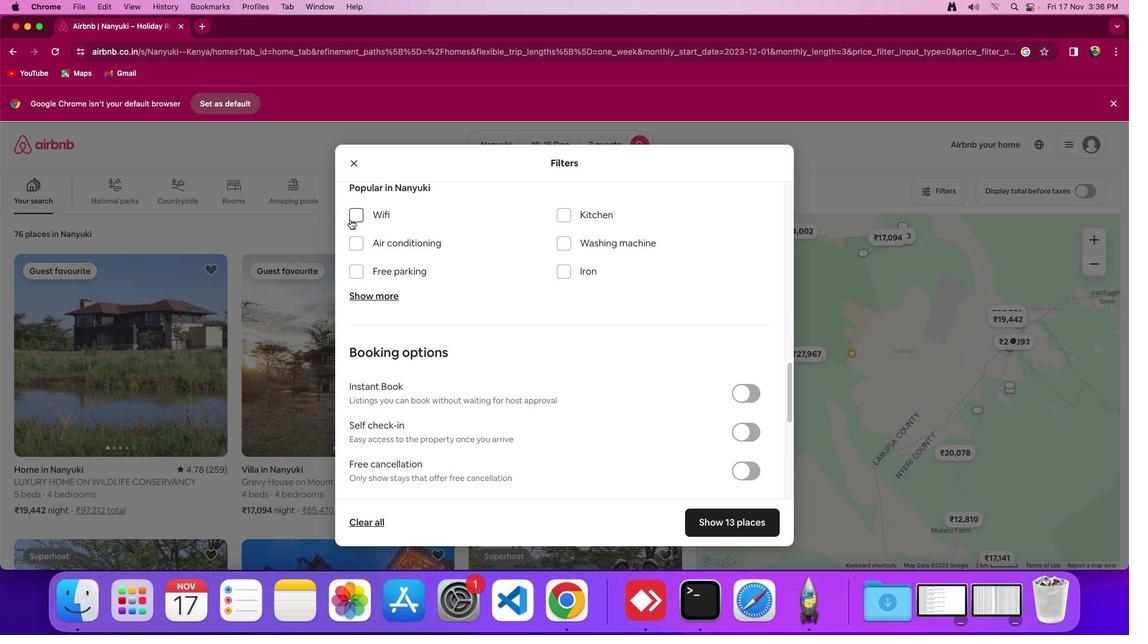 
Action: Mouse moved to (366, 298)
Screenshot: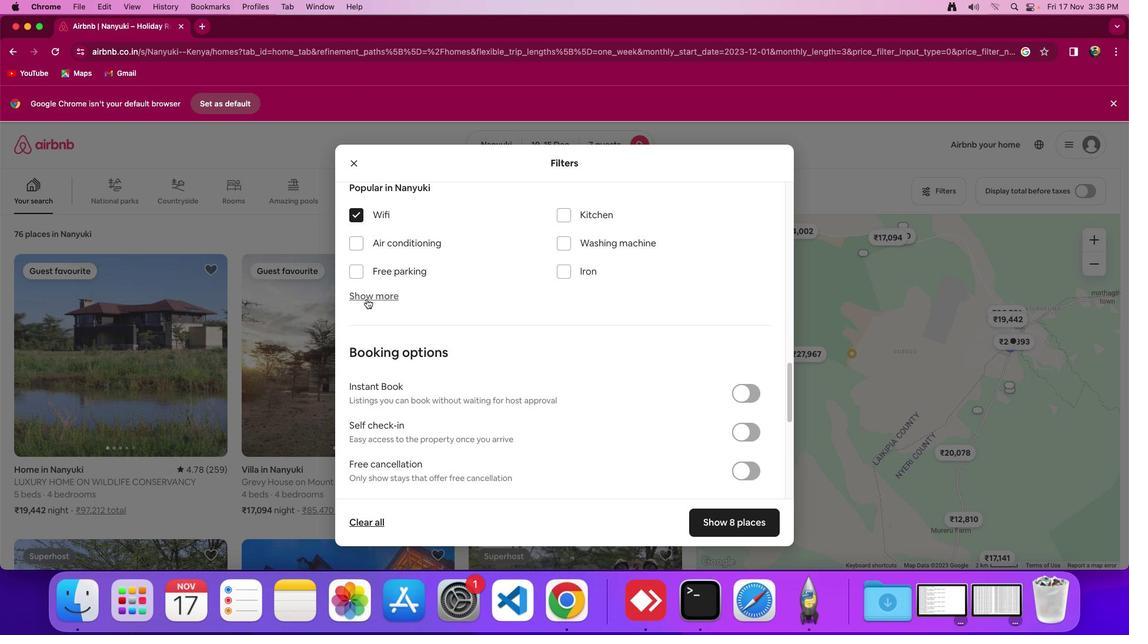 
Action: Mouse pressed left at (366, 298)
Screenshot: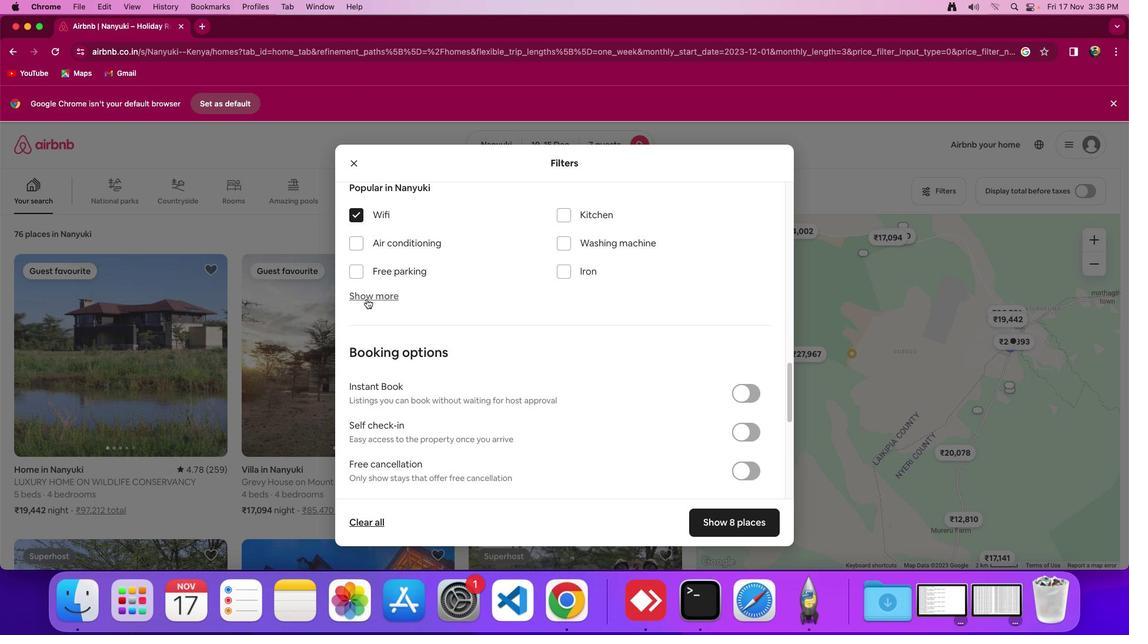 
Action: Mouse moved to (500, 345)
Screenshot: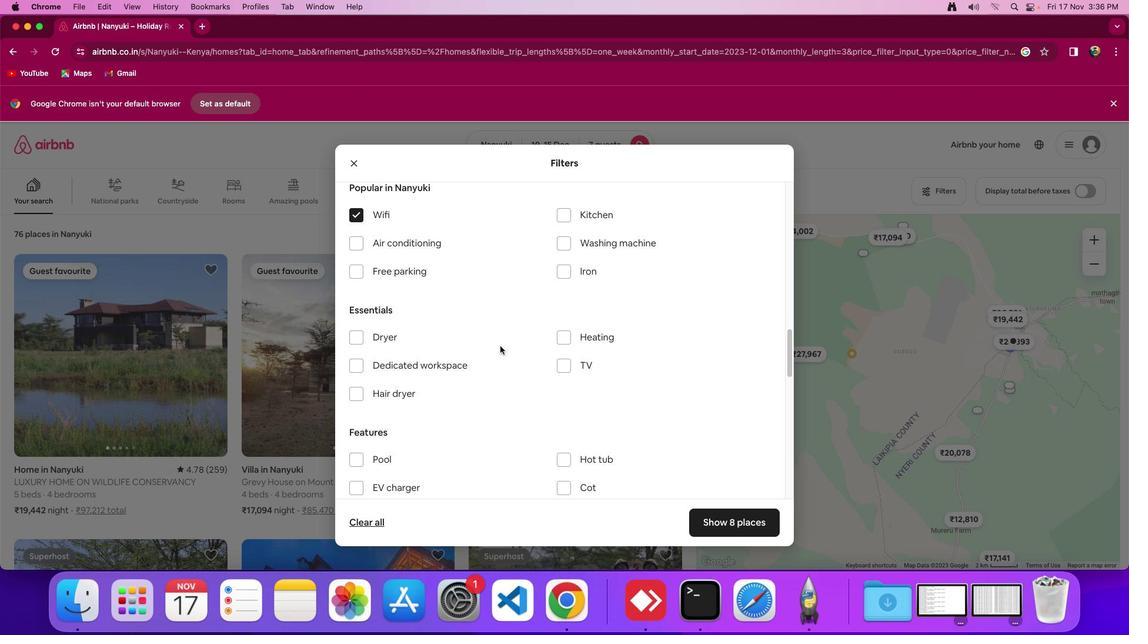 
Action: Mouse scrolled (500, 345) with delta (0, 0)
Screenshot: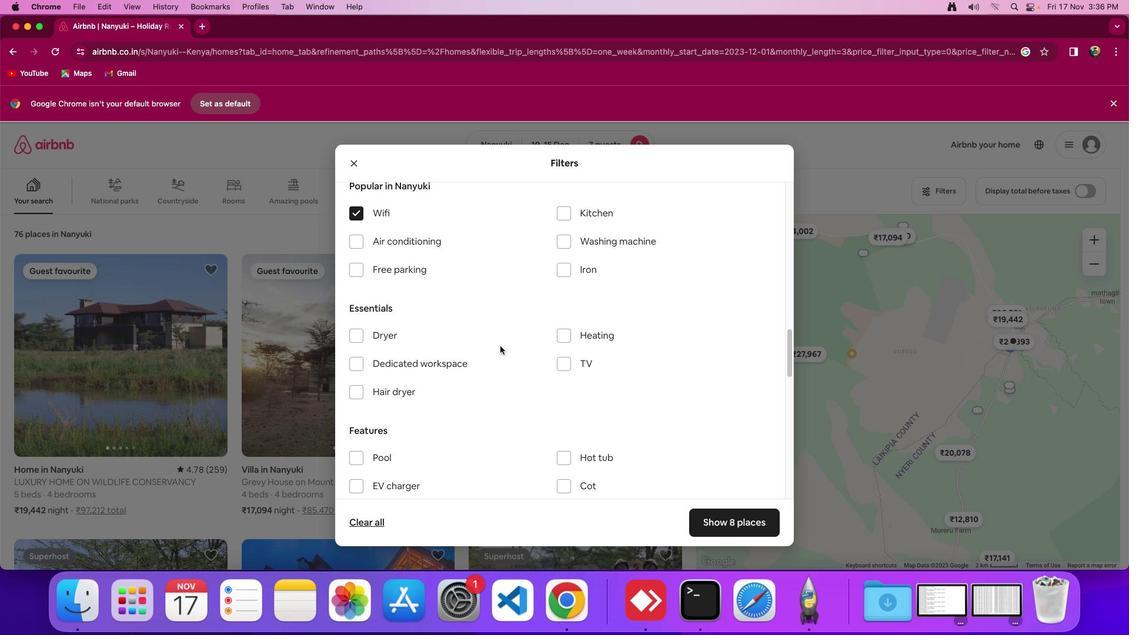 
Action: Mouse scrolled (500, 345) with delta (0, 0)
Screenshot: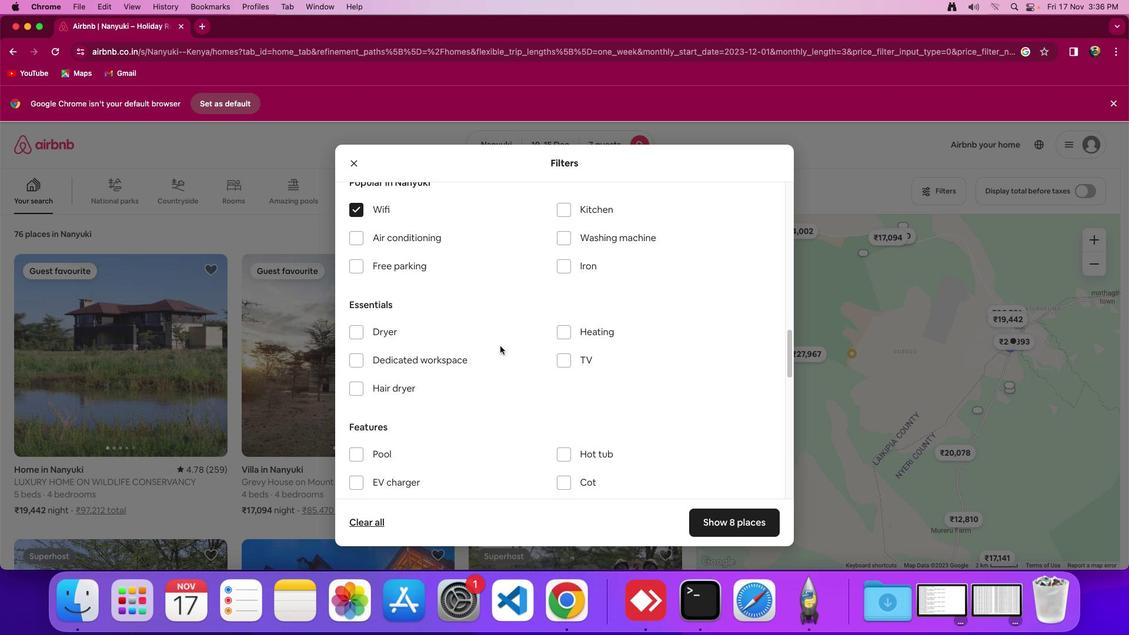 
Action: Mouse moved to (568, 351)
Screenshot: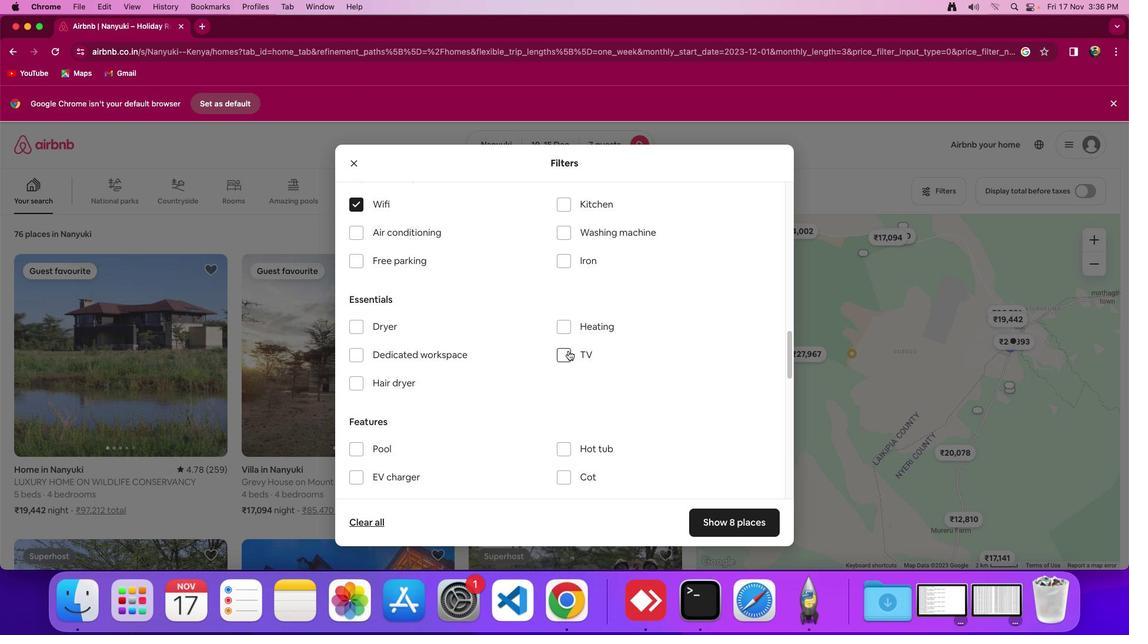 
Action: Mouse pressed left at (568, 351)
Screenshot: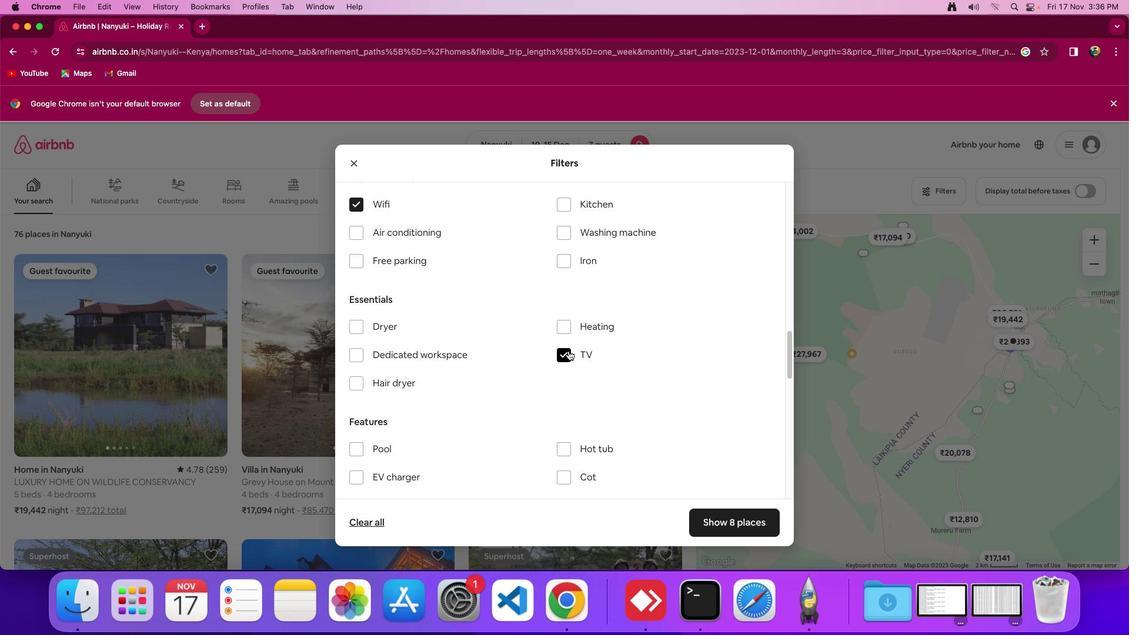 
Action: Mouse moved to (370, 263)
Screenshot: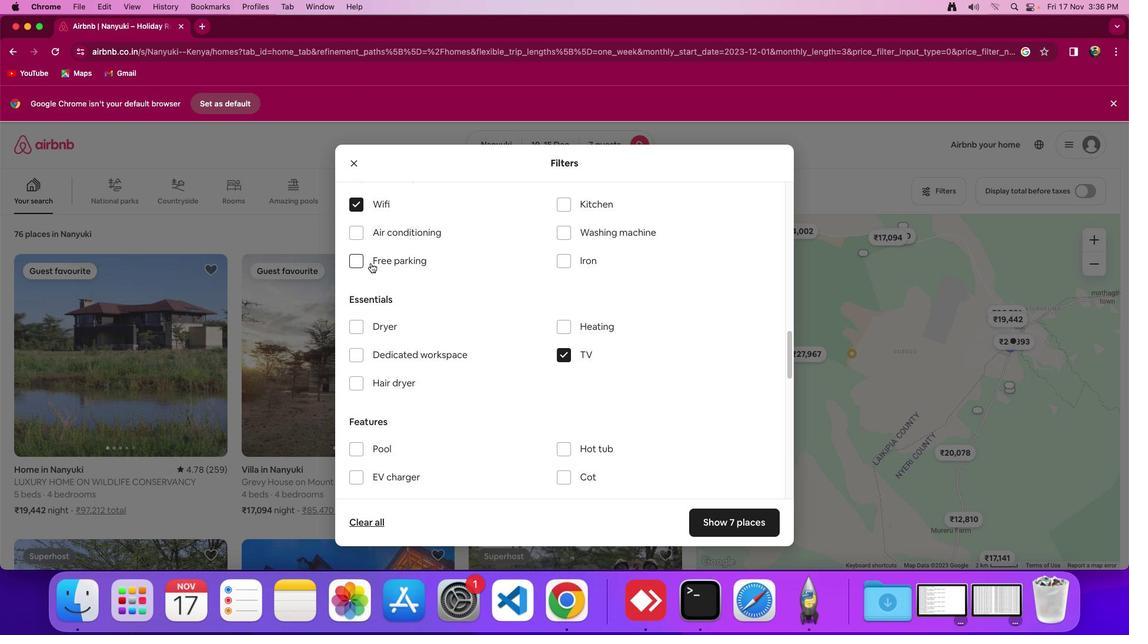 
Action: Mouse pressed left at (370, 263)
Screenshot: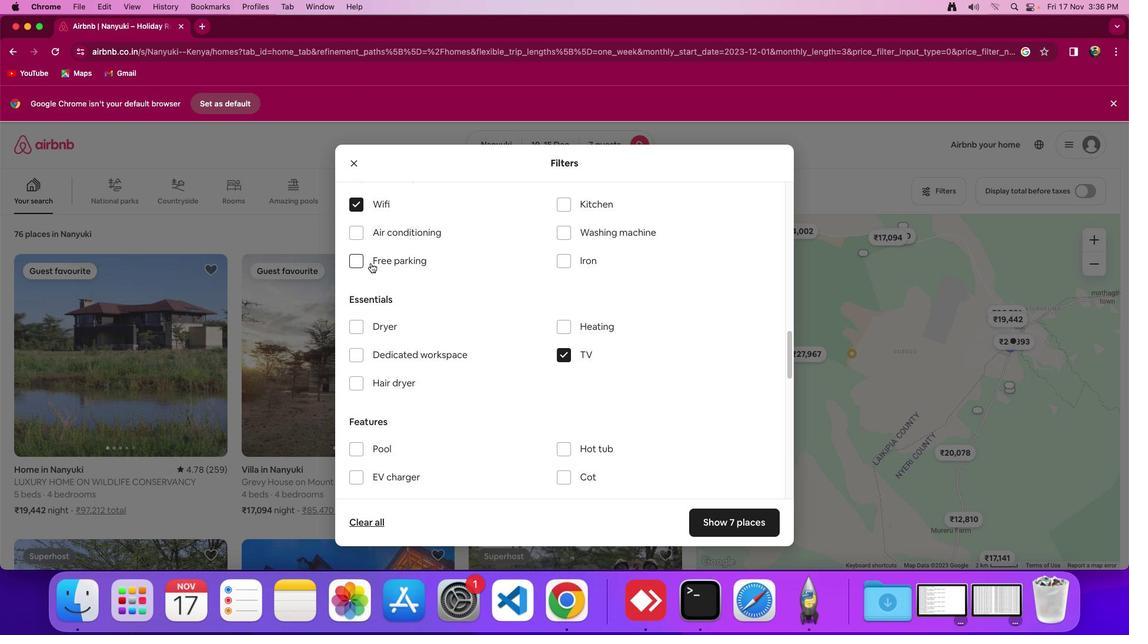
Action: Mouse moved to (502, 301)
Screenshot: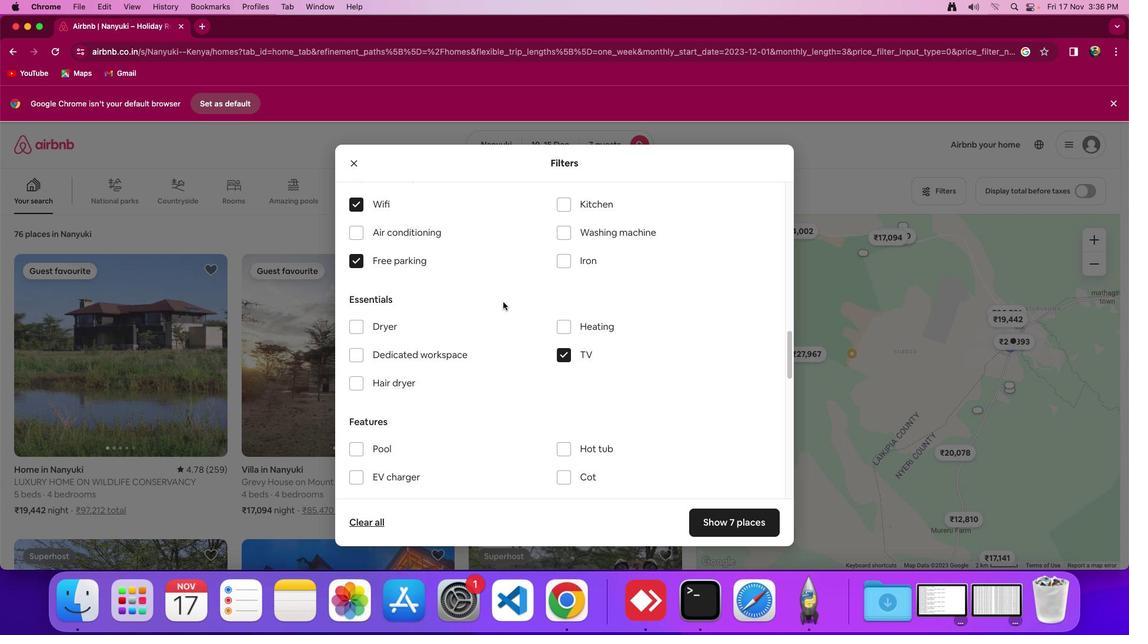 
Action: Mouse scrolled (502, 301) with delta (0, 0)
Screenshot: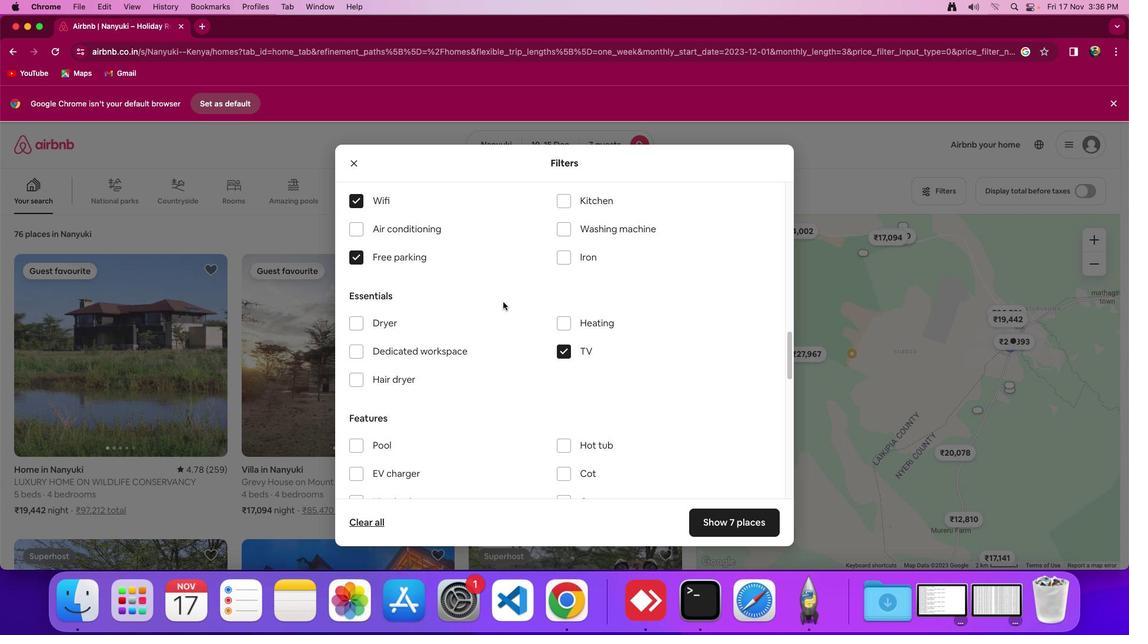 
Action: Mouse scrolled (502, 301) with delta (0, 0)
Screenshot: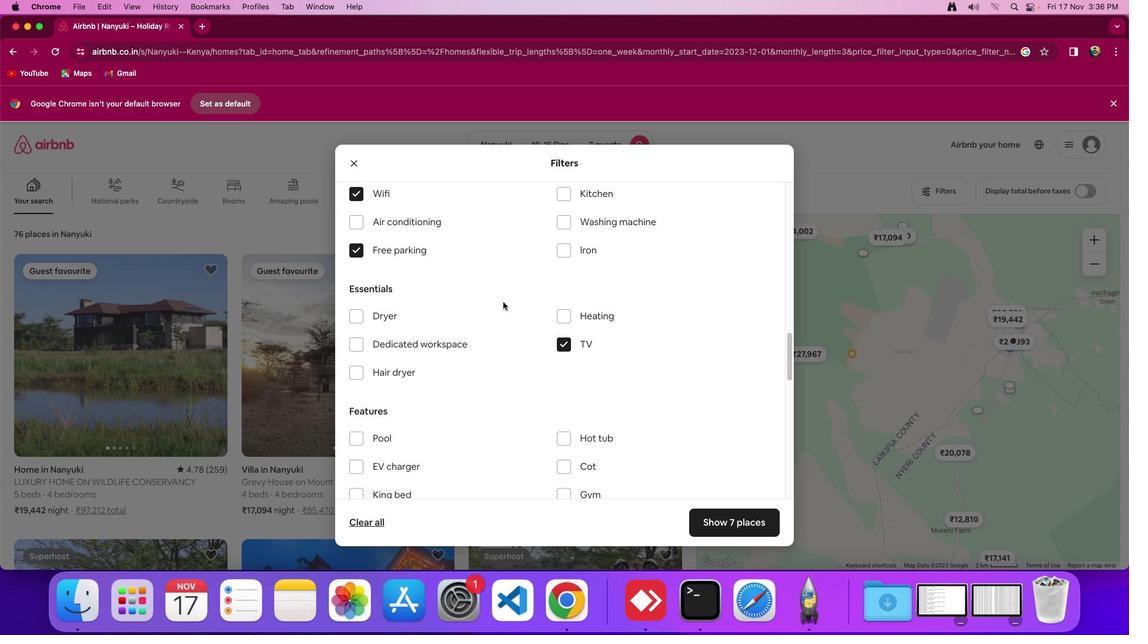 
Action: Mouse moved to (502, 305)
Screenshot: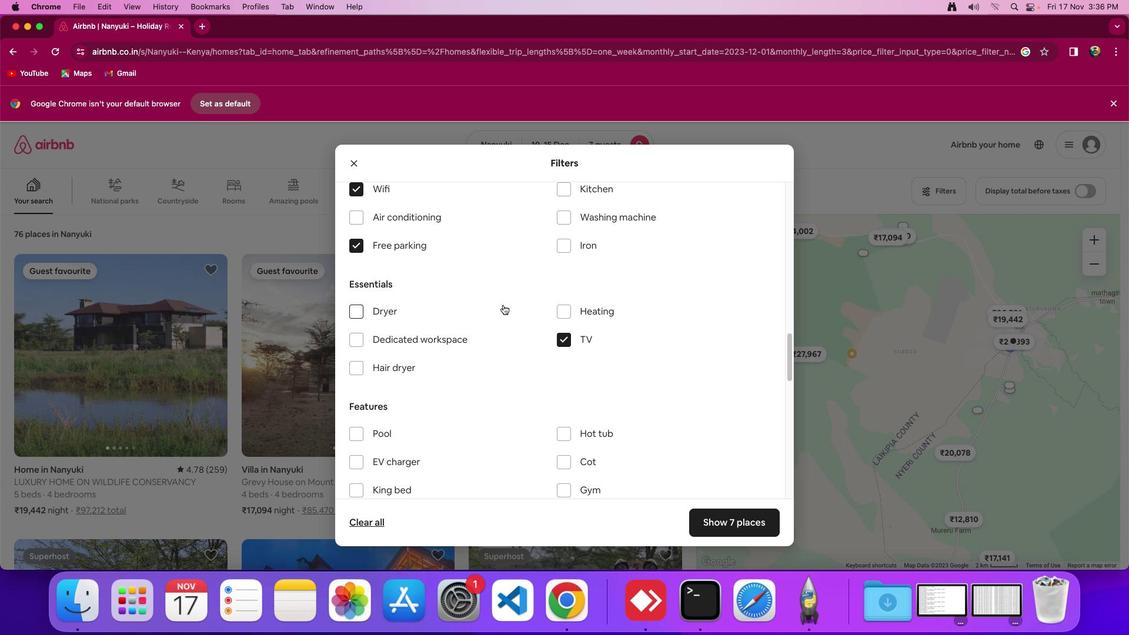 
Action: Mouse scrolled (502, 305) with delta (0, 0)
Screenshot: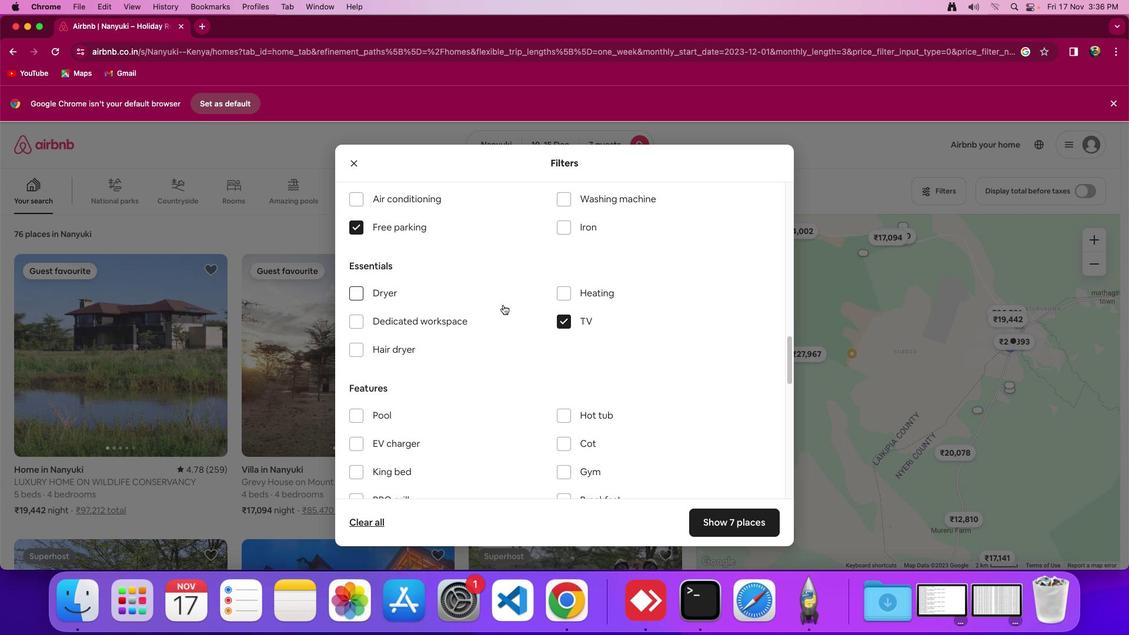 
Action: Mouse scrolled (502, 305) with delta (0, 0)
Screenshot: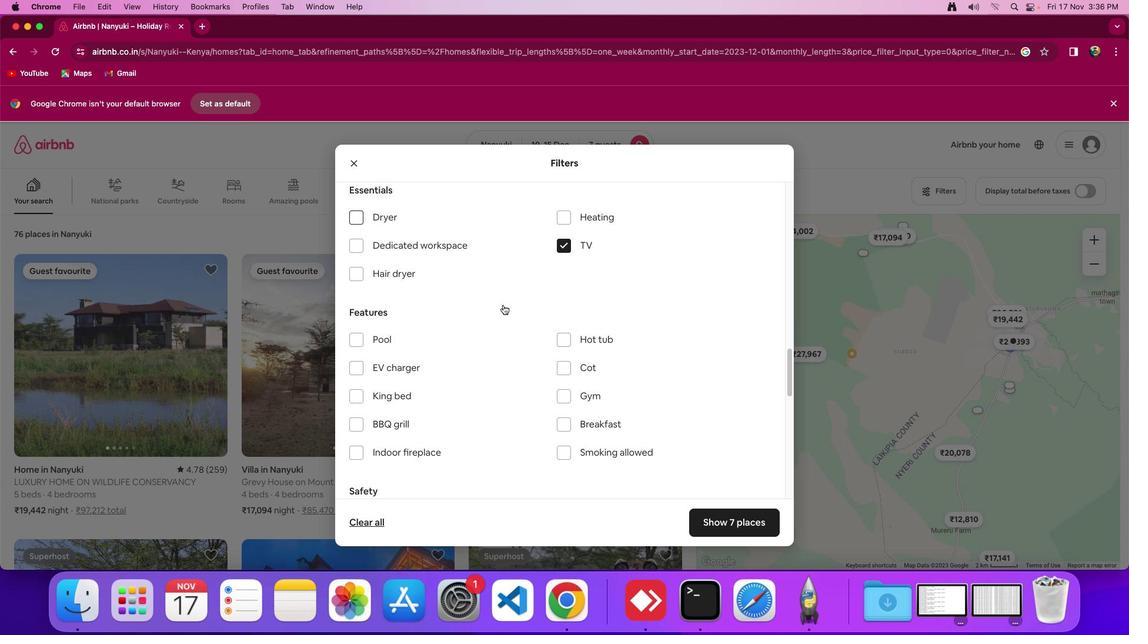 
Action: Mouse scrolled (502, 305) with delta (0, -2)
Screenshot: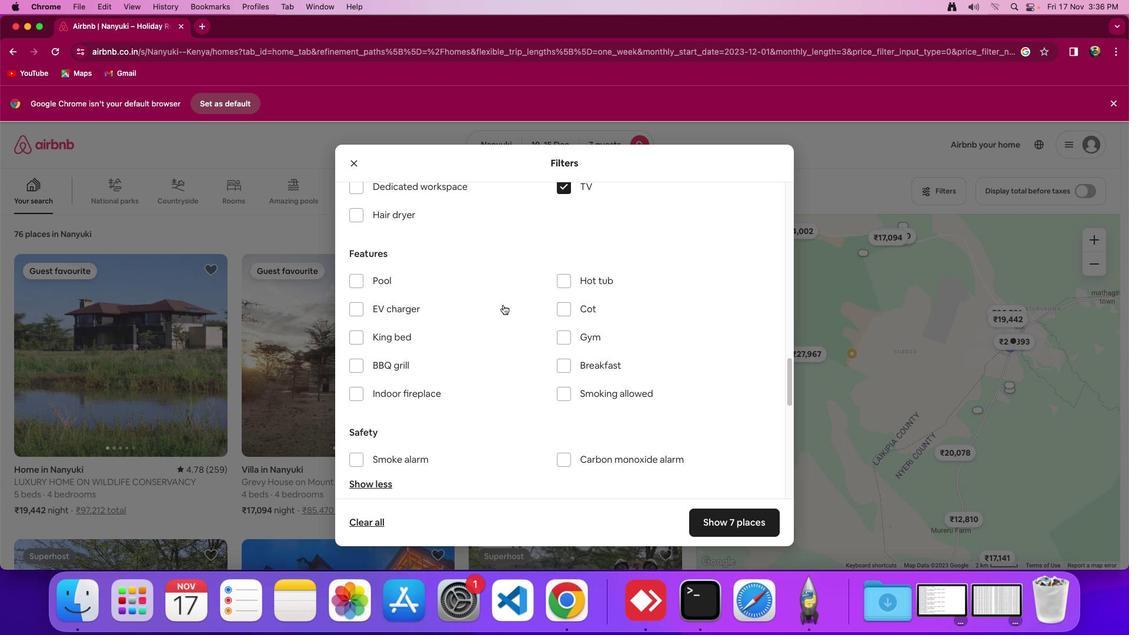 
Action: Mouse scrolled (502, 305) with delta (0, -2)
Screenshot: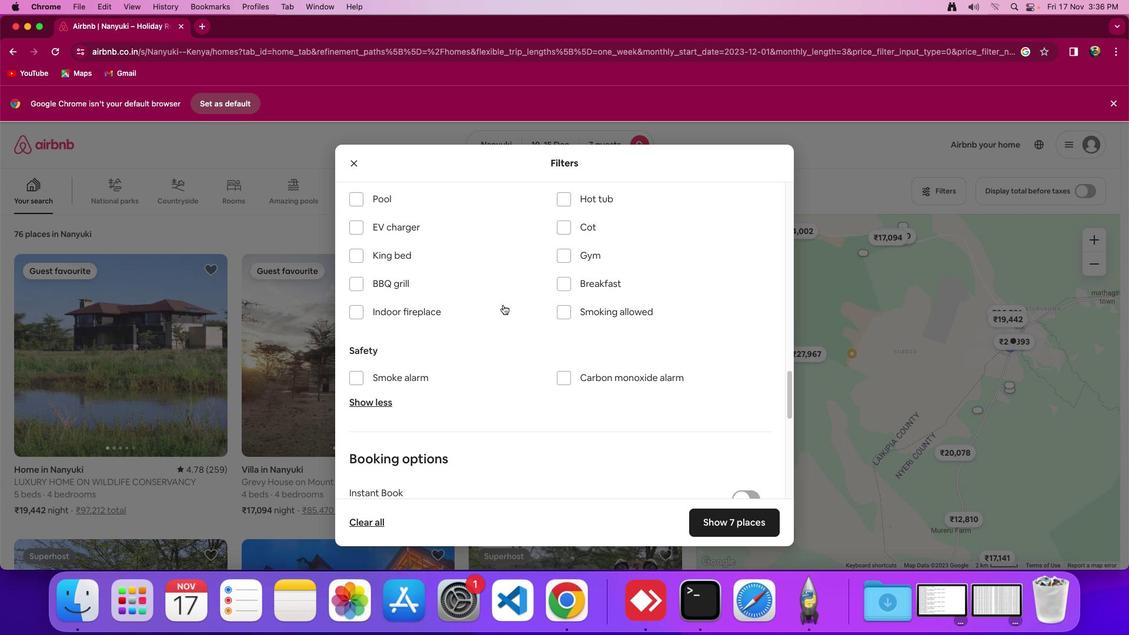 
Action: Mouse moved to (569, 248)
Screenshot: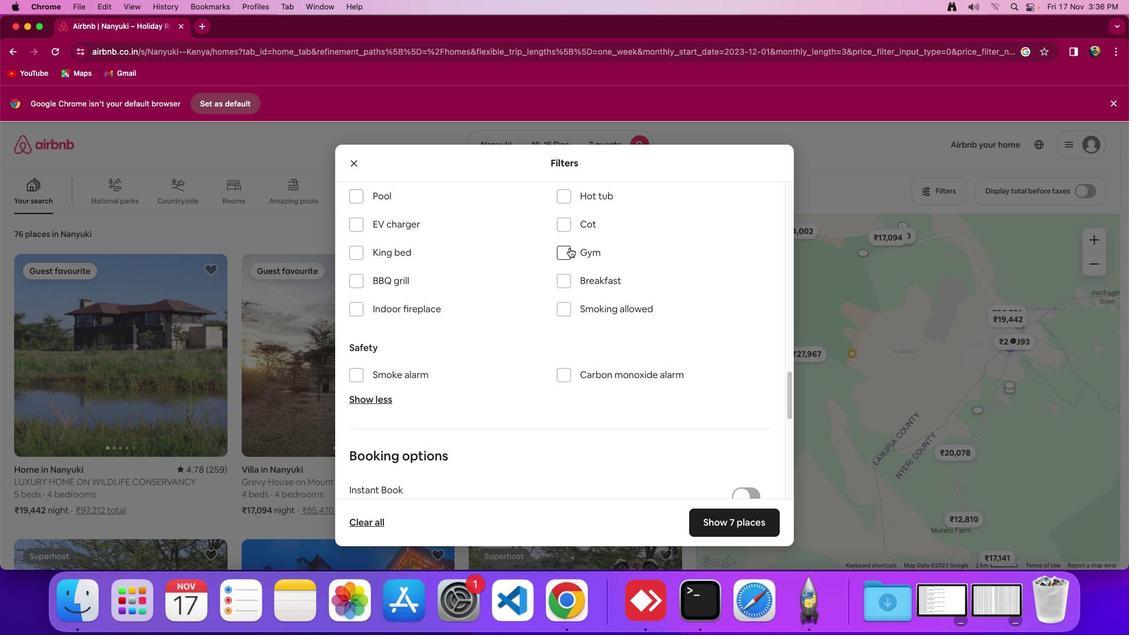 
Action: Mouse pressed left at (569, 248)
Screenshot: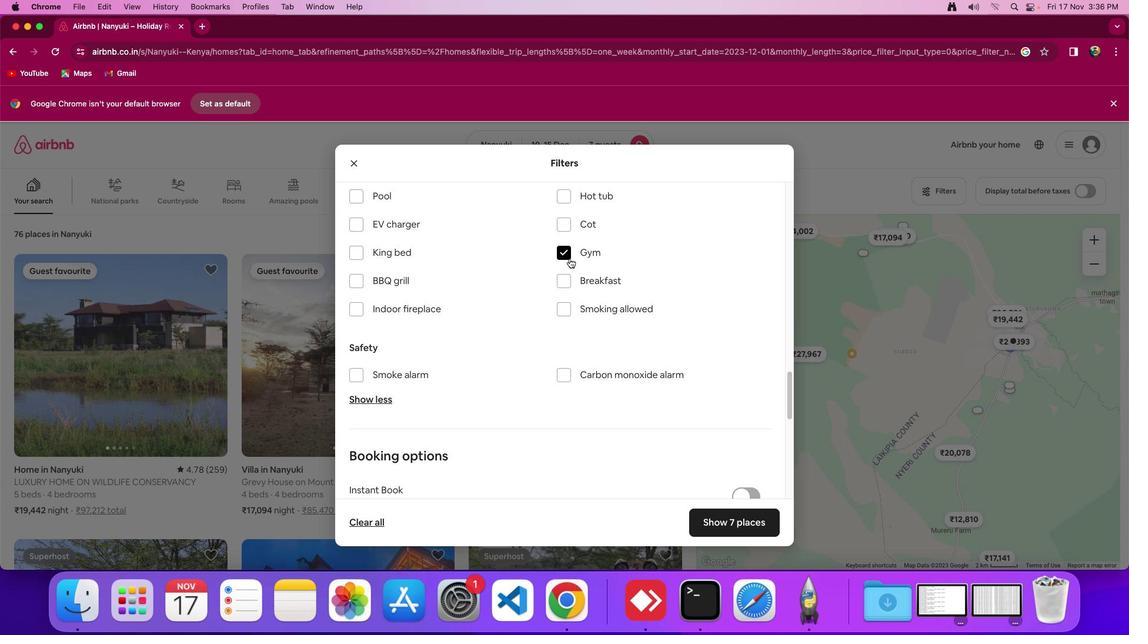 
Action: Mouse moved to (560, 279)
Screenshot: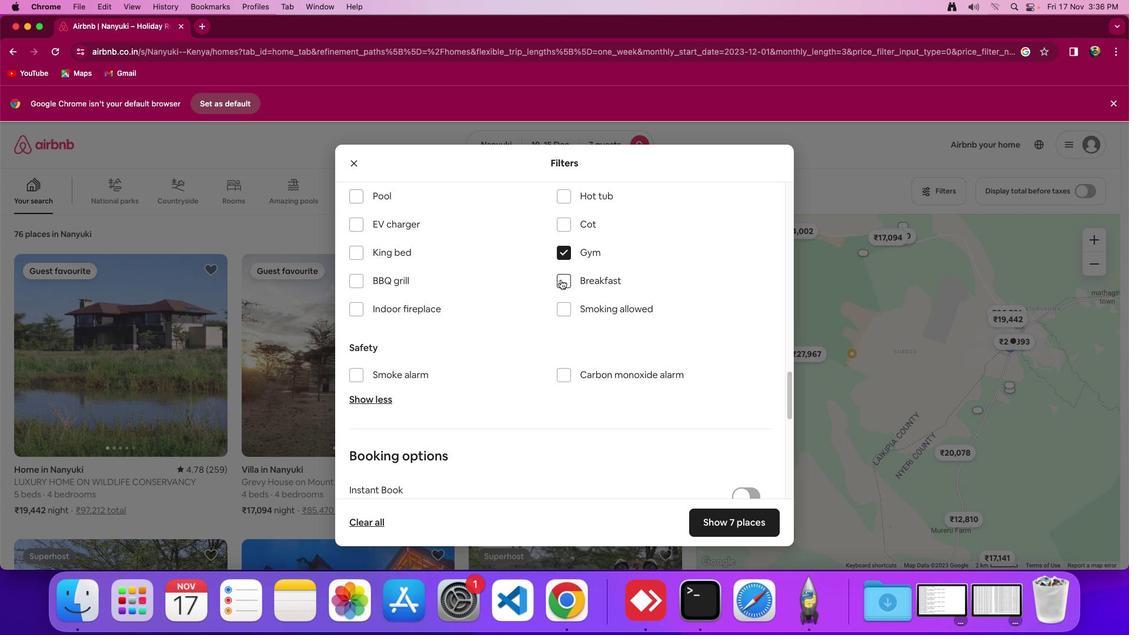 
Action: Mouse pressed left at (560, 279)
Screenshot: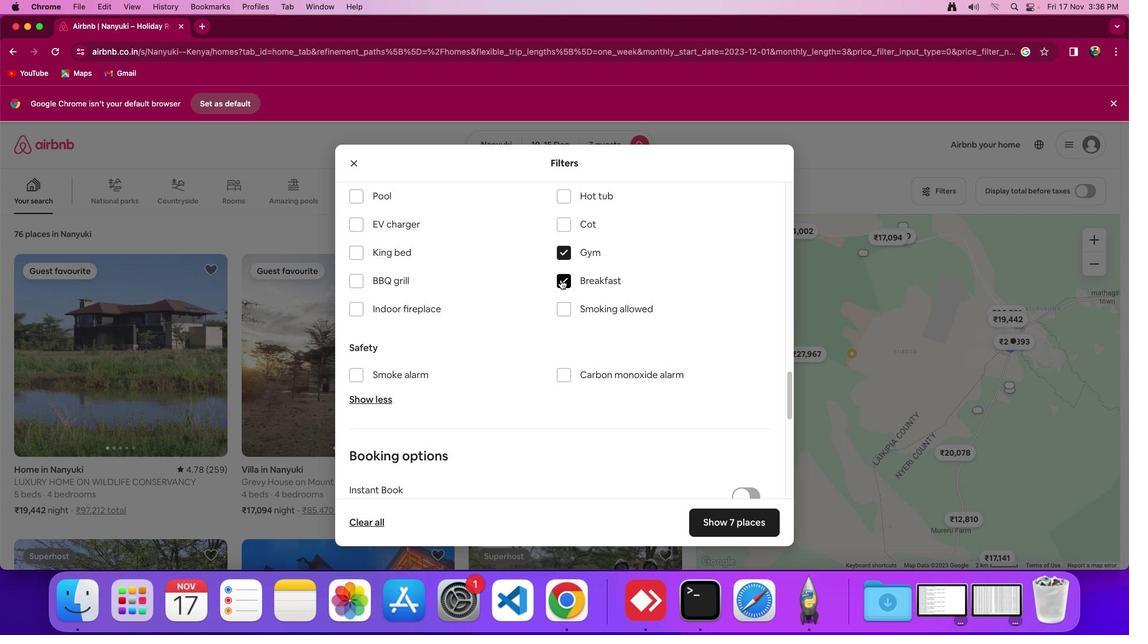 
Action: Mouse moved to (572, 301)
Screenshot: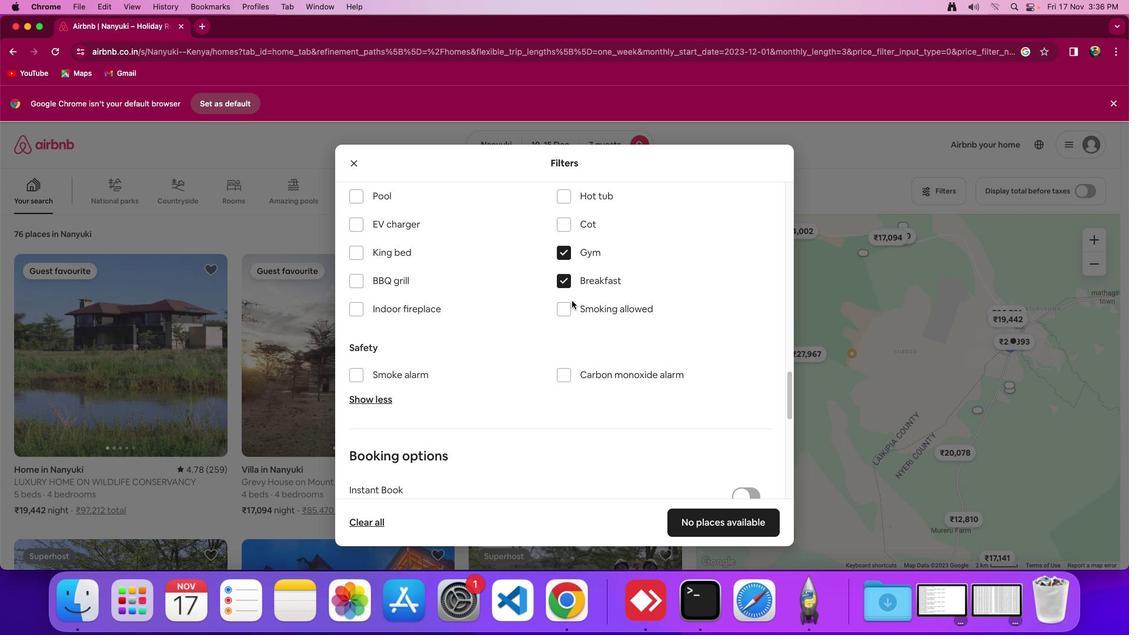 
Action: Mouse scrolled (572, 301) with delta (0, 0)
Screenshot: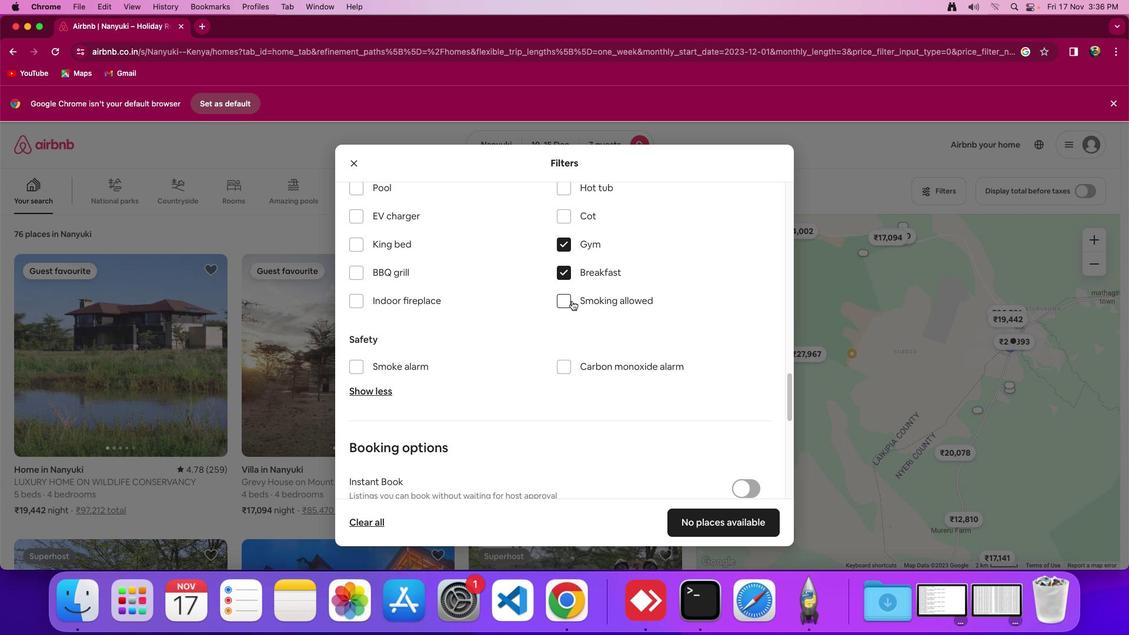
Action: Mouse scrolled (572, 301) with delta (0, 0)
Screenshot: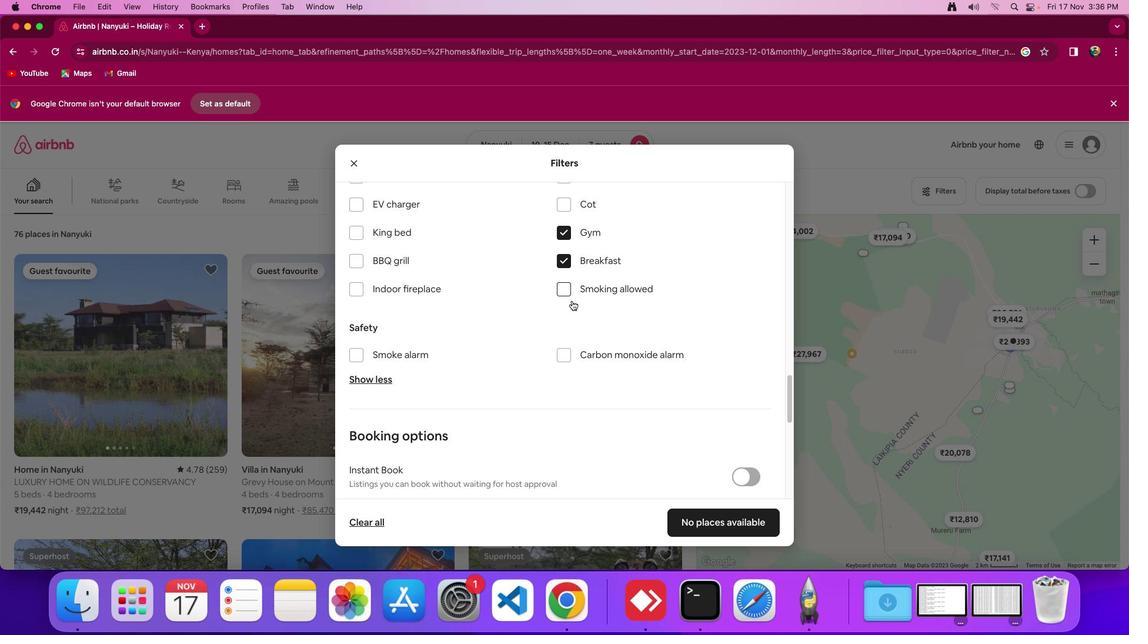 
Action: Mouse moved to (572, 300)
Screenshot: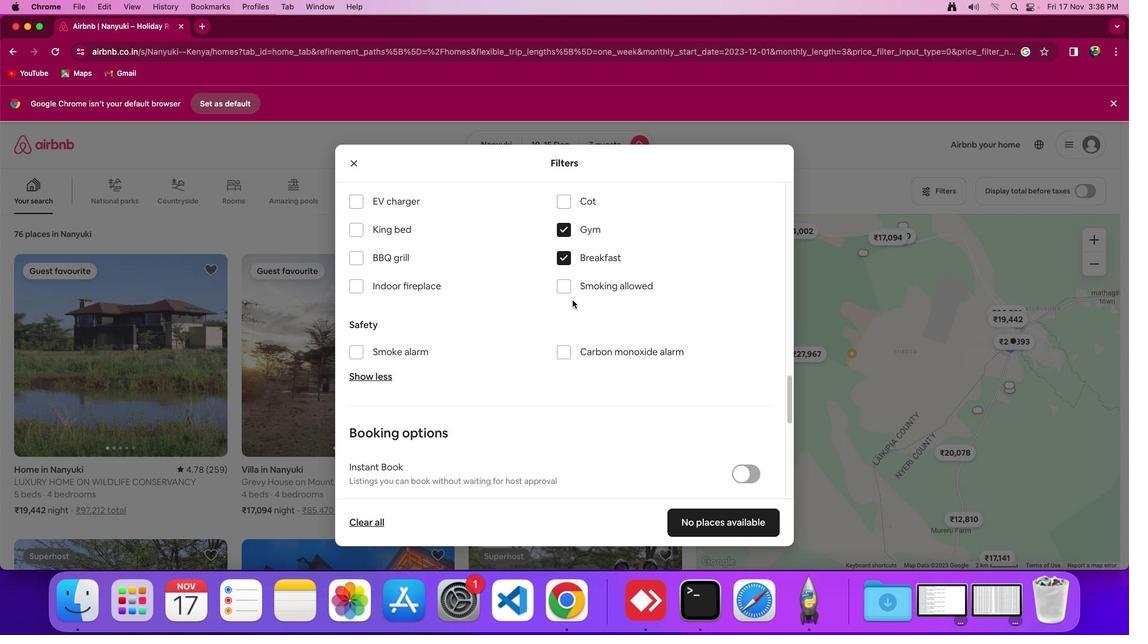 
Action: Mouse scrolled (572, 300) with delta (0, 0)
Screenshot: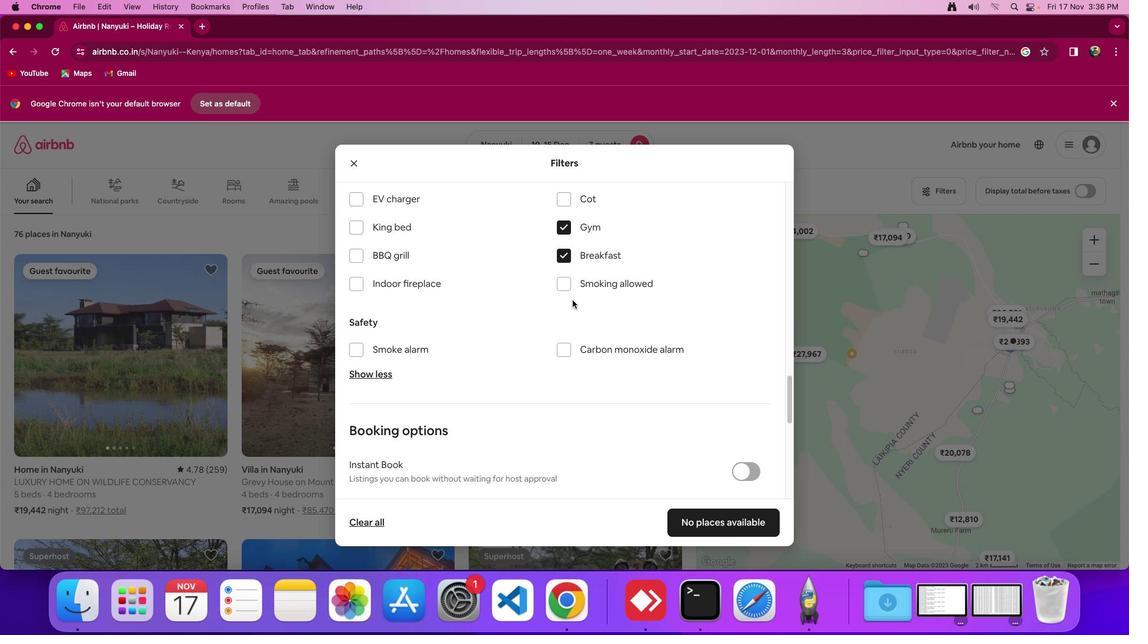 
Action: Mouse scrolled (572, 300) with delta (0, 0)
Screenshot: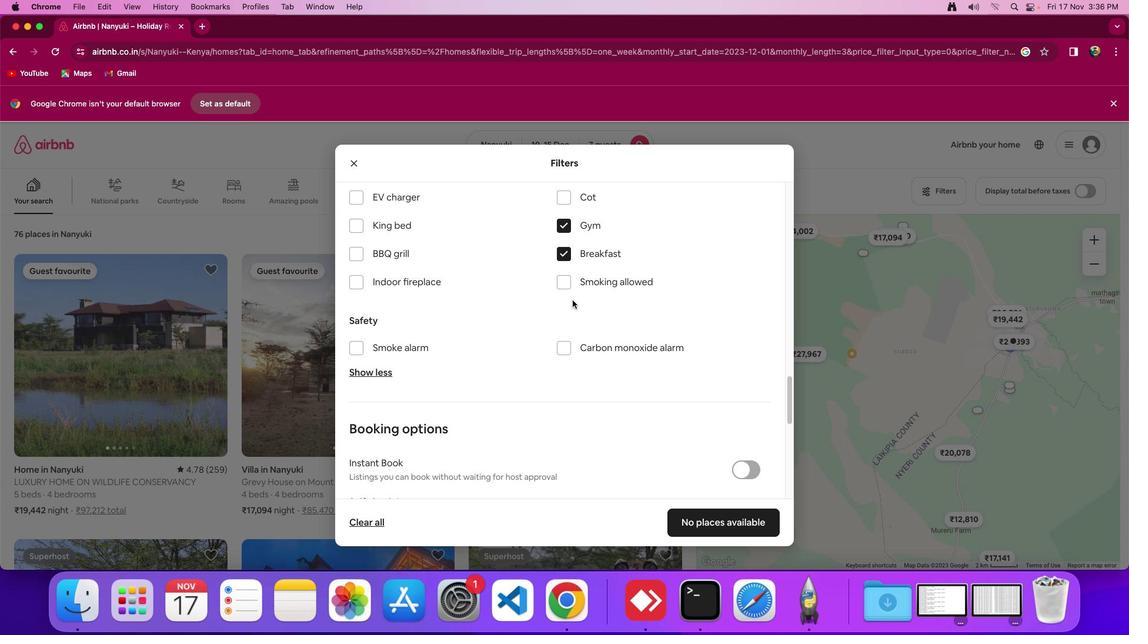 
Action: Mouse moved to (702, 525)
Screenshot: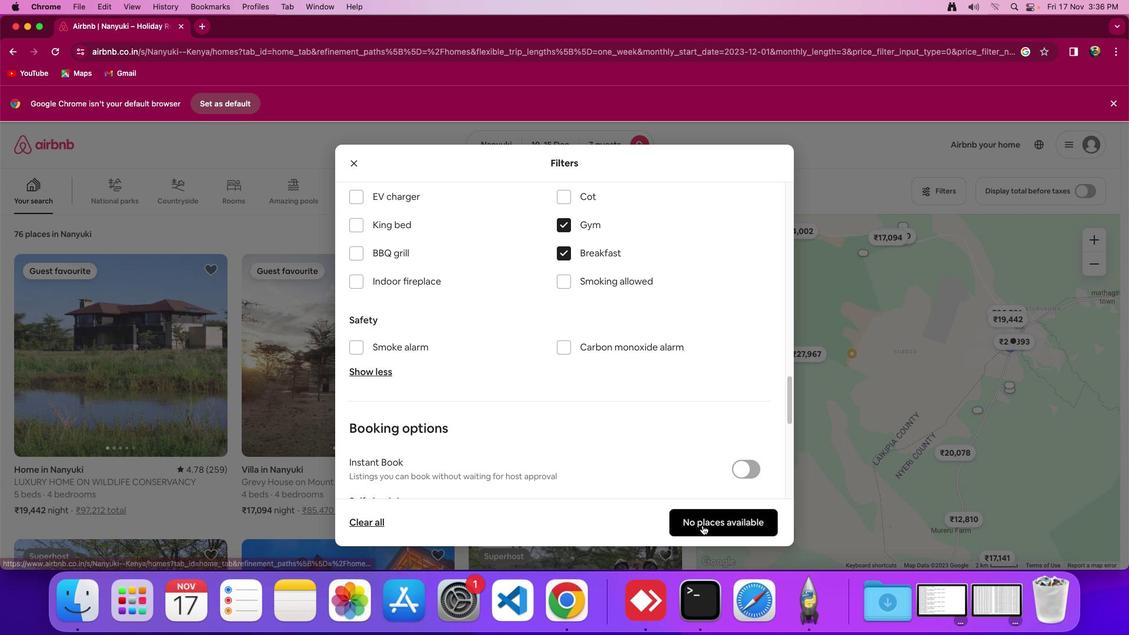 
Action: Mouse pressed left at (702, 525)
Screenshot: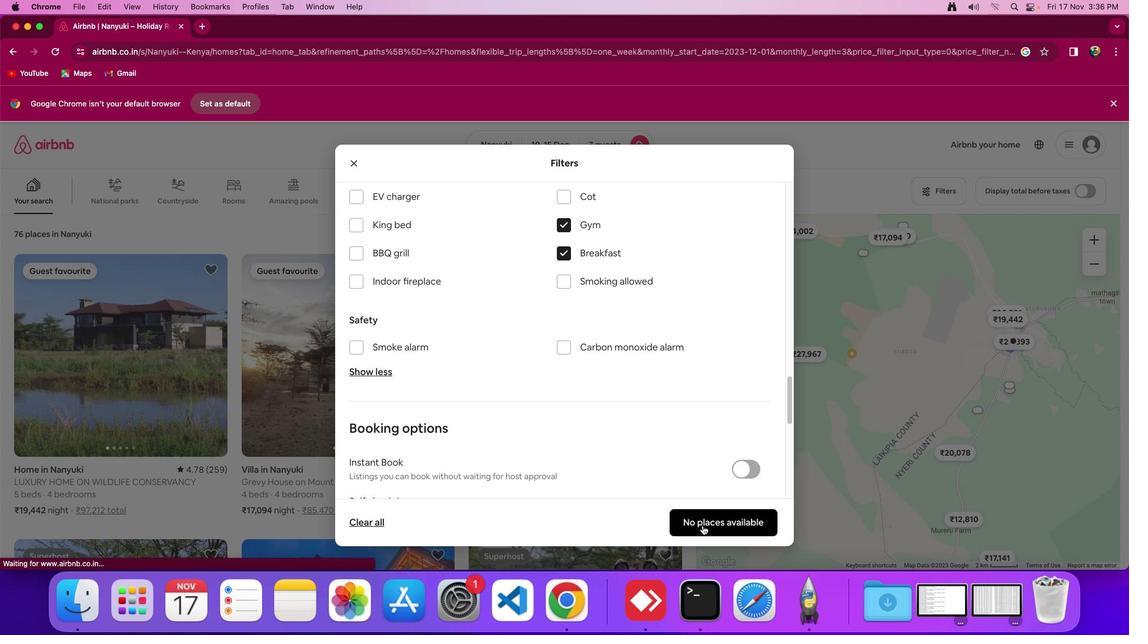 
Action: Mouse moved to (672, 490)
Screenshot: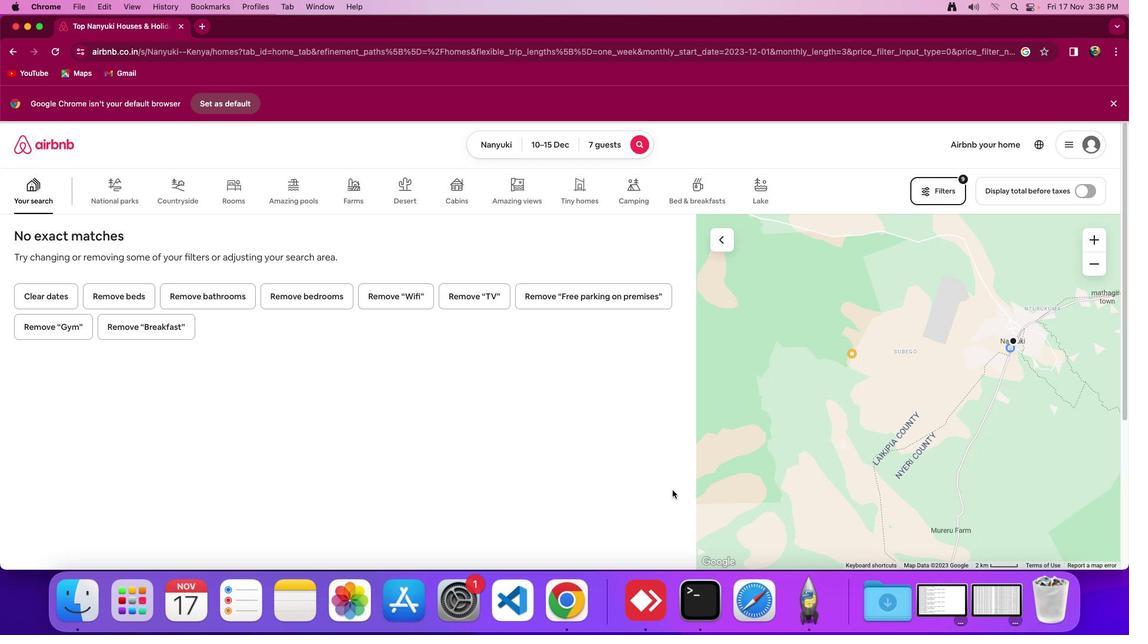
